 Task: Find connections with filter location Vitebsk with filter topic #family with filter profile language French with filter current company Toppr with filter school Vijayanagara Sri Krishnadevaraya University, Bellary with filter industry Pharmaceutical Manufacturing with filter service category Life Insurance with filter keywords title Network Administrator
Action: Mouse moved to (676, 126)
Screenshot: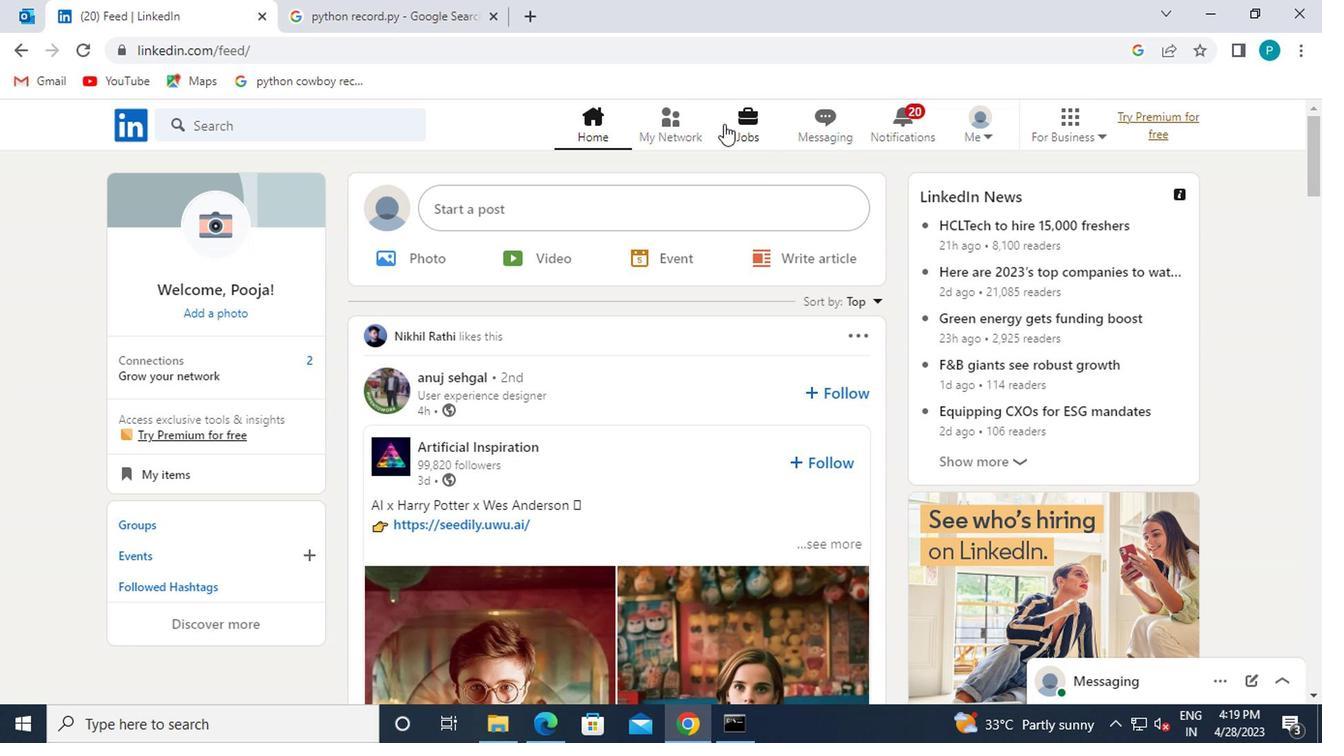 
Action: Mouse pressed left at (676, 126)
Screenshot: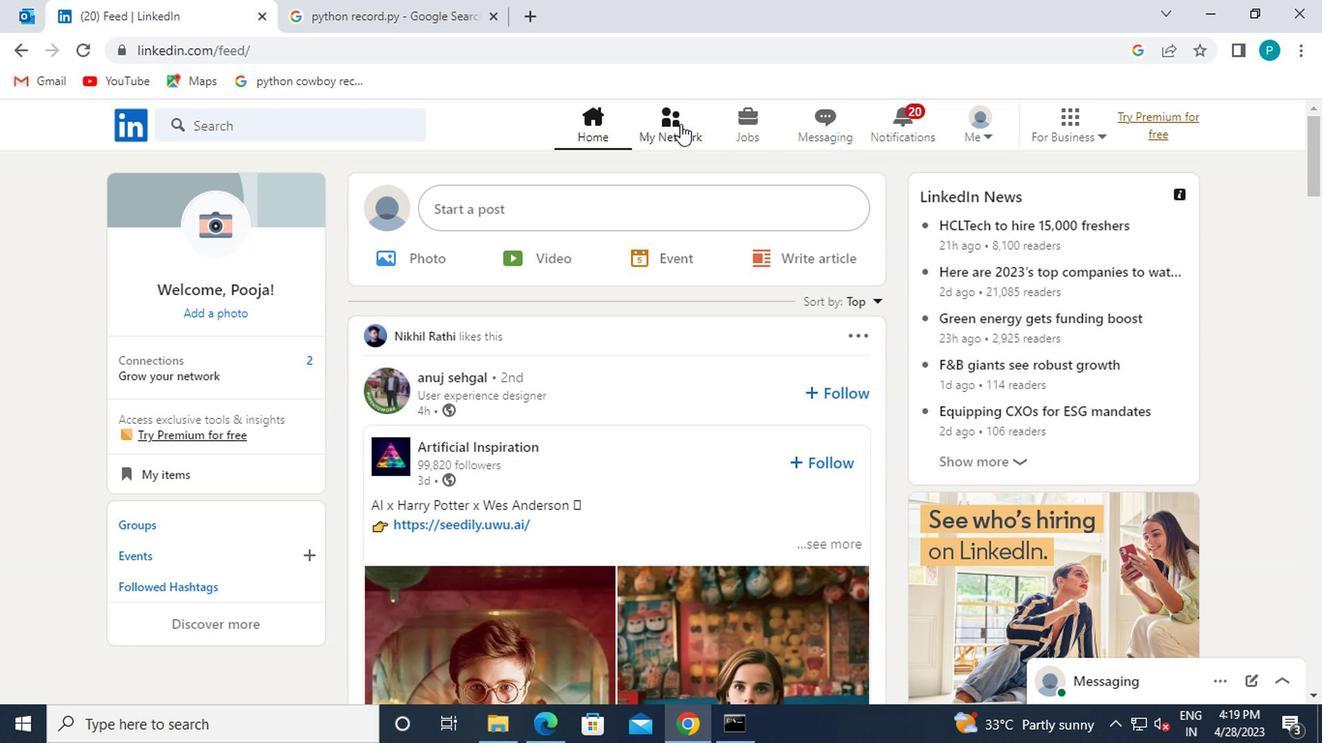 
Action: Mouse moved to (297, 220)
Screenshot: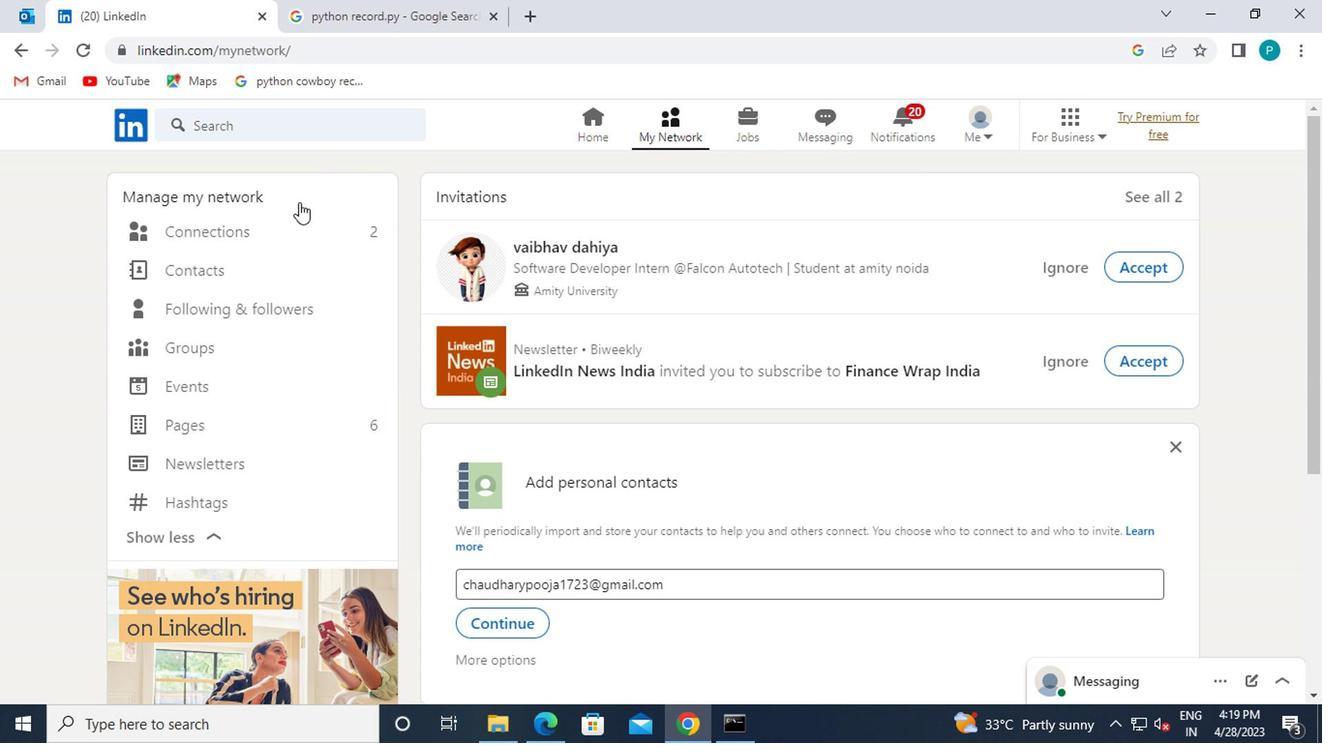 
Action: Mouse pressed left at (297, 220)
Screenshot: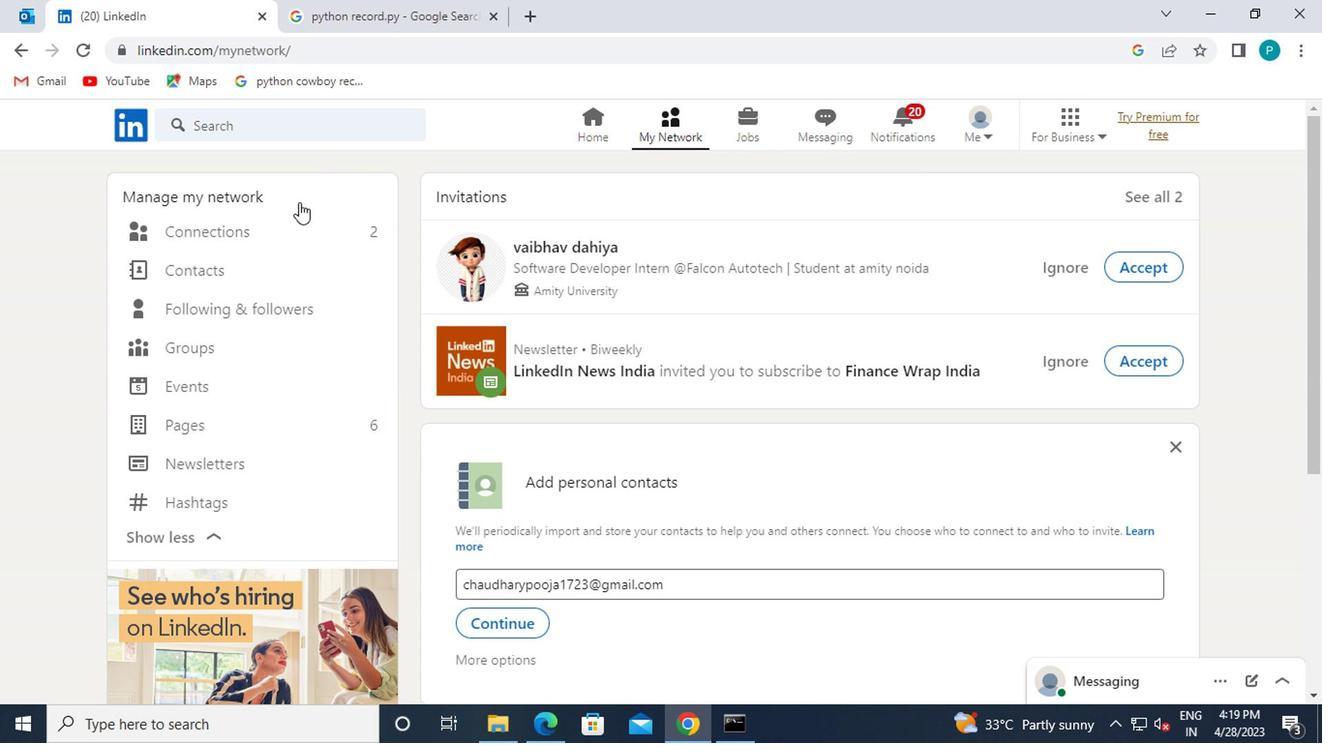 
Action: Mouse moved to (322, 227)
Screenshot: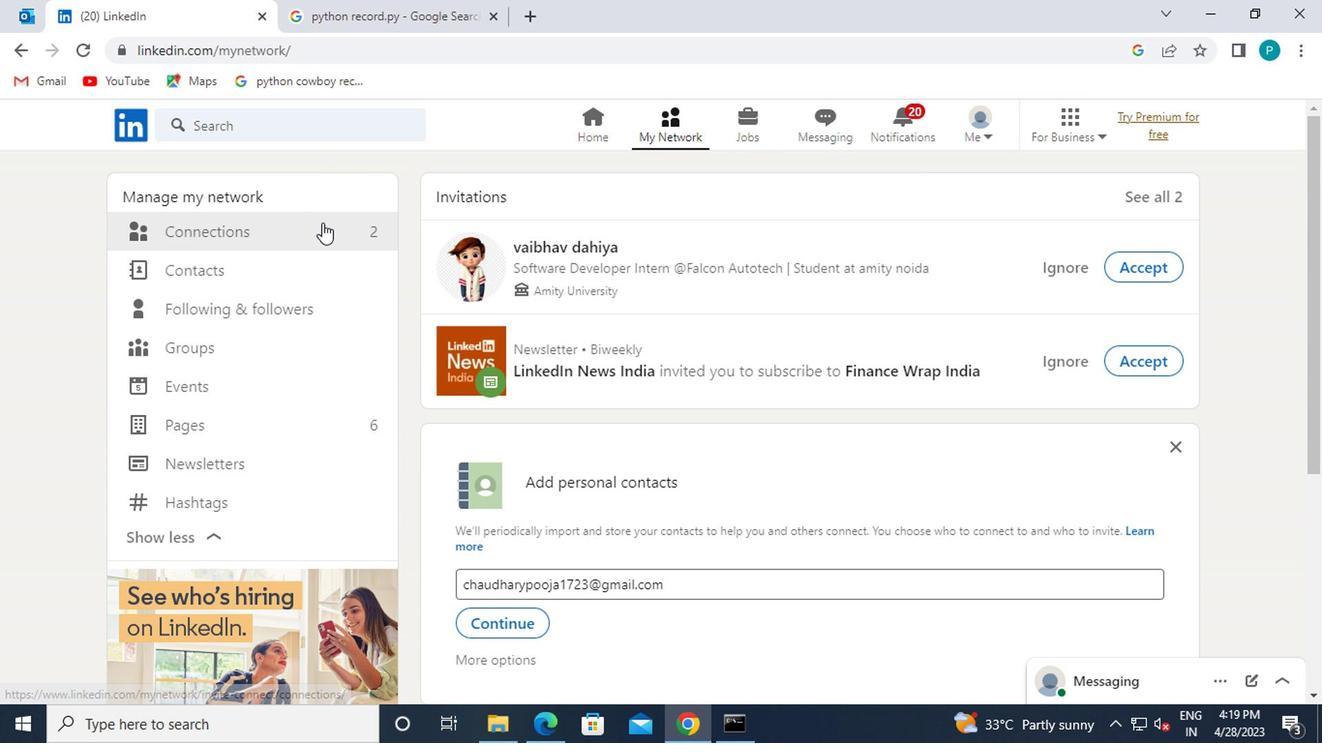 
Action: Mouse pressed left at (322, 227)
Screenshot: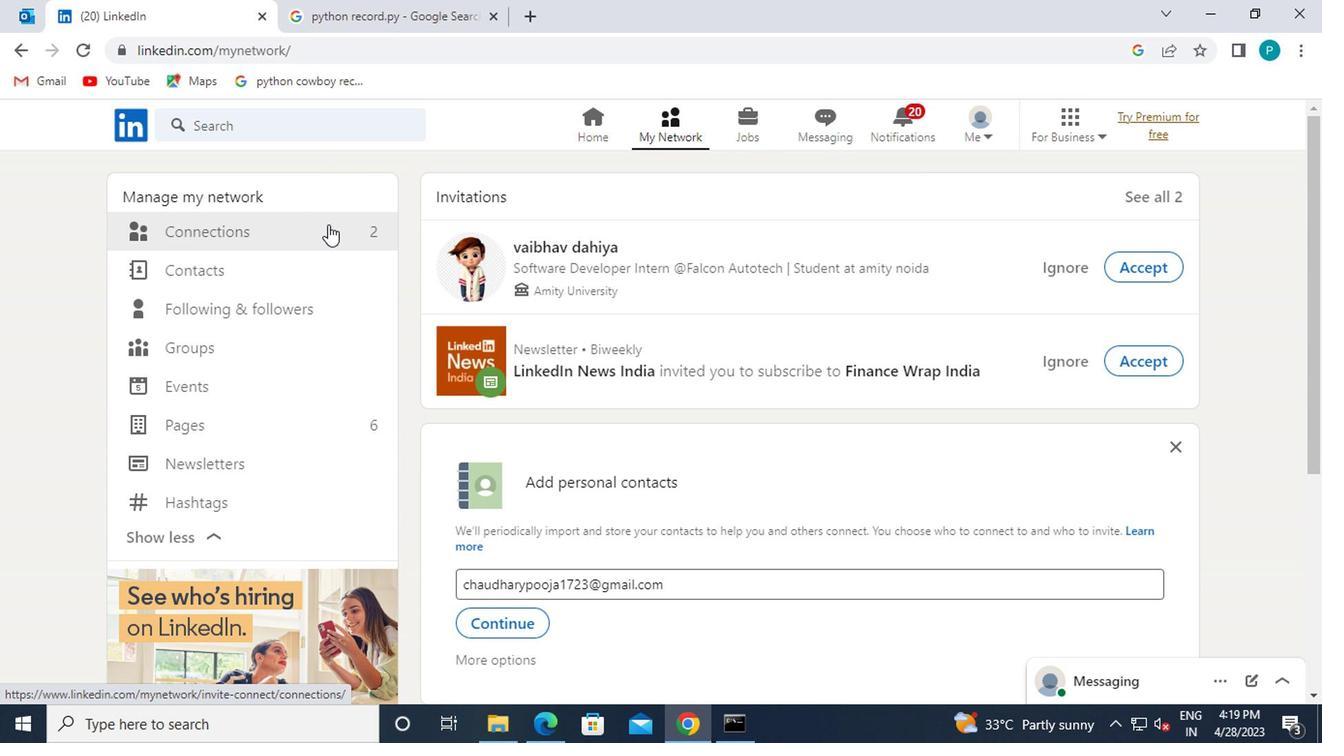 
Action: Mouse pressed left at (322, 227)
Screenshot: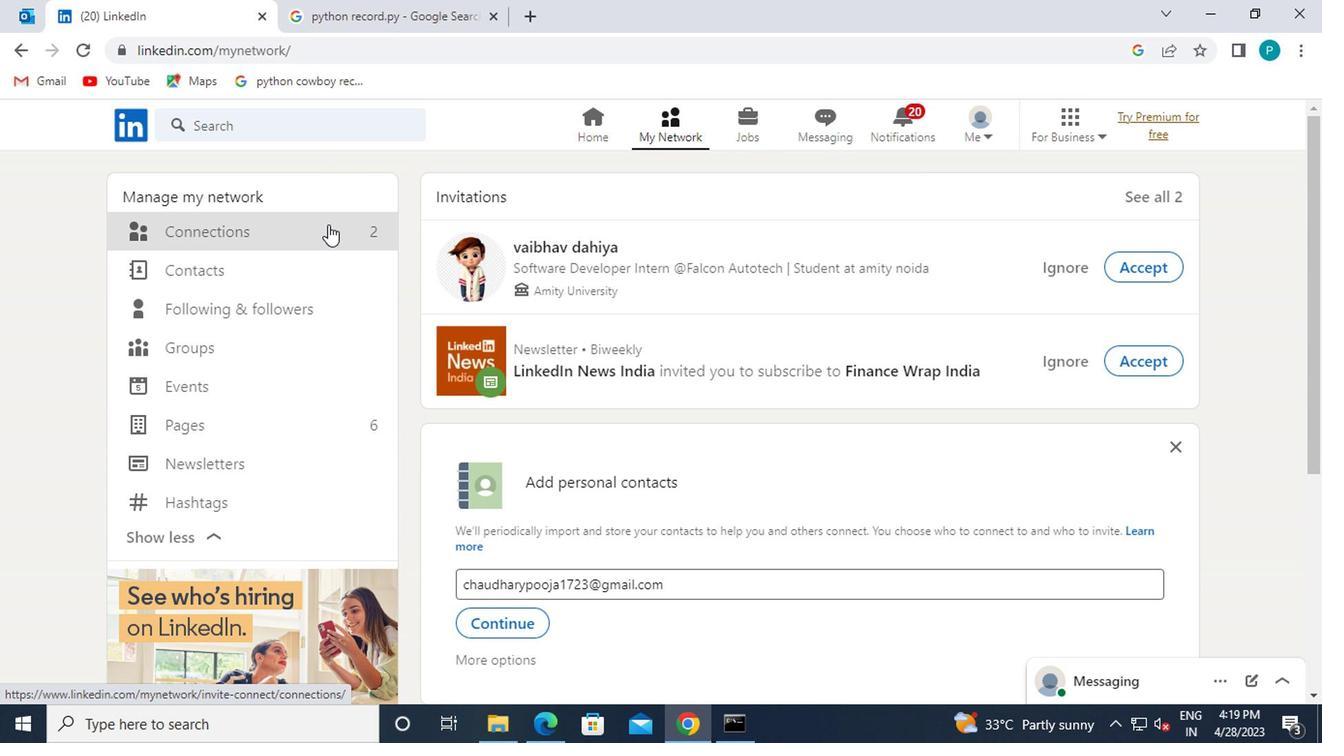 
Action: Mouse moved to (828, 227)
Screenshot: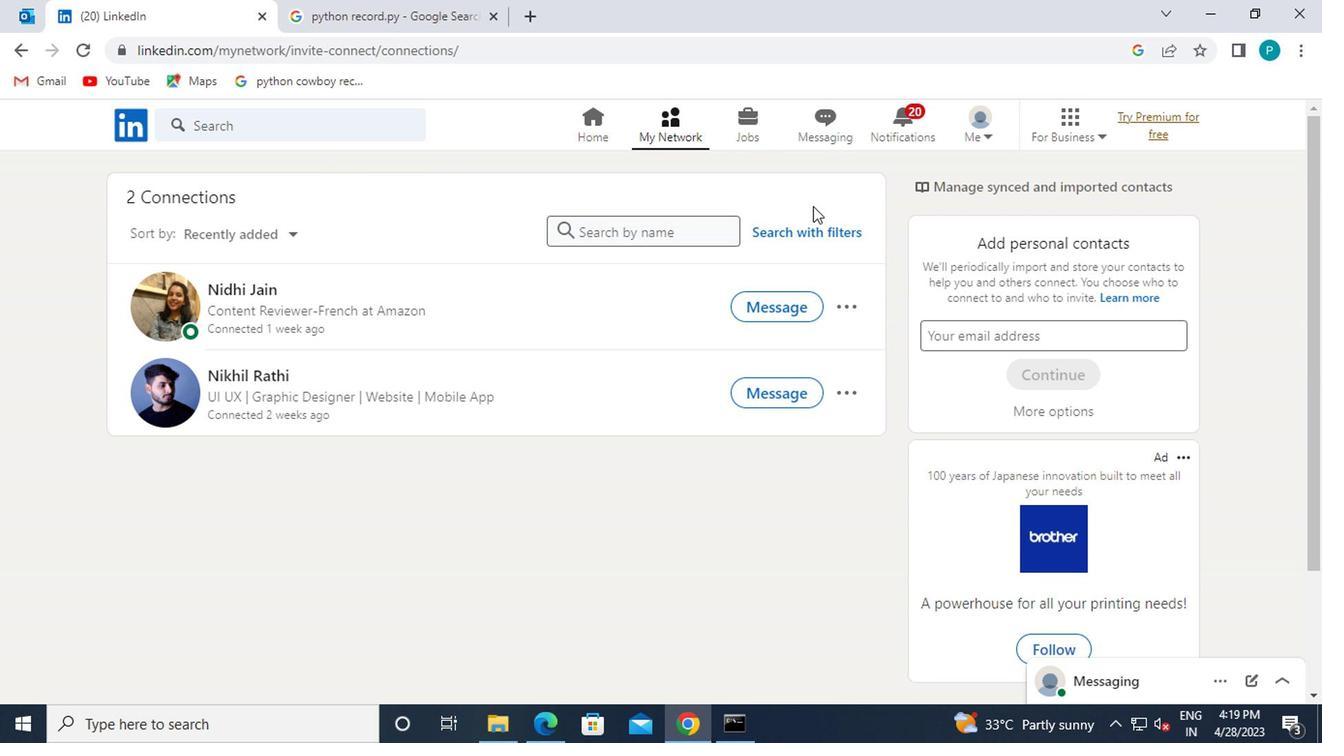 
Action: Mouse pressed left at (828, 227)
Screenshot: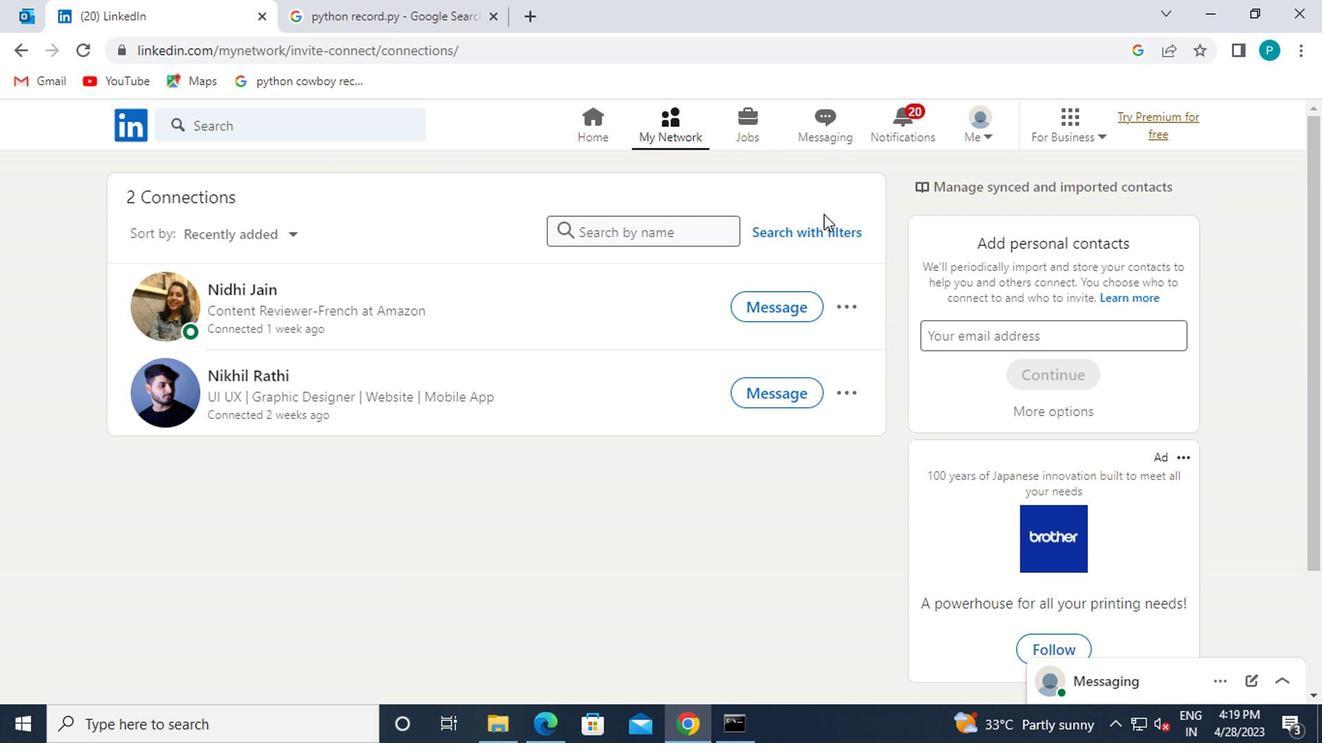 
Action: Mouse moved to (727, 180)
Screenshot: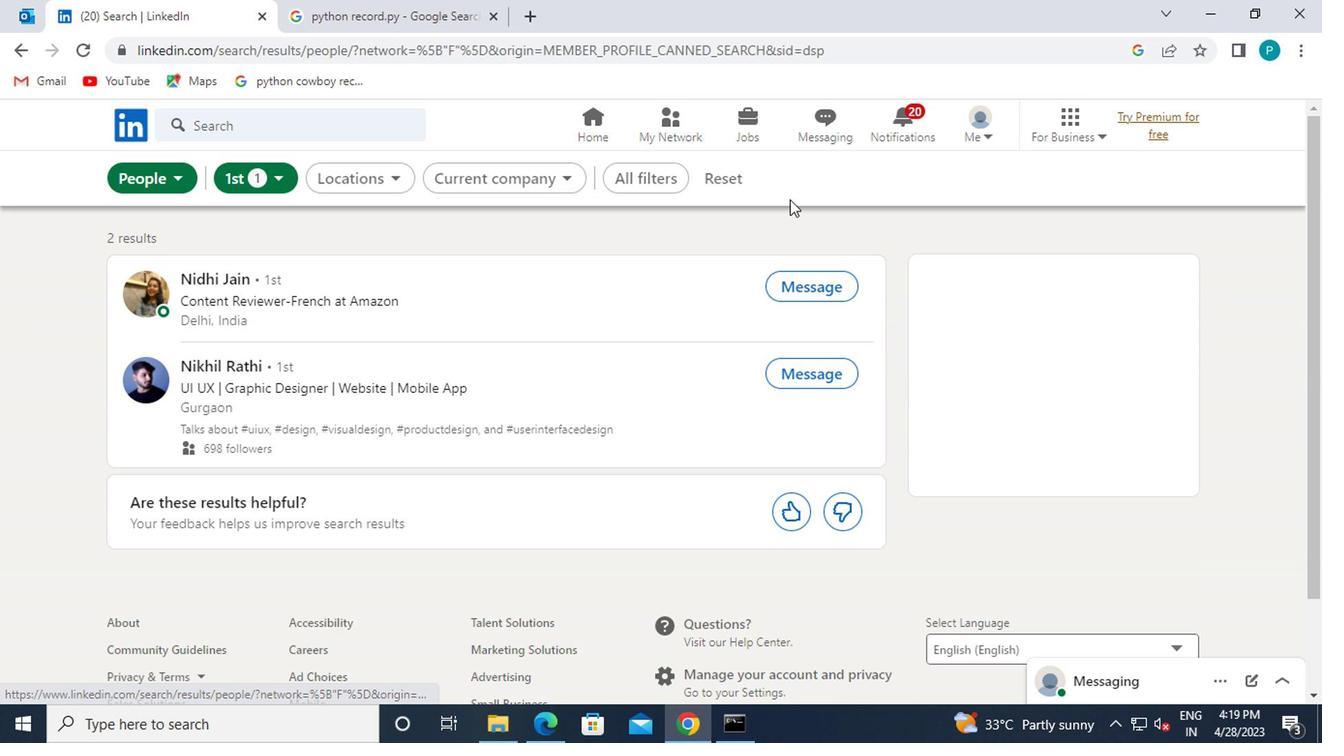
Action: Mouse pressed left at (727, 180)
Screenshot: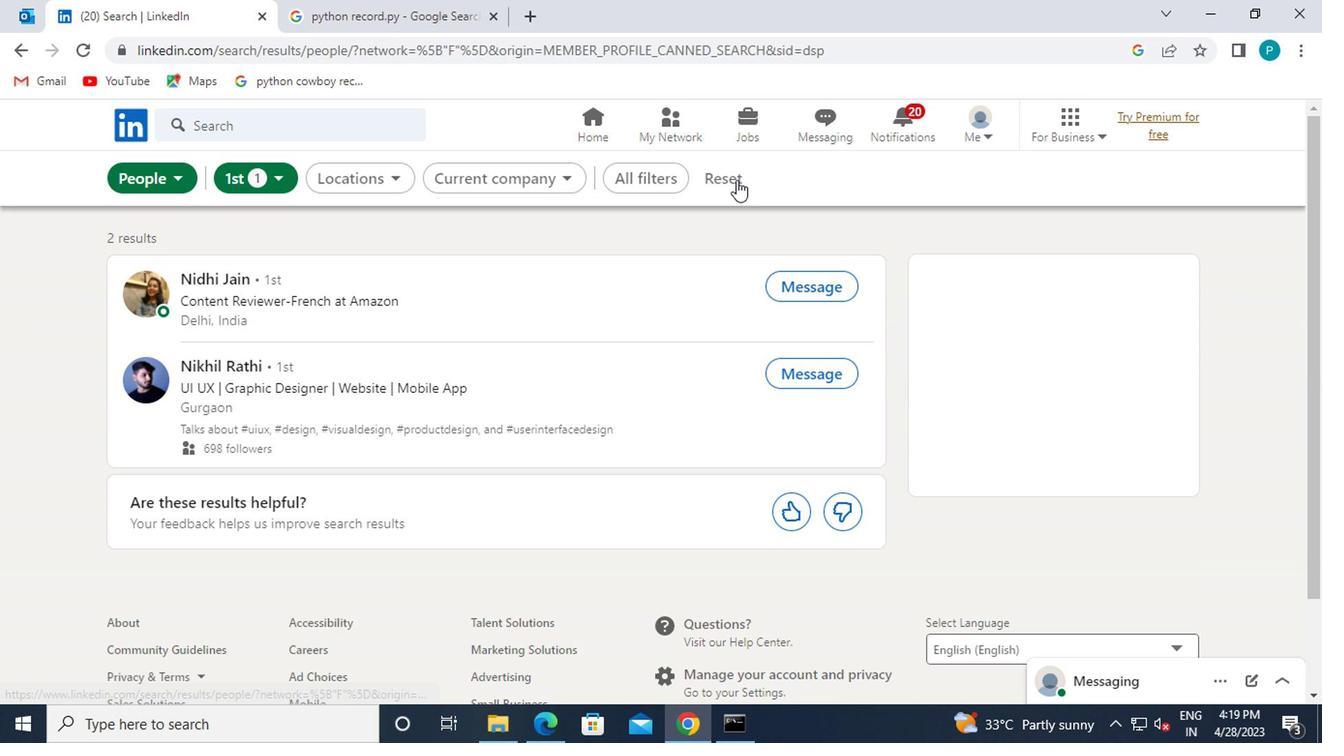 
Action: Mouse moved to (693, 175)
Screenshot: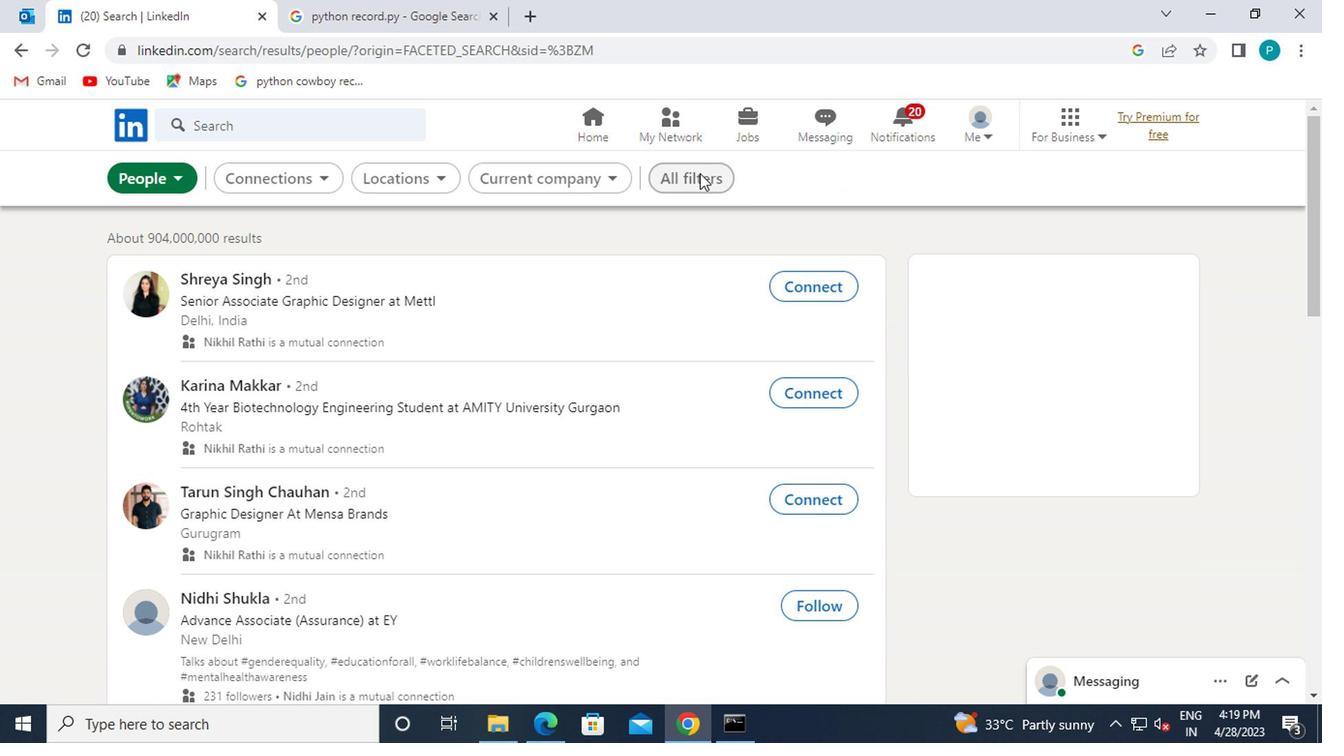 
Action: Mouse pressed left at (693, 175)
Screenshot: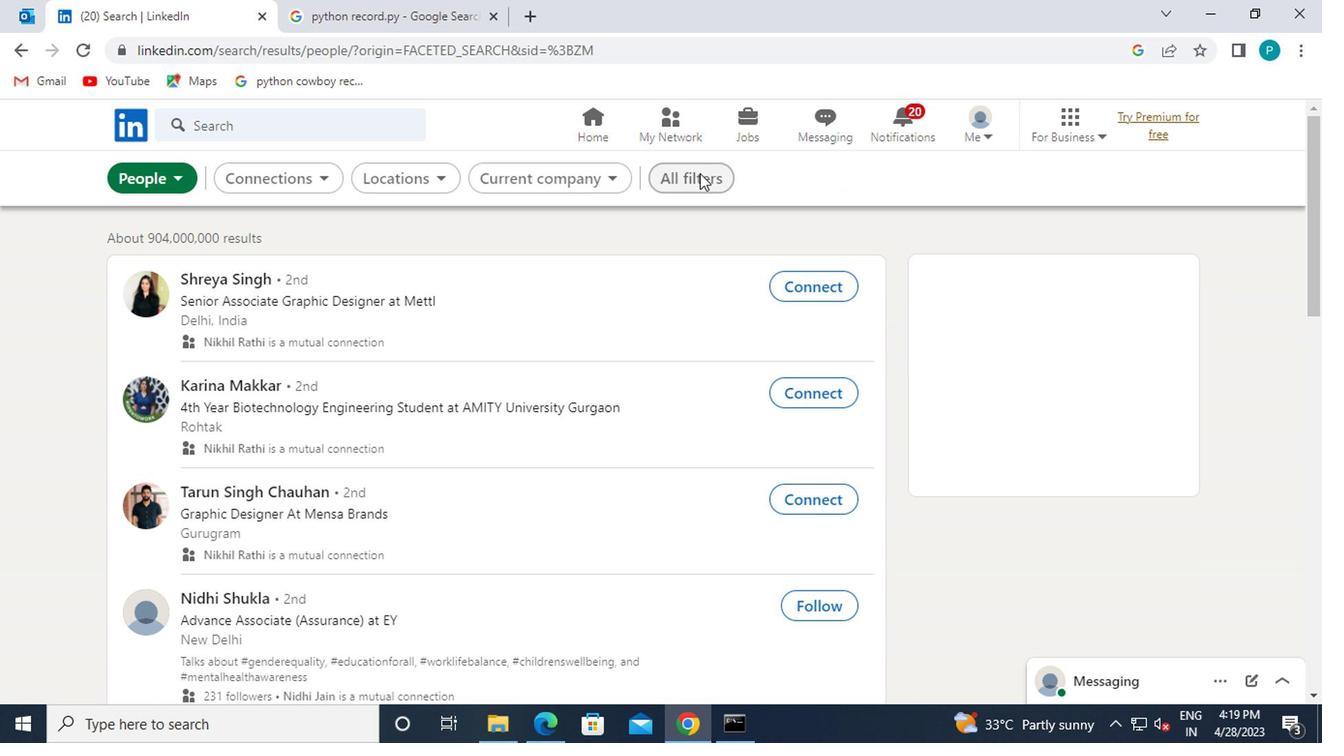 
Action: Mouse moved to (1178, 417)
Screenshot: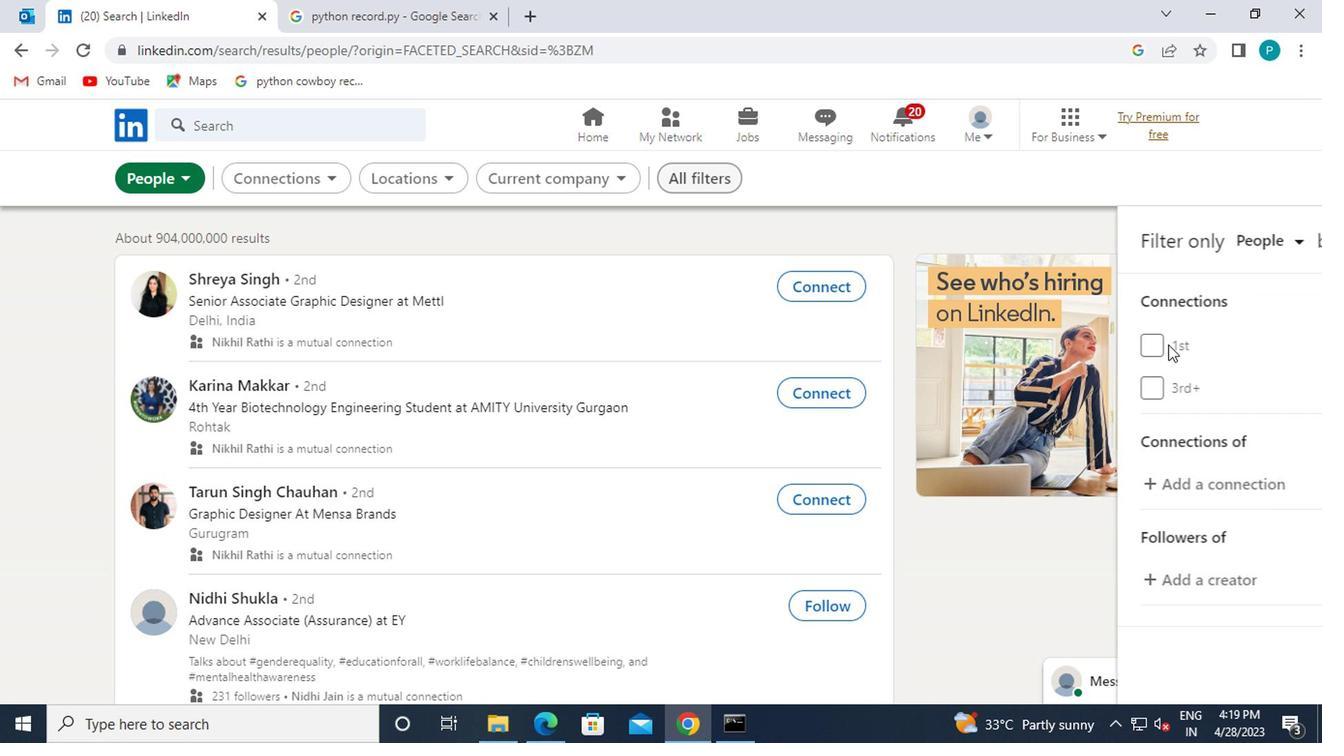 
Action: Mouse scrolled (1178, 416) with delta (0, 0)
Screenshot: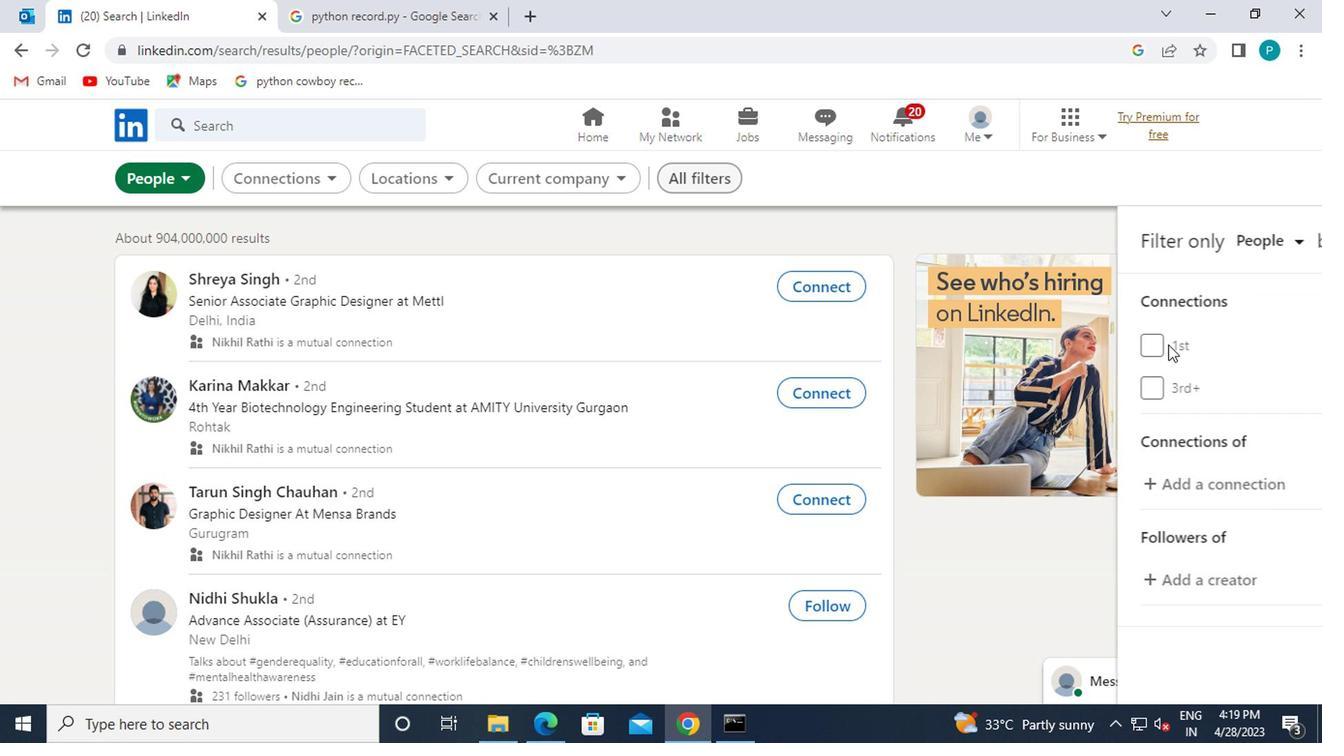 
Action: Mouse moved to (1178, 428)
Screenshot: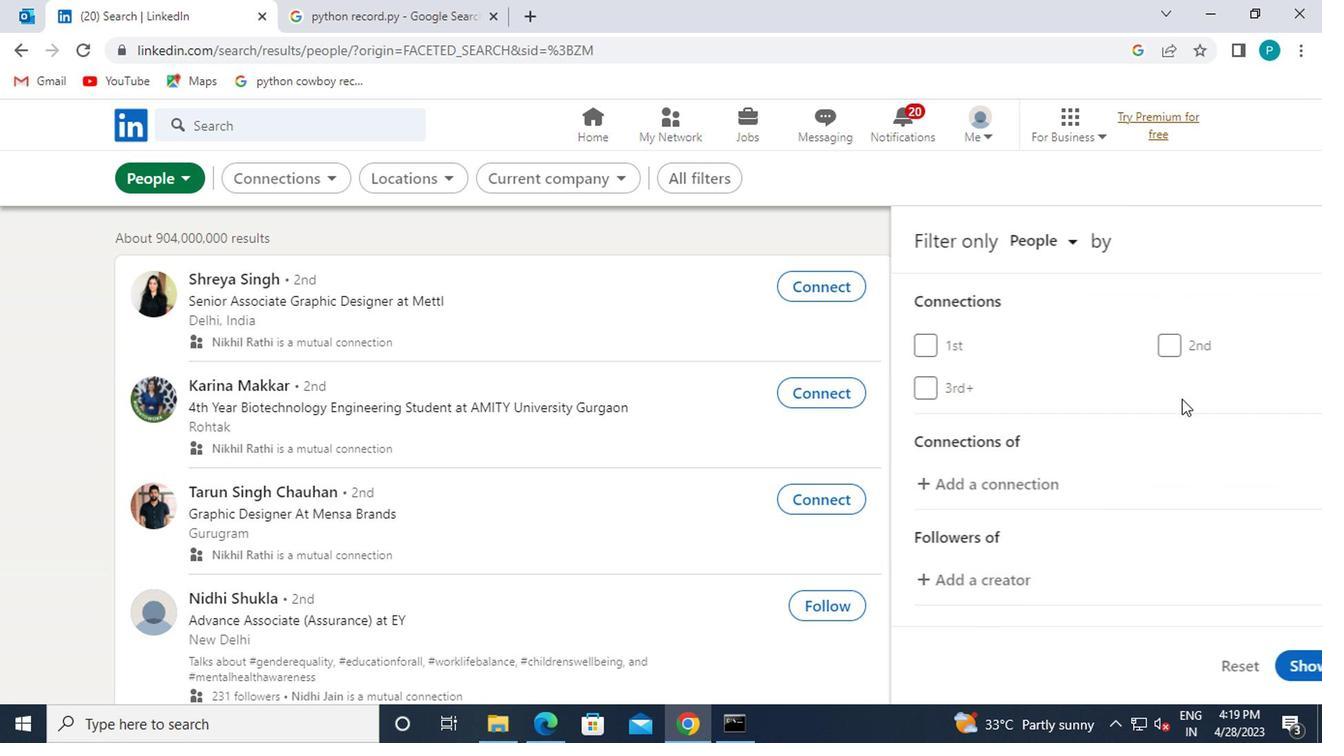 
Action: Mouse scrolled (1178, 427) with delta (0, 0)
Screenshot: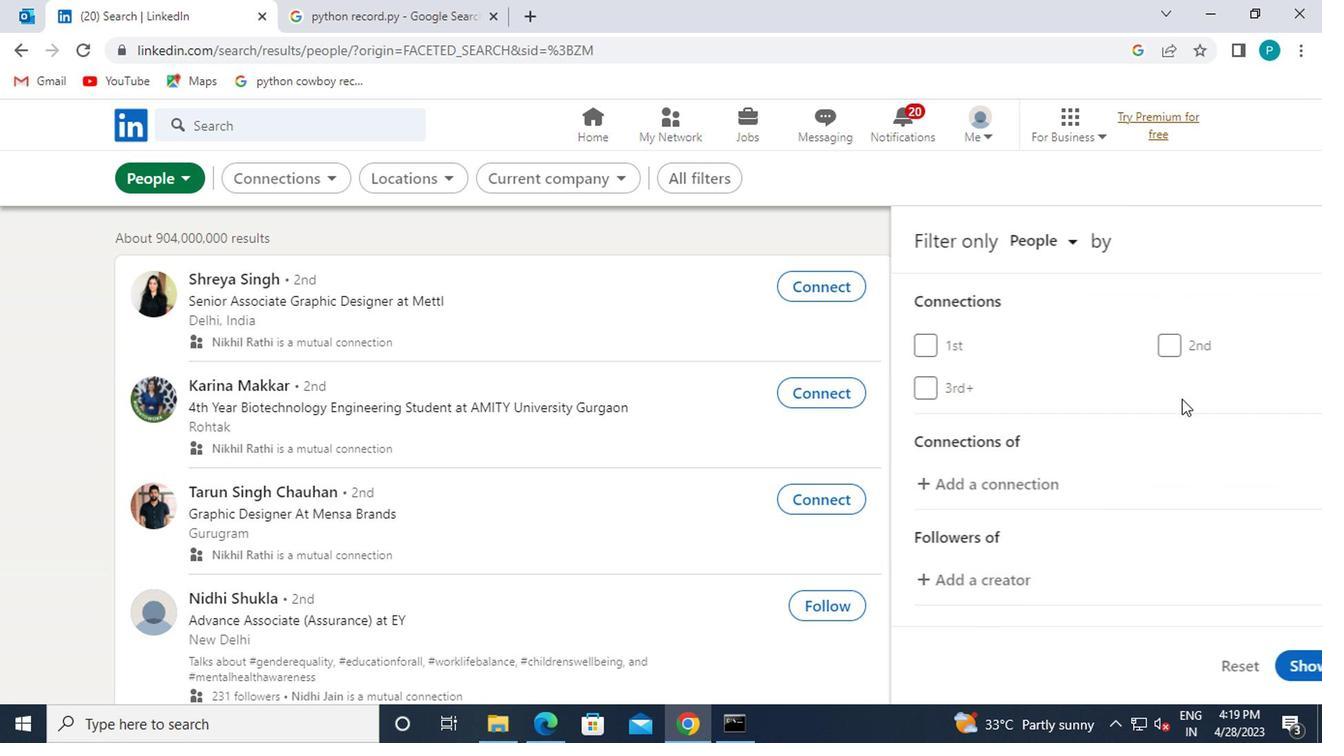
Action: Mouse moved to (1174, 437)
Screenshot: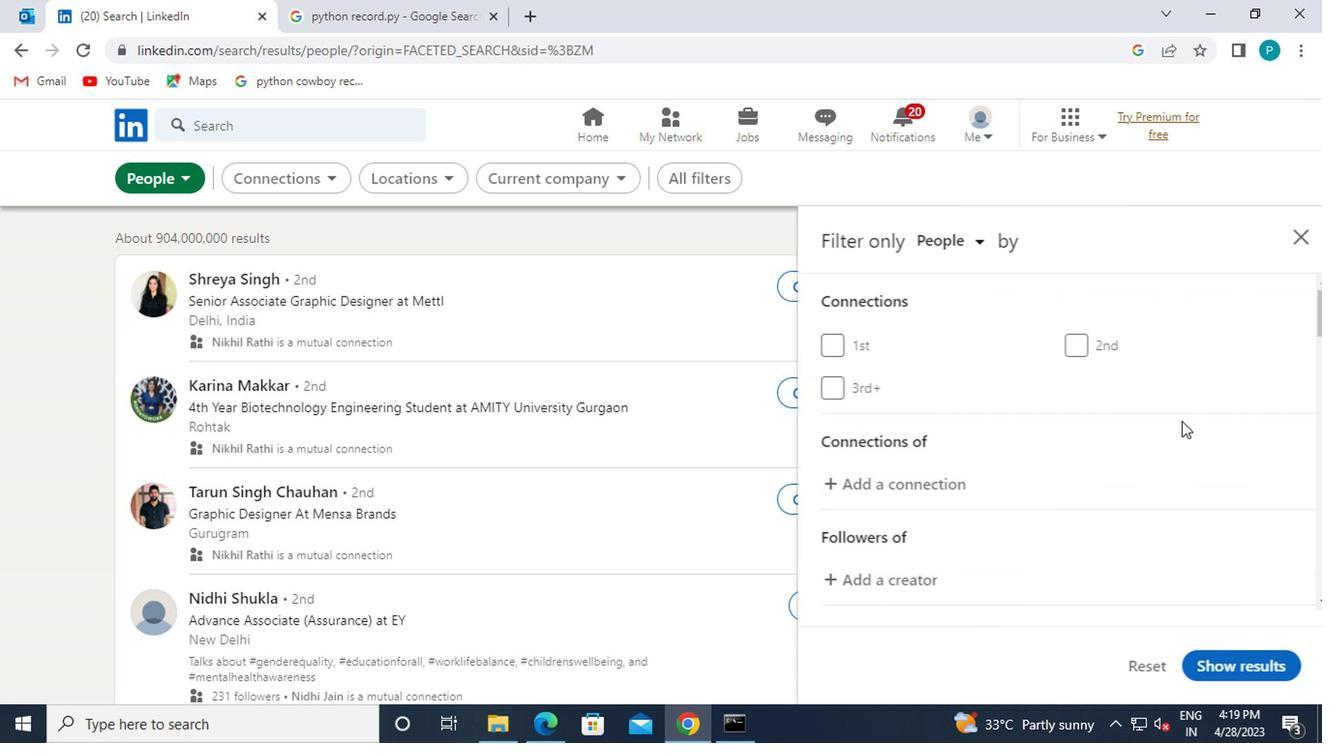 
Action: Mouse scrolled (1174, 437) with delta (0, 0)
Screenshot: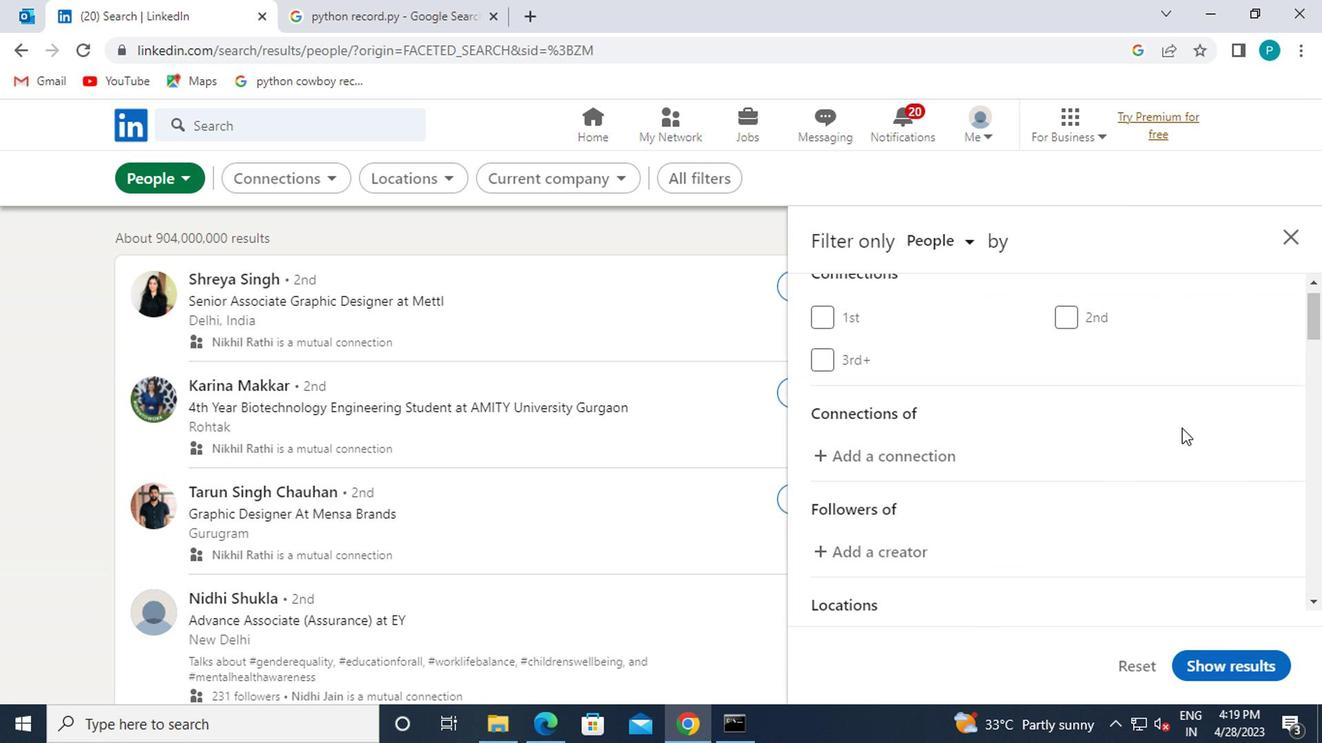 
Action: Mouse moved to (1136, 477)
Screenshot: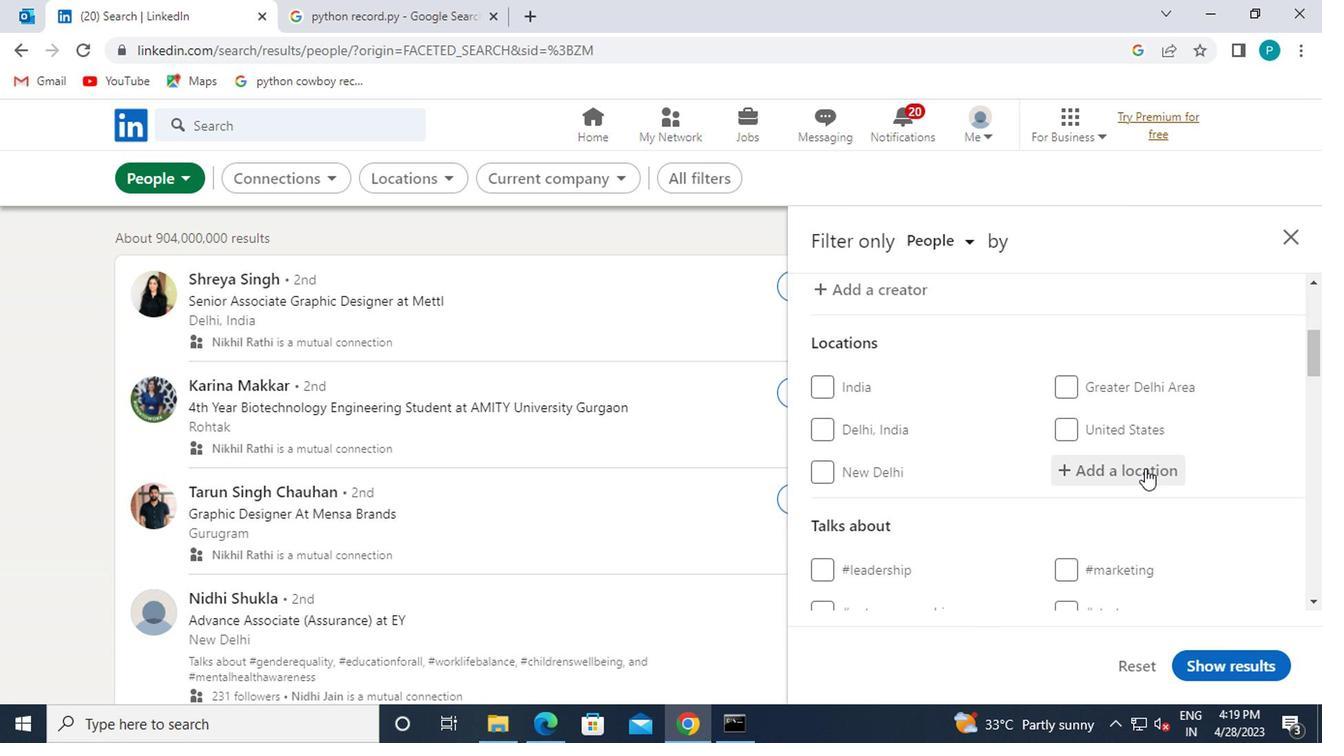 
Action: Mouse pressed left at (1136, 477)
Screenshot: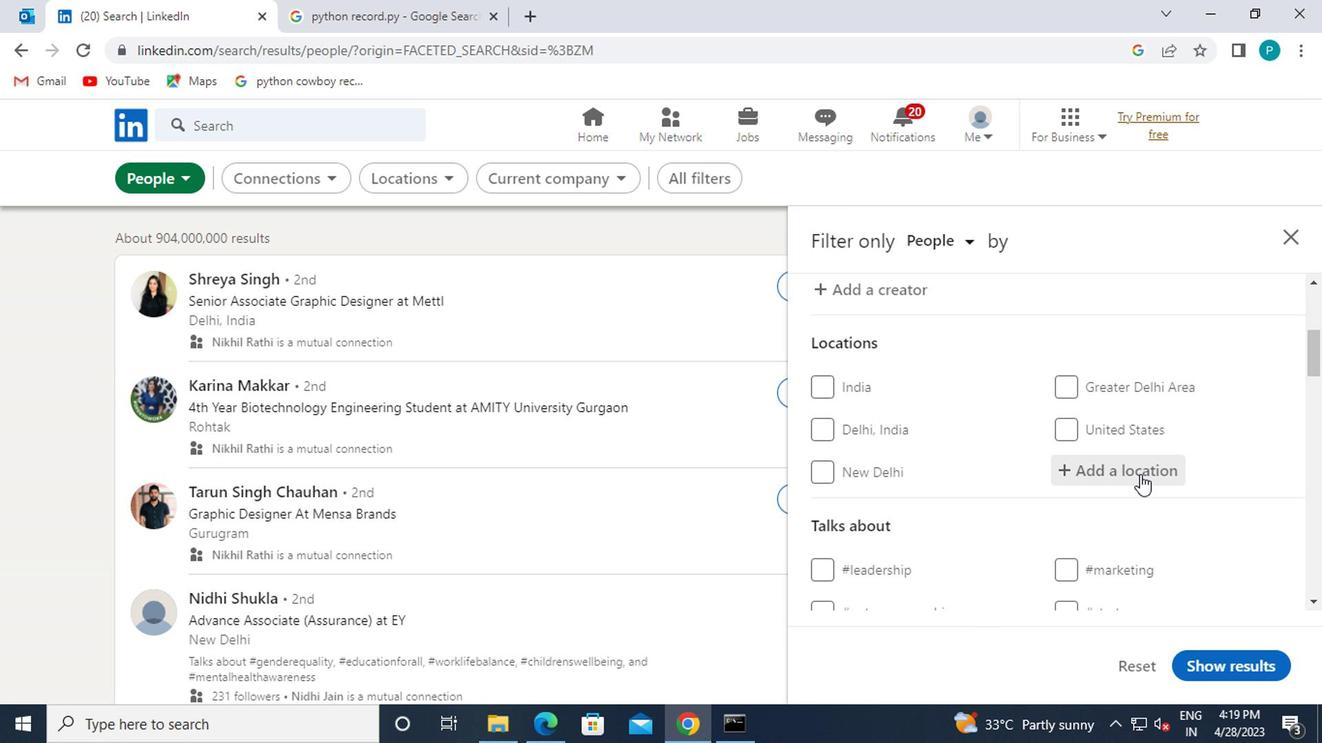 
Action: Mouse moved to (1134, 477)
Screenshot: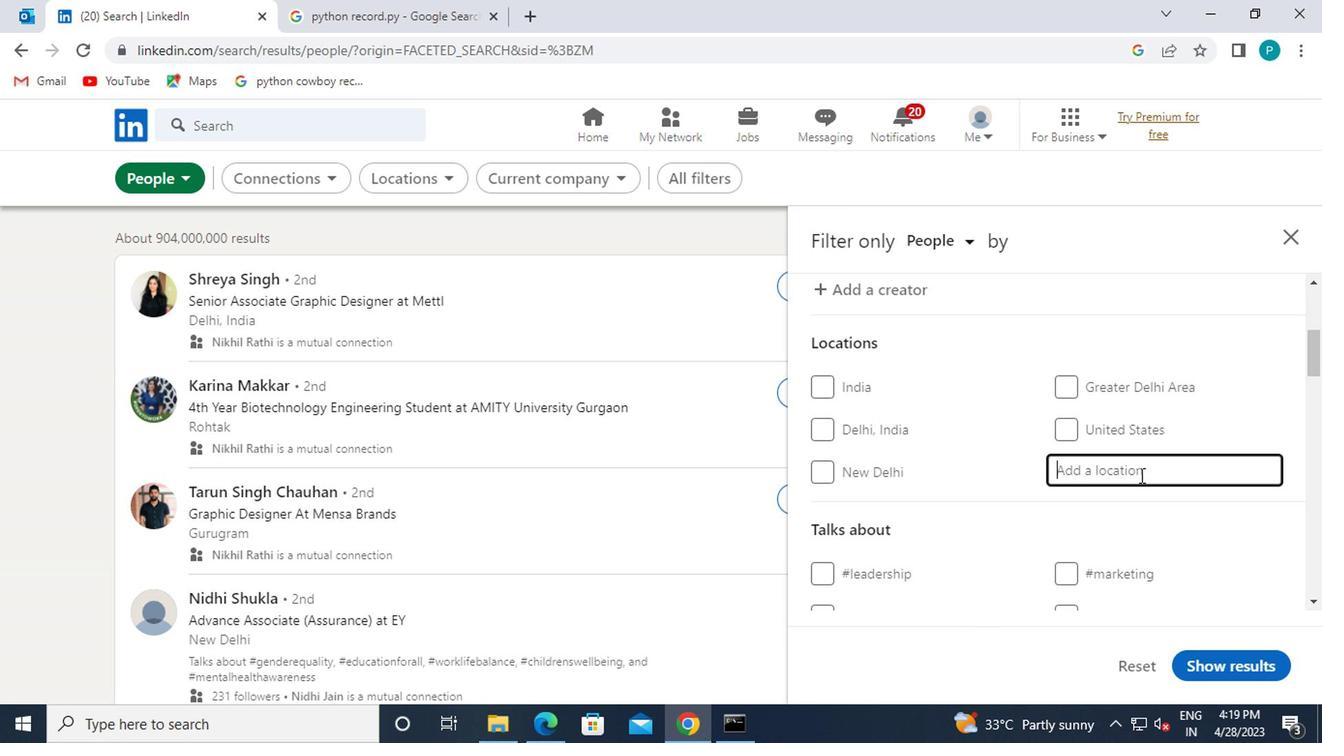 
Action: Key pressed <Key.caps_lock>
Screenshot: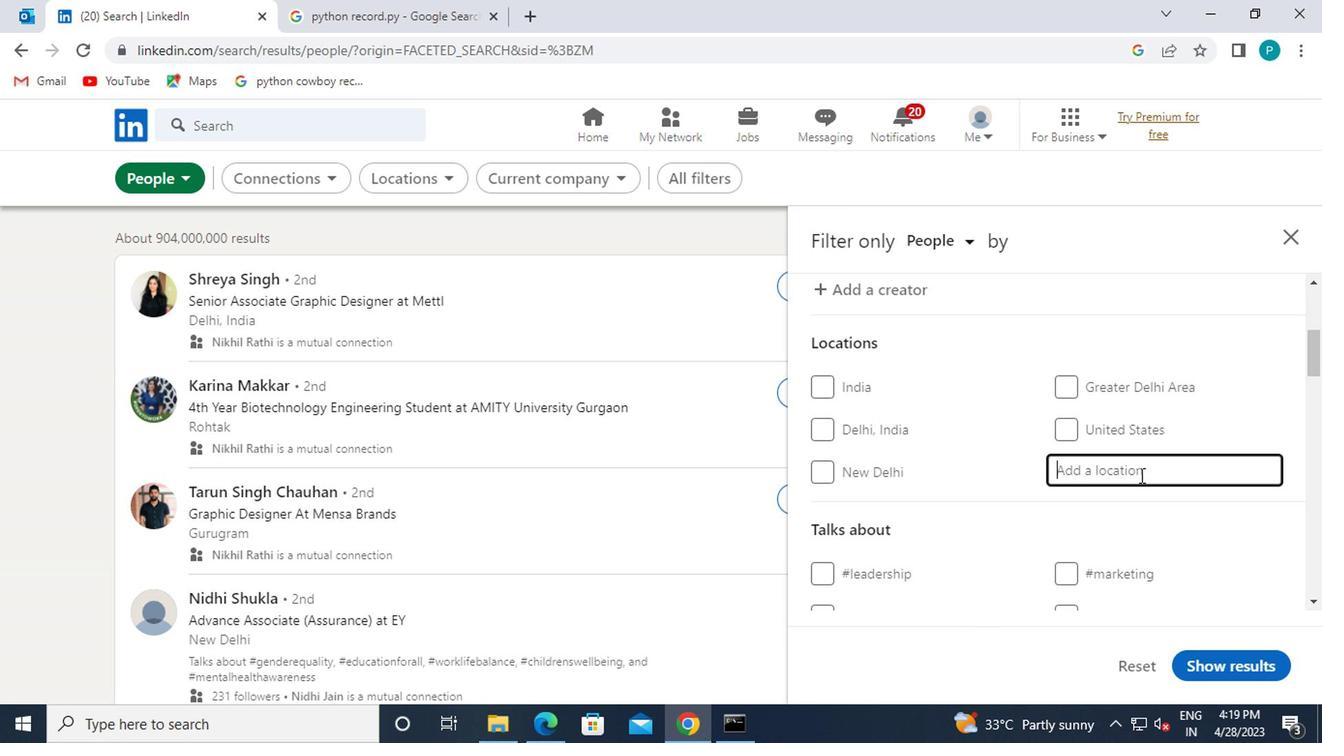 
Action: Mouse moved to (1134, 477)
Screenshot: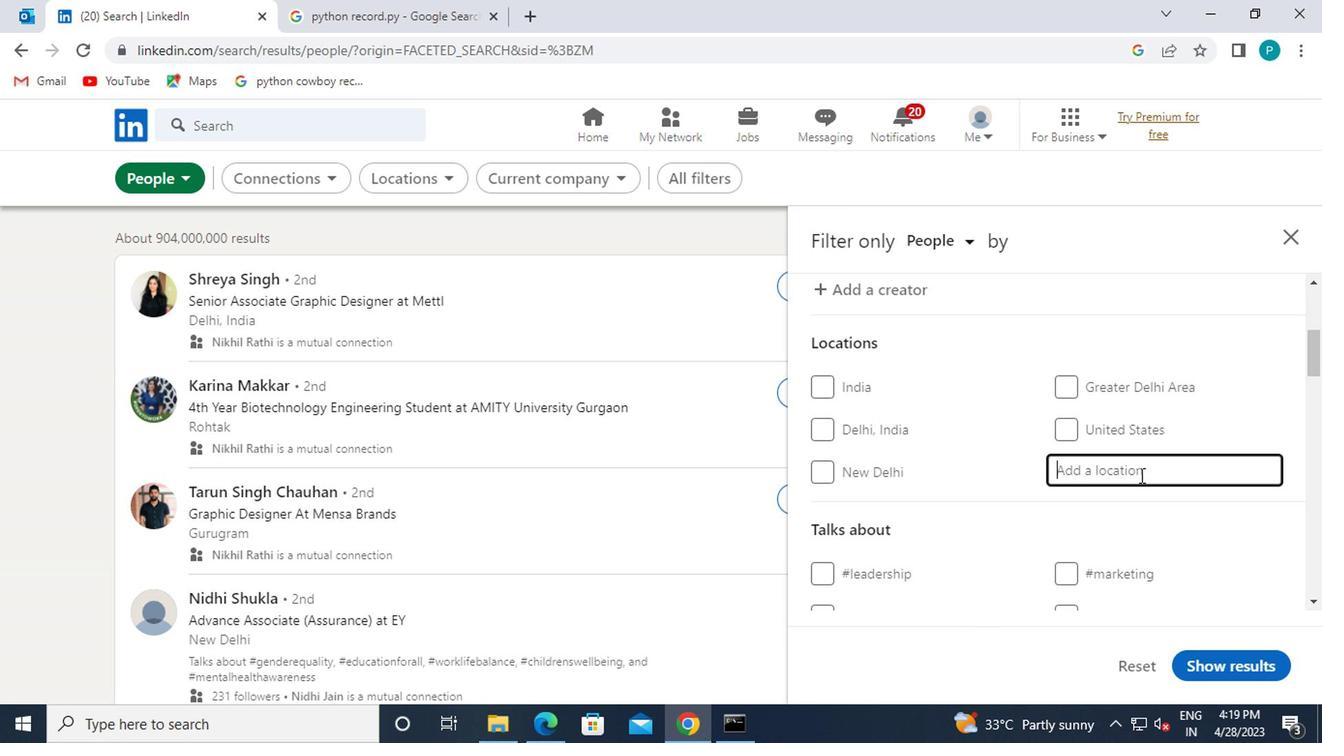 
Action: Key pressed v<Key.backspace><Key.caps_lock>v<Key.caps_lock>itebsk
Screenshot: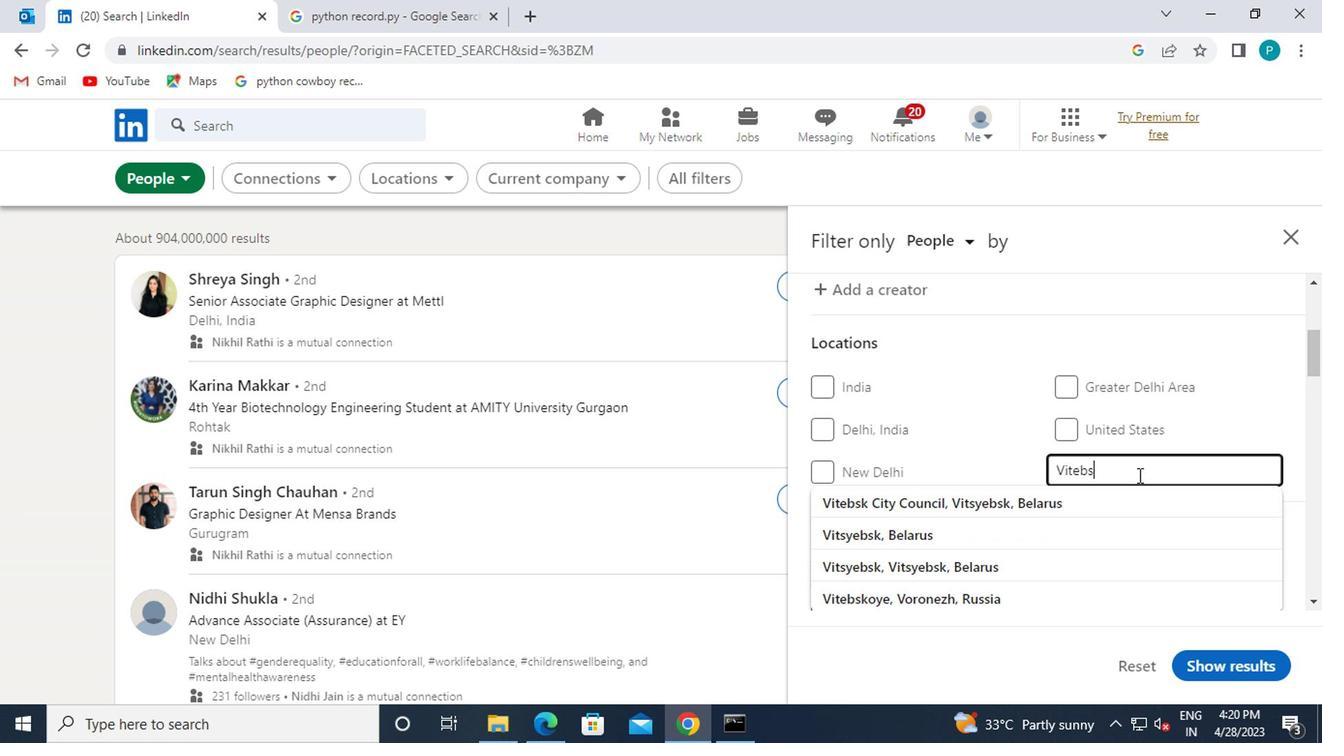 
Action: Mouse moved to (1074, 510)
Screenshot: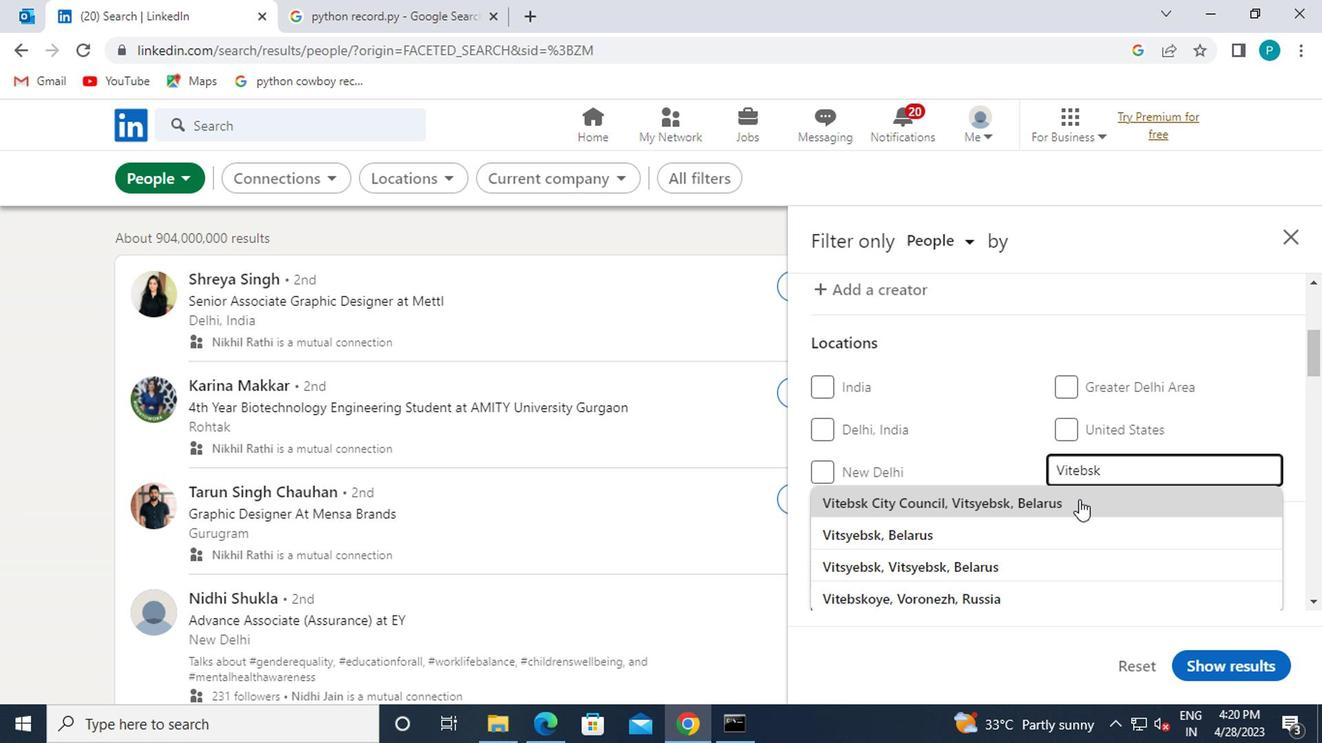 
Action: Mouse pressed left at (1074, 510)
Screenshot: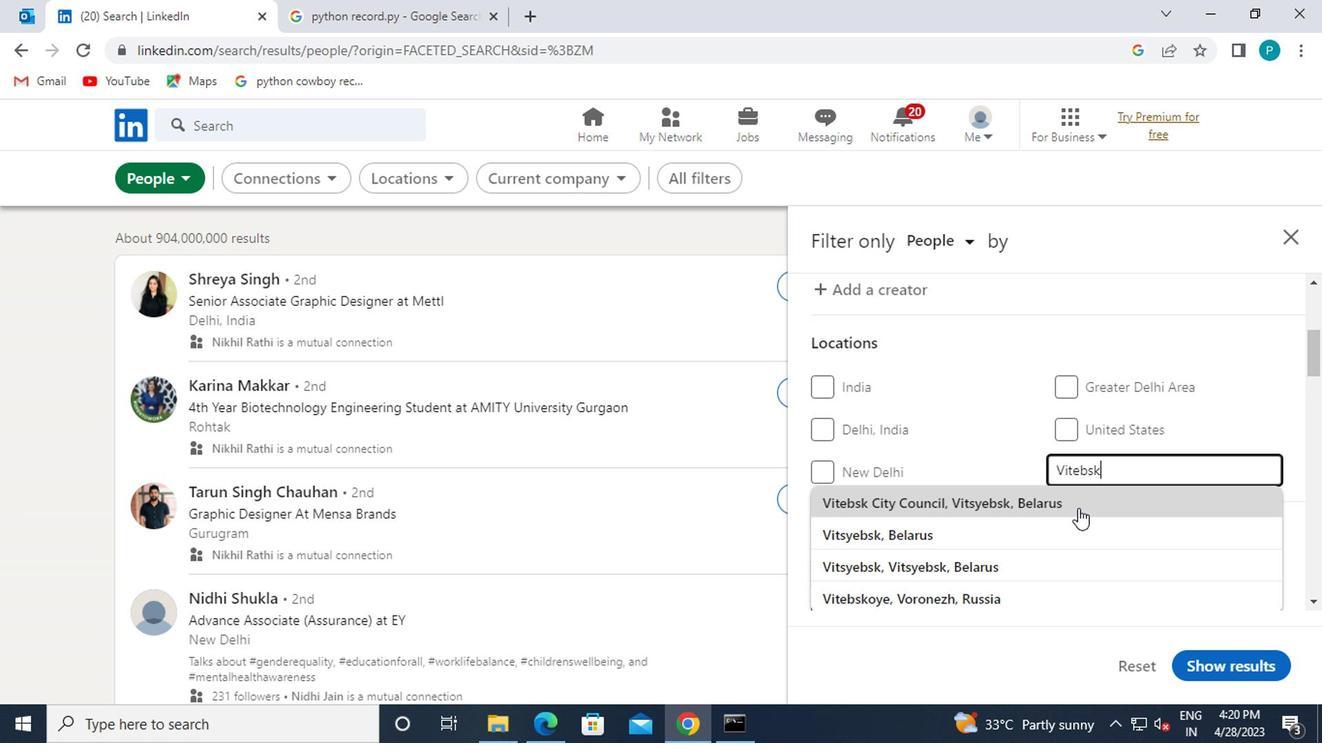 
Action: Mouse moved to (1079, 535)
Screenshot: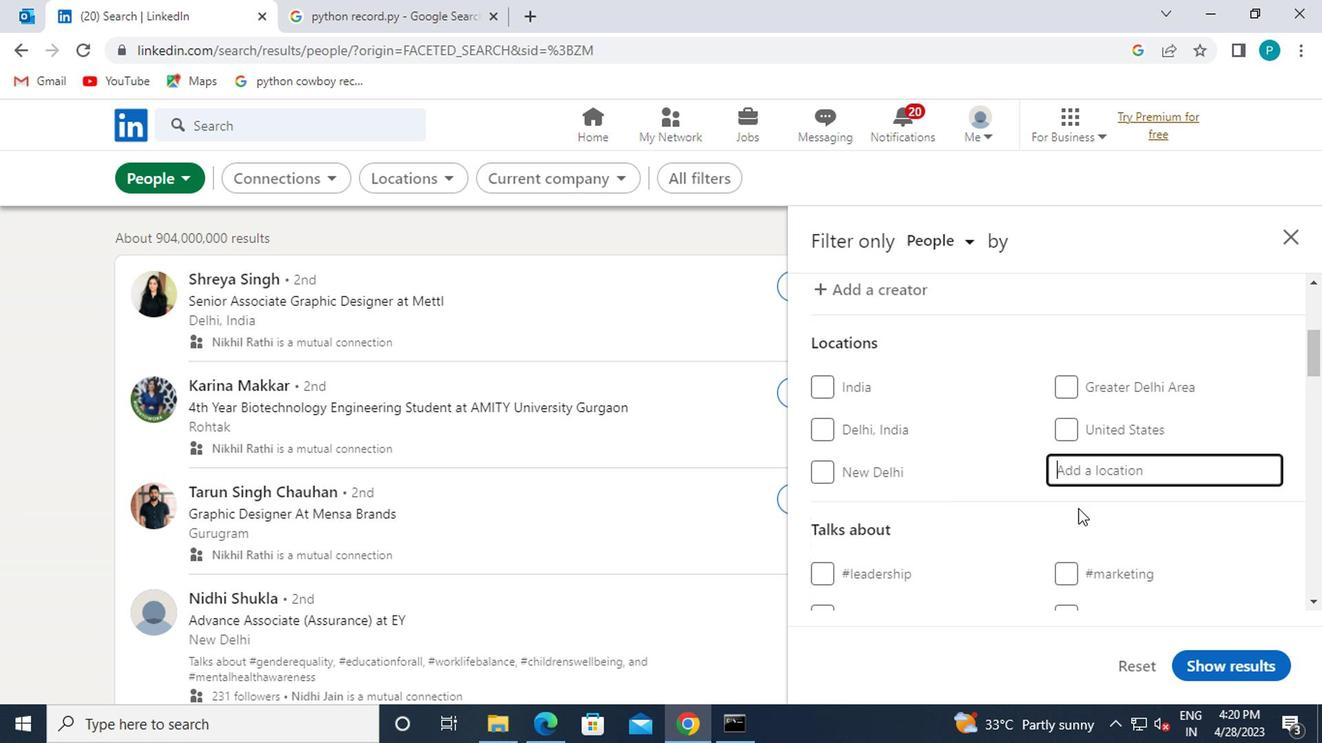 
Action: Mouse scrolled (1079, 533) with delta (0, -1)
Screenshot: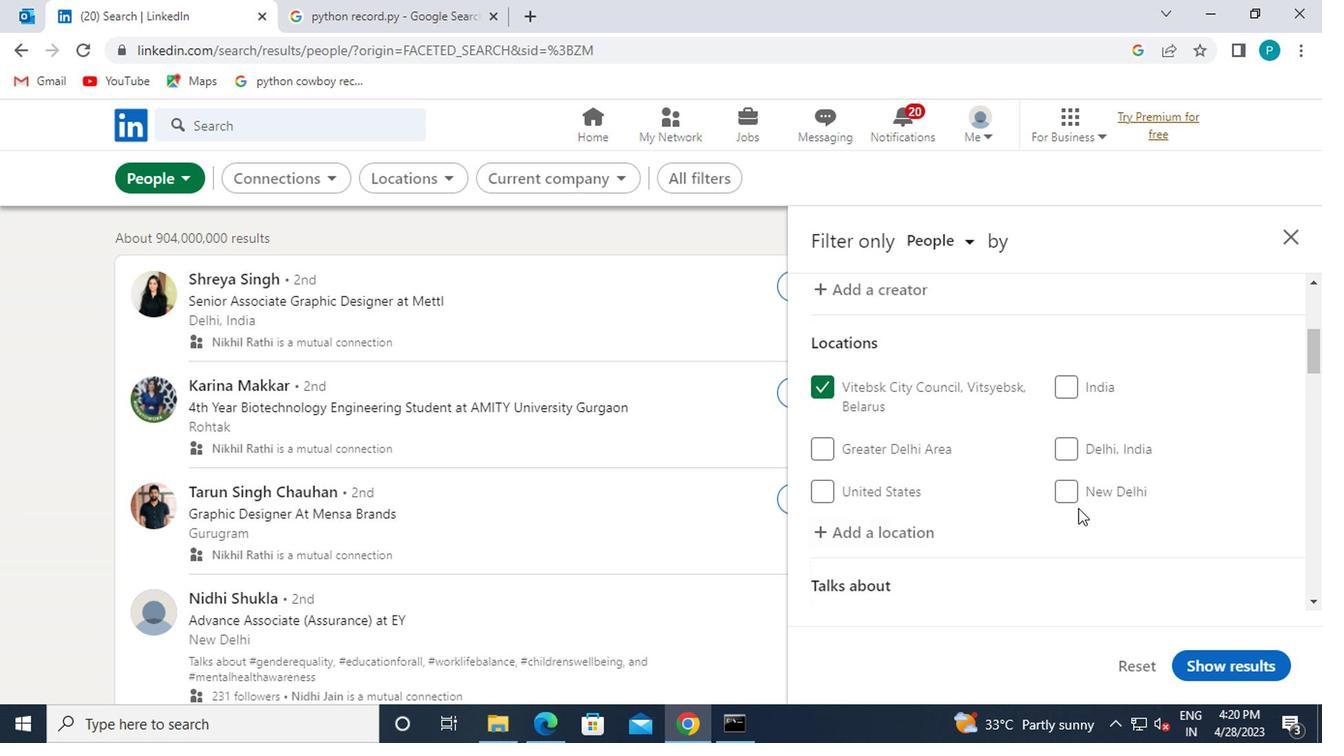 
Action: Mouse scrolled (1079, 533) with delta (0, -1)
Screenshot: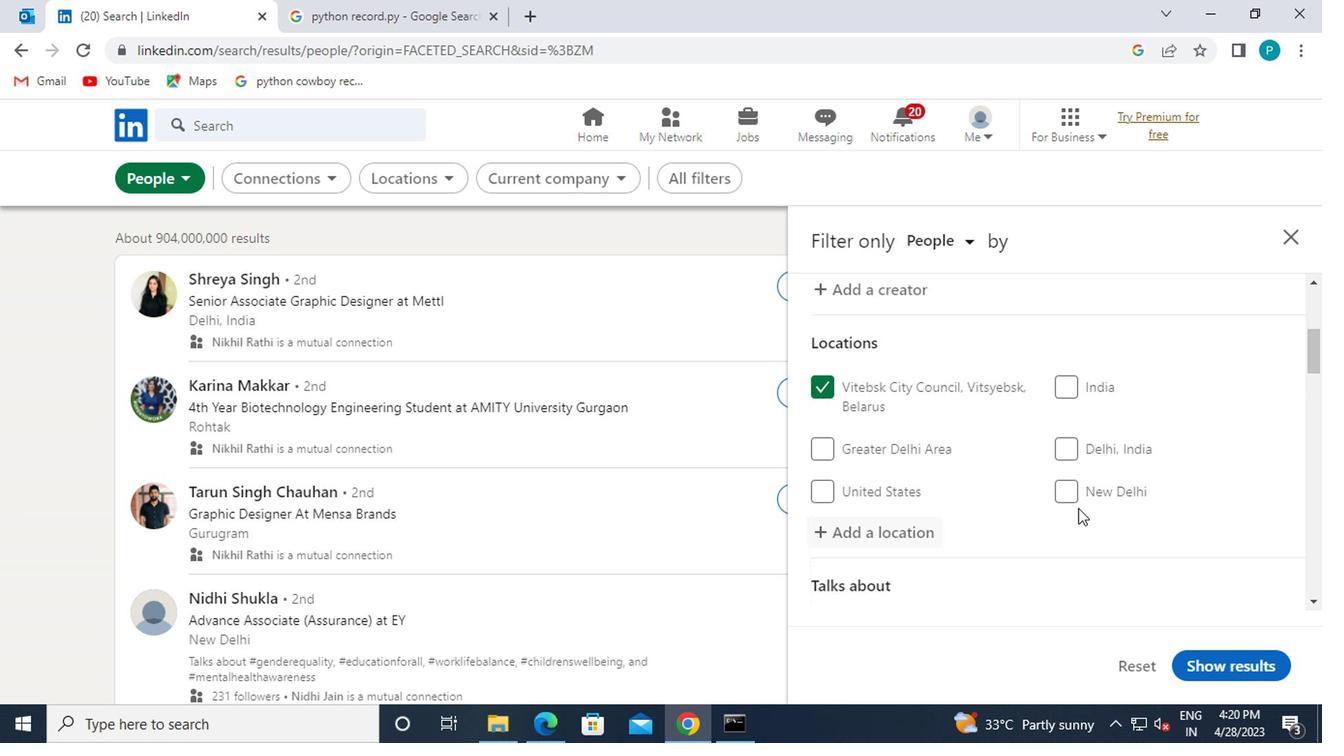 
Action: Mouse pressed left at (1079, 535)
Screenshot: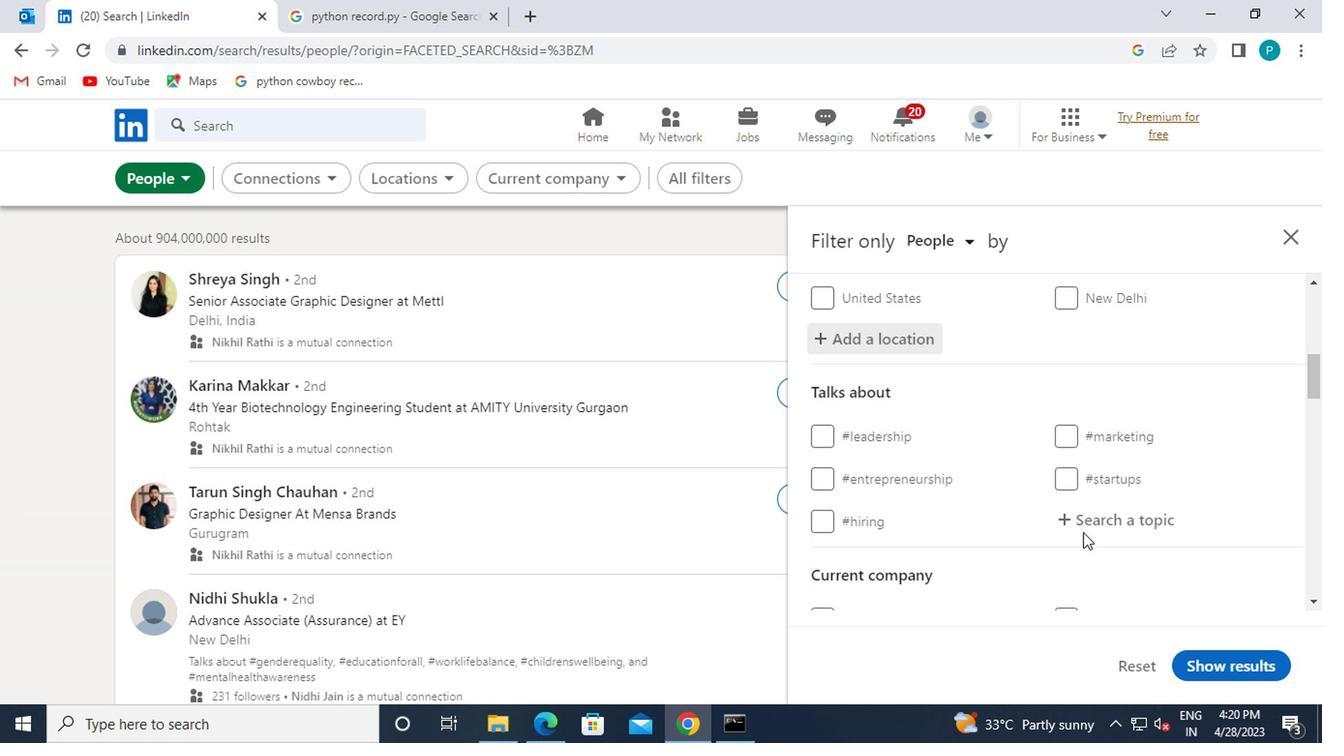 
Action: Mouse moved to (1087, 546)
Screenshot: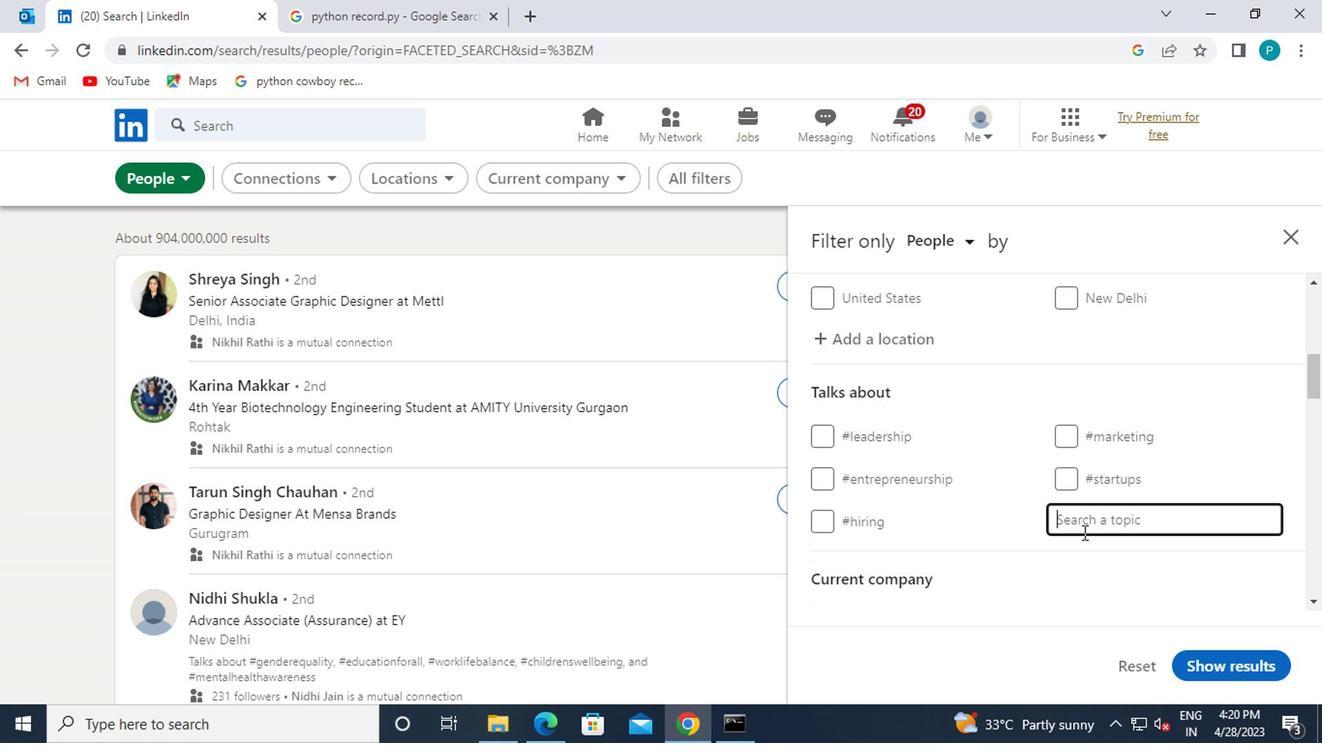 
Action: Key pressed <Key.shift>#
Screenshot: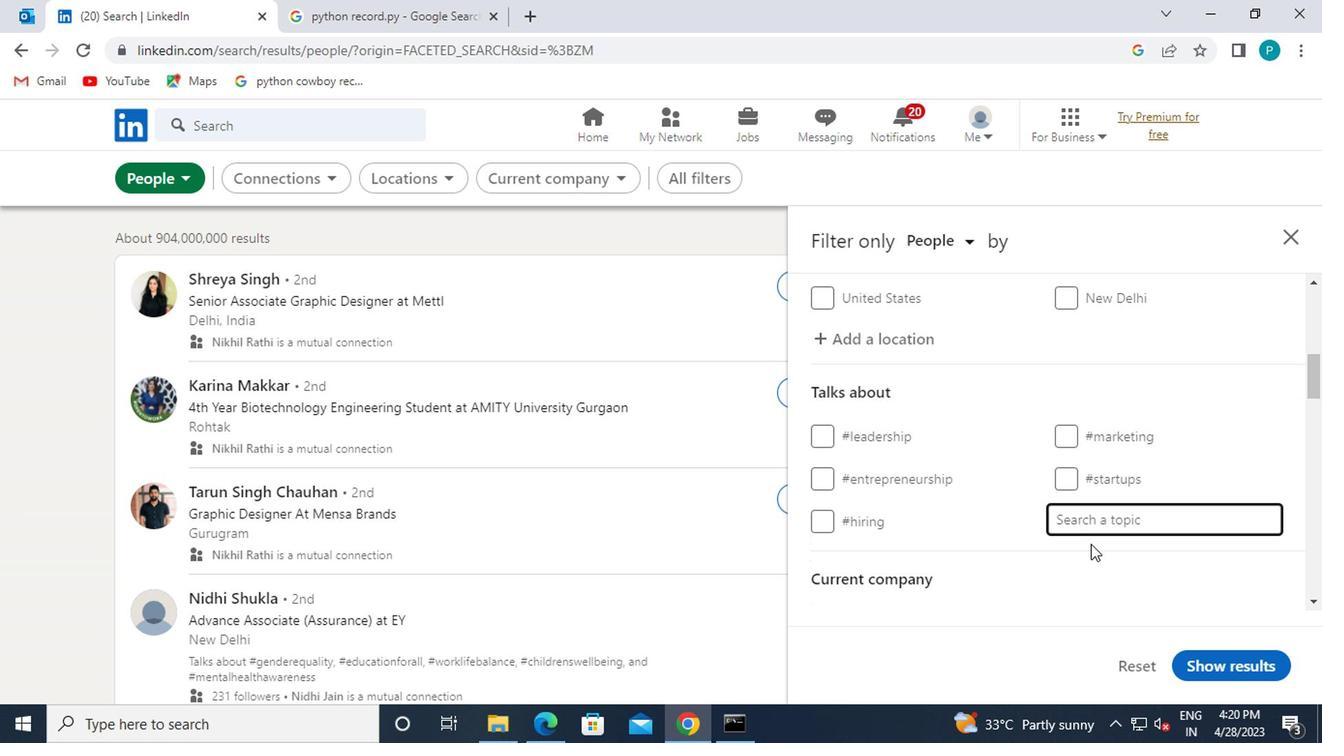 
Action: Mouse moved to (973, 486)
Screenshot: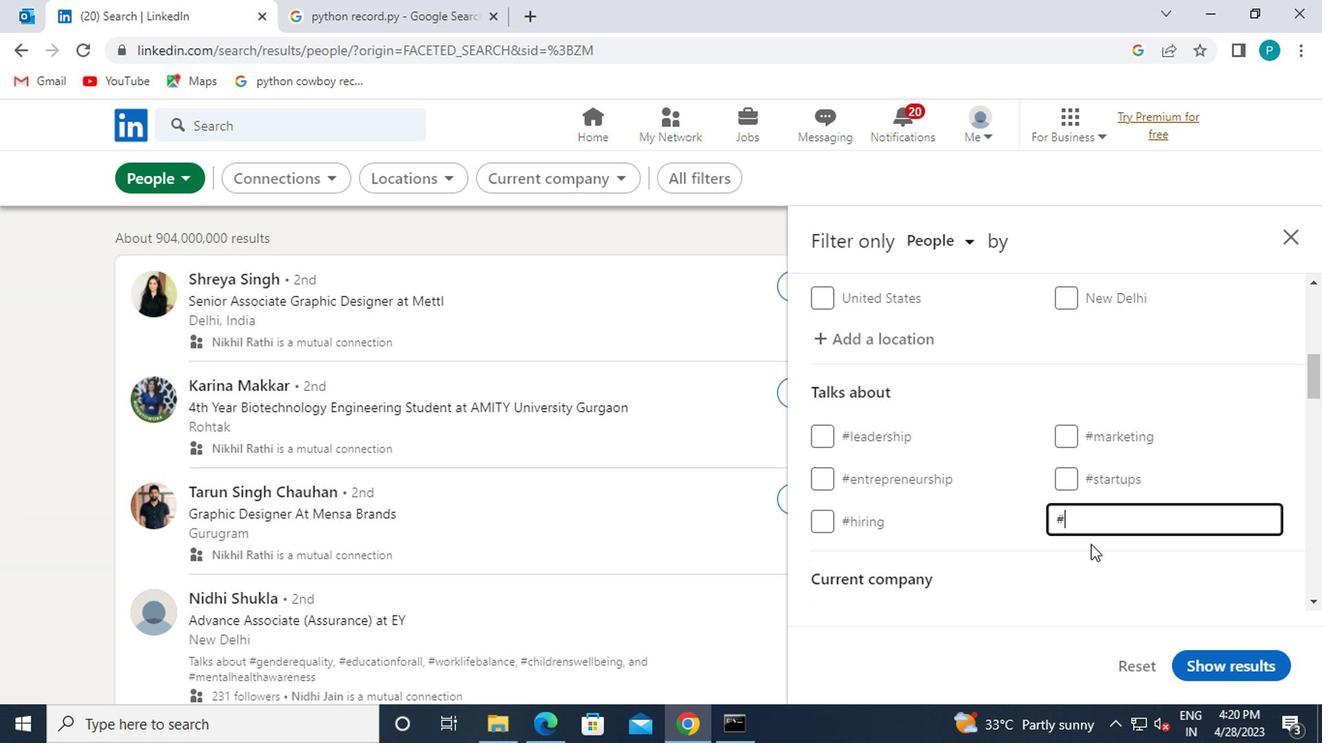 
Action: Key pressed FAMILY
Screenshot: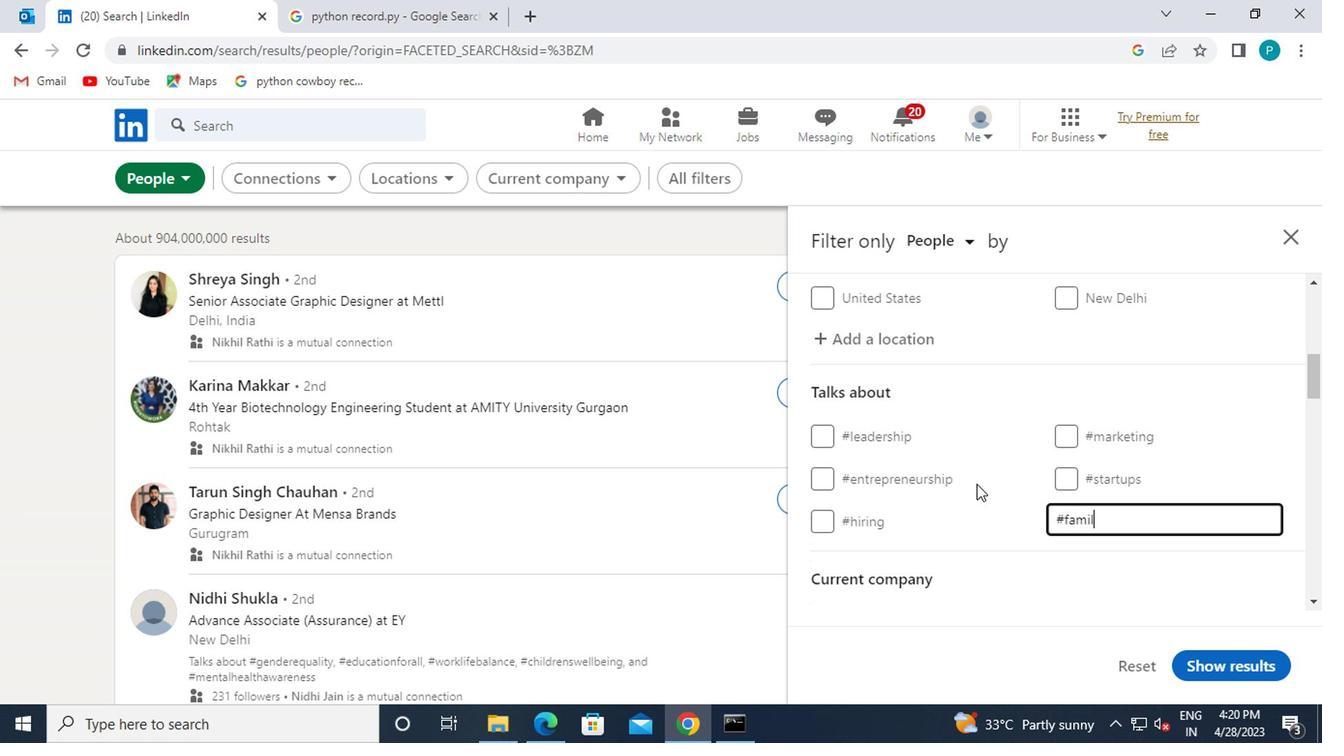 
Action: Mouse moved to (1034, 471)
Screenshot: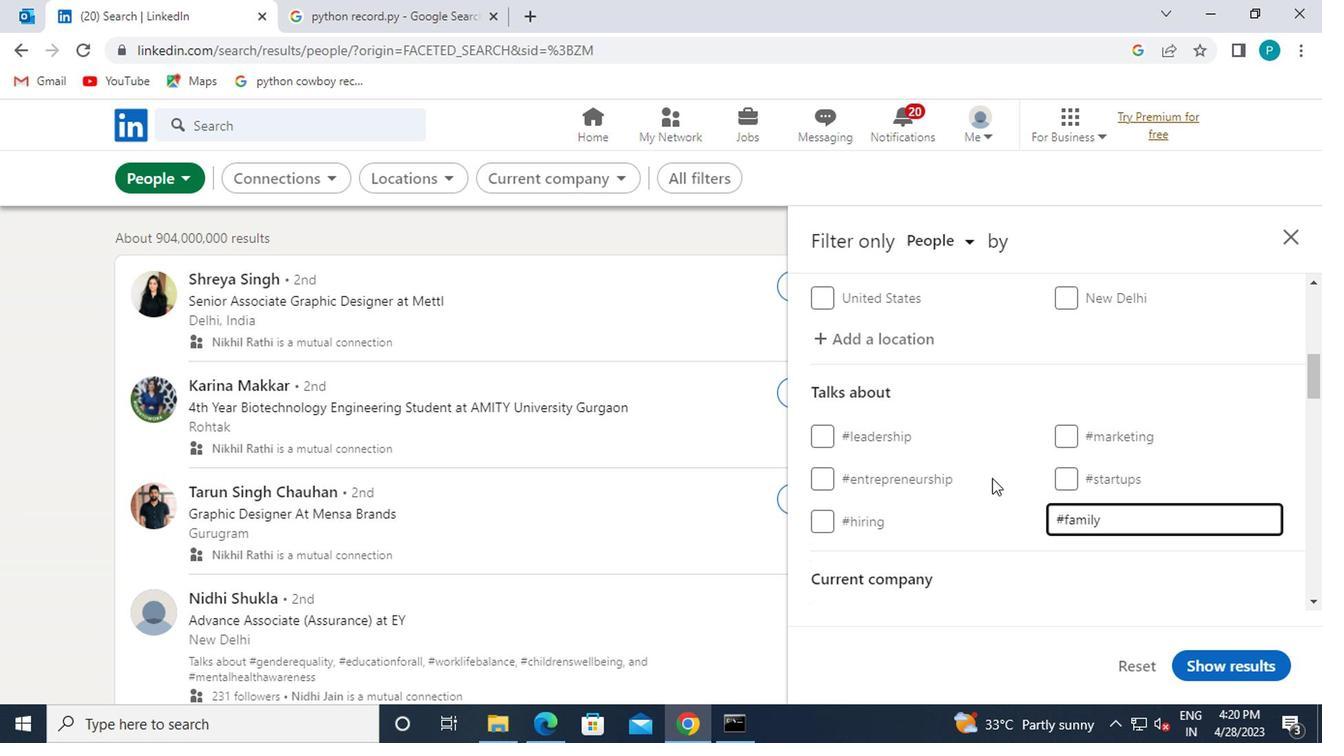 
Action: Mouse scrolled (1034, 471) with delta (0, 0)
Screenshot: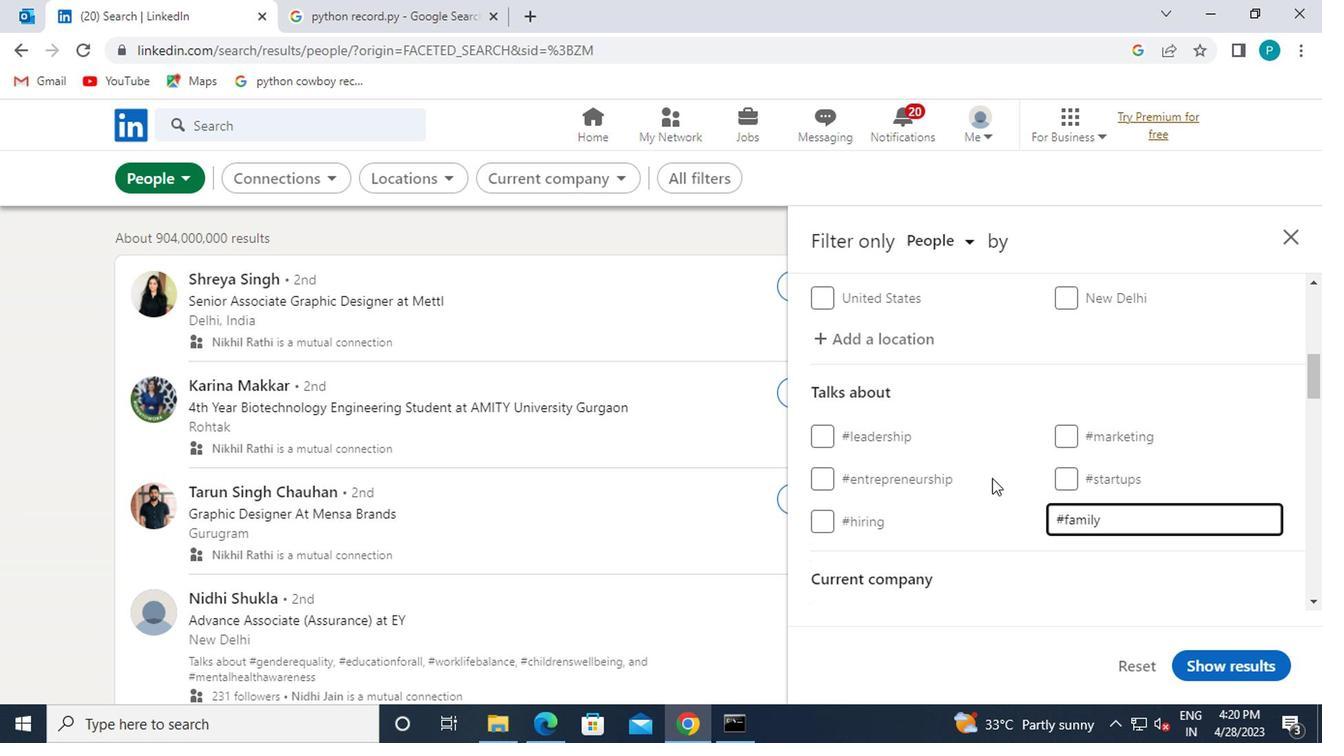 
Action: Mouse moved to (1024, 471)
Screenshot: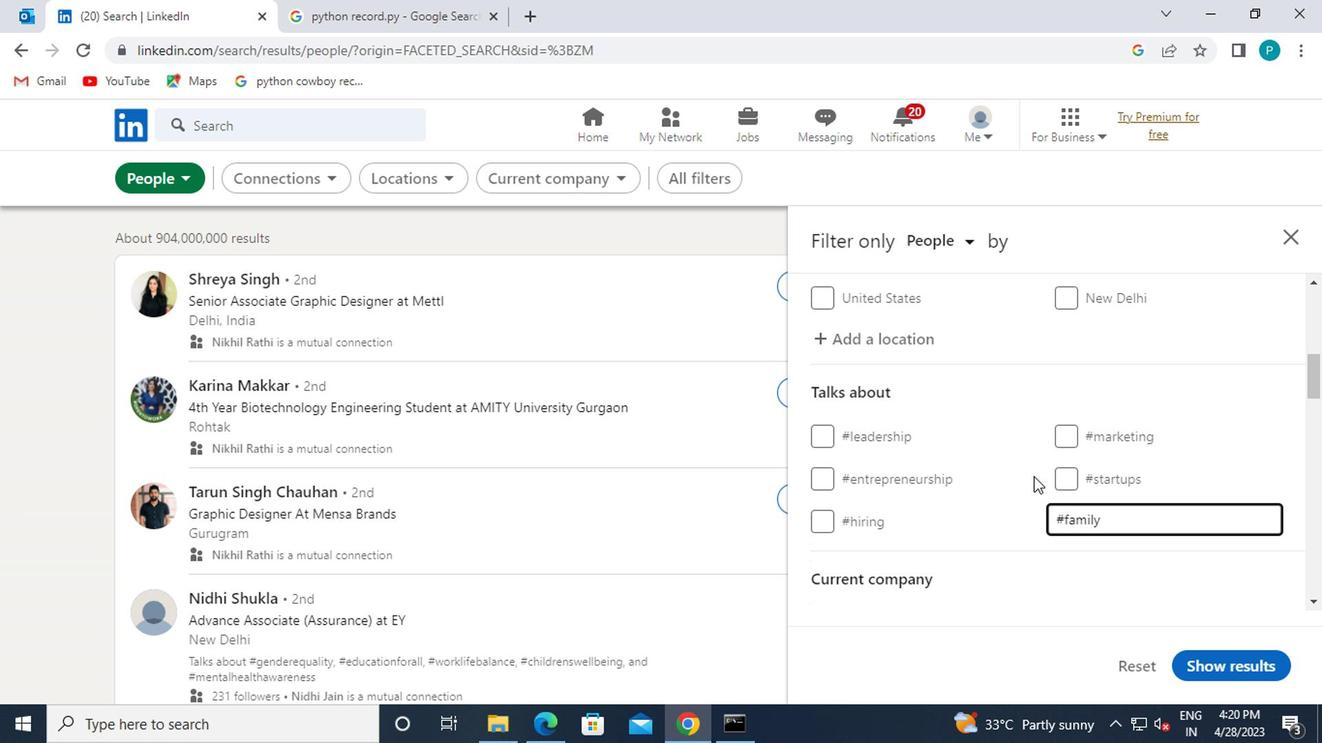 
Action: Mouse scrolled (1024, 469) with delta (0, -1)
Screenshot: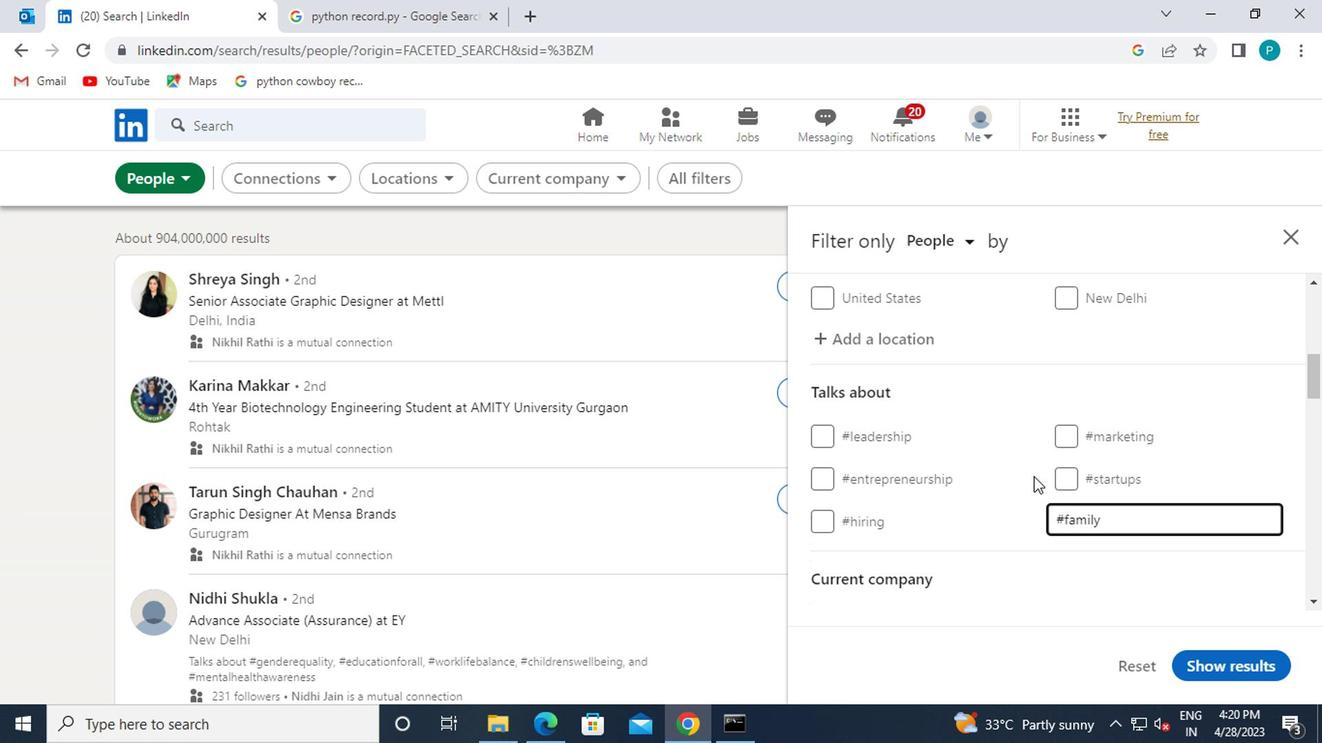 
Action: Mouse moved to (1015, 468)
Screenshot: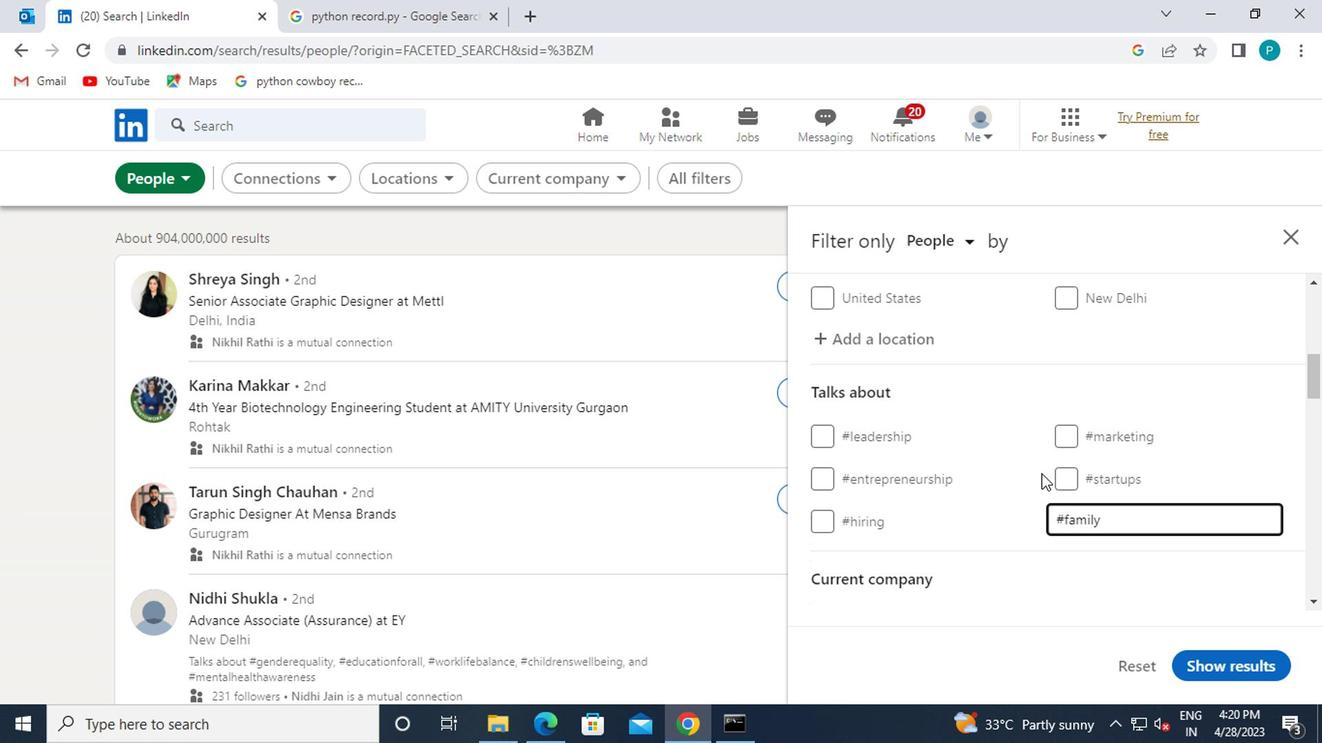 
Action: Mouse scrolled (1015, 468) with delta (0, 0)
Screenshot: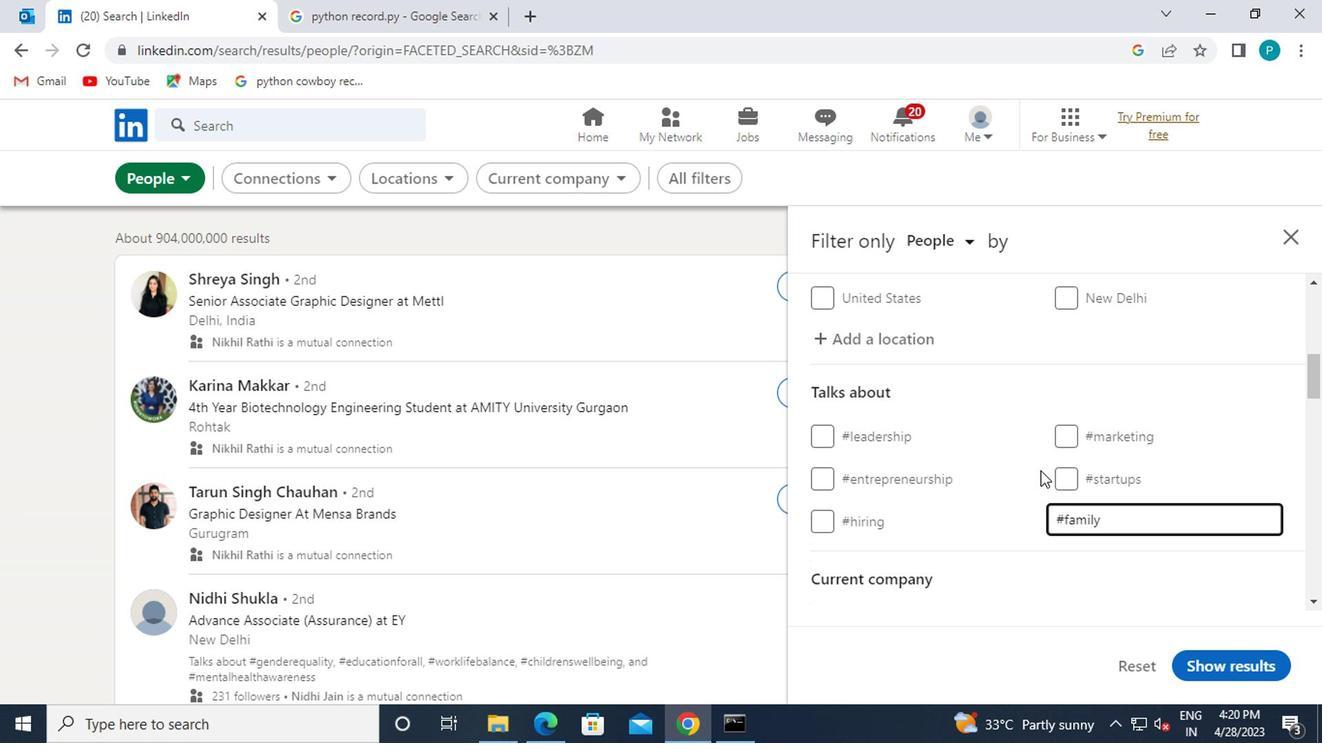 
Action: Mouse moved to (873, 464)
Screenshot: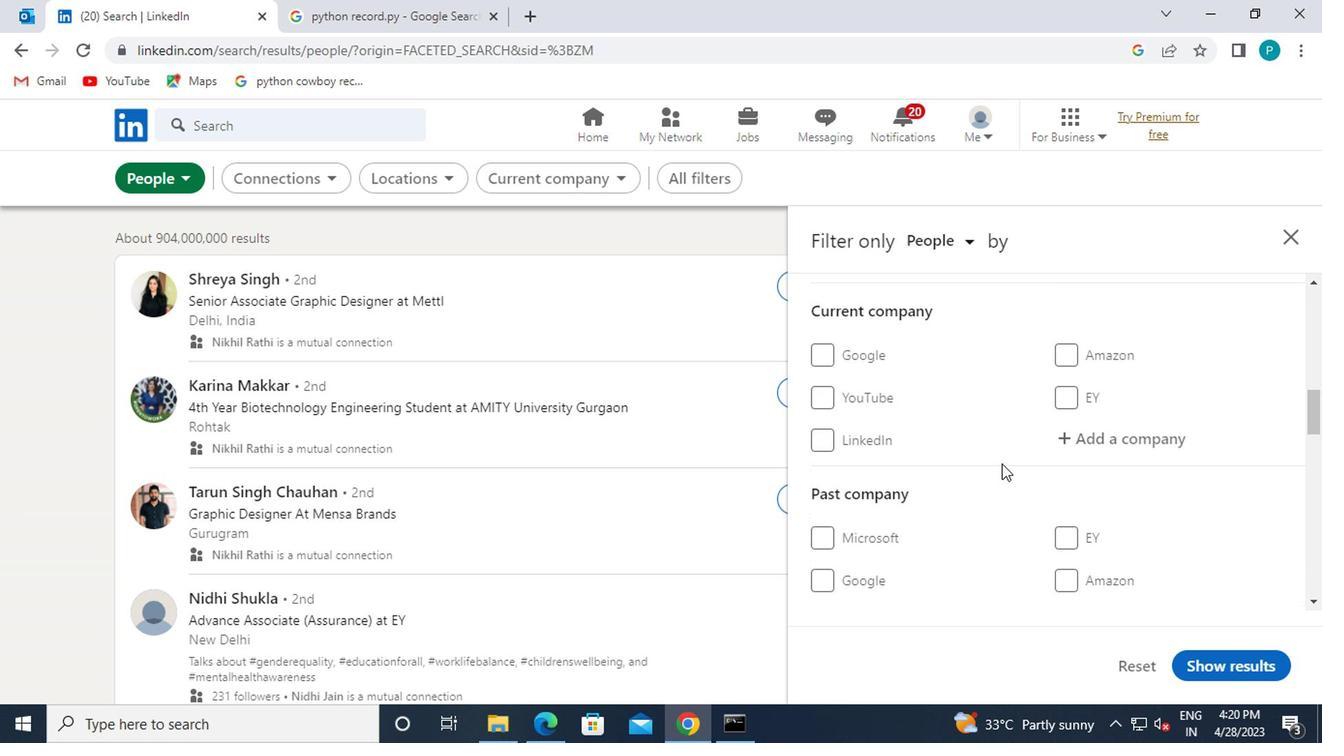 
Action: Mouse scrolled (873, 464) with delta (0, 0)
Screenshot: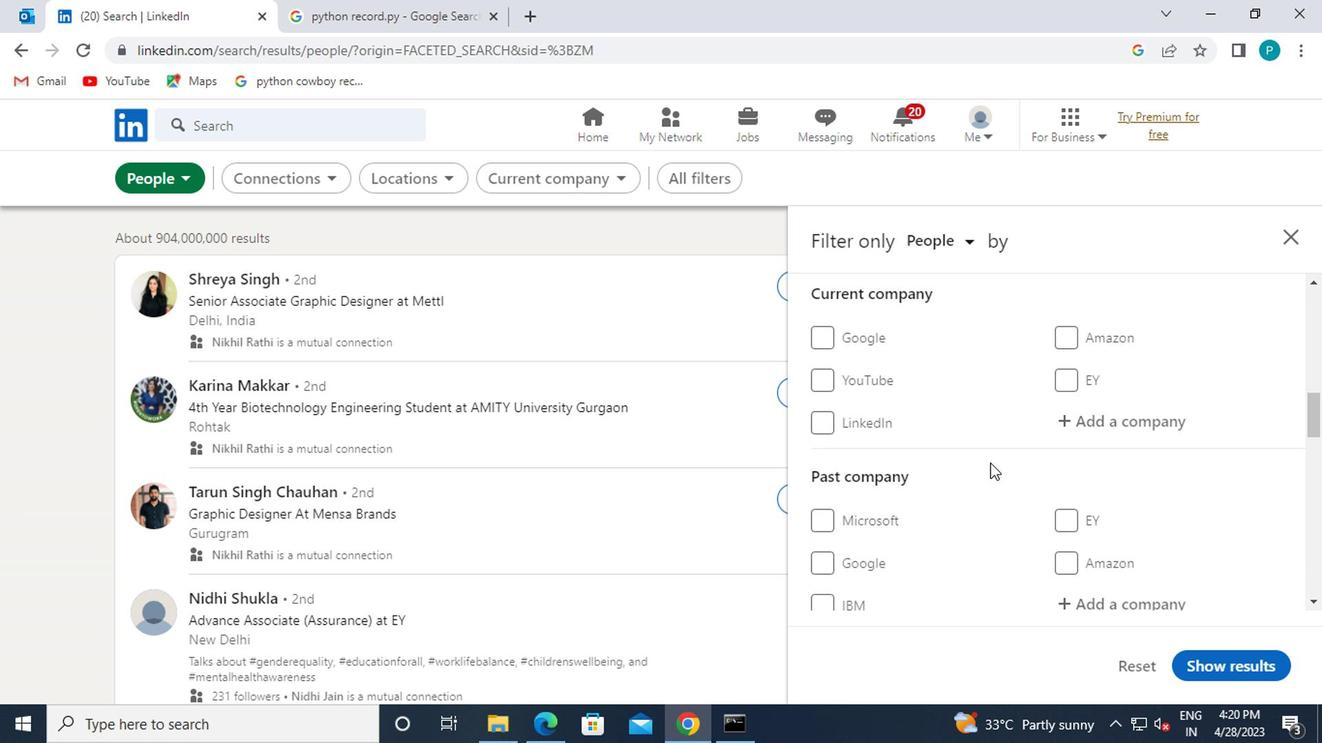 
Action: Mouse scrolled (873, 464) with delta (0, 0)
Screenshot: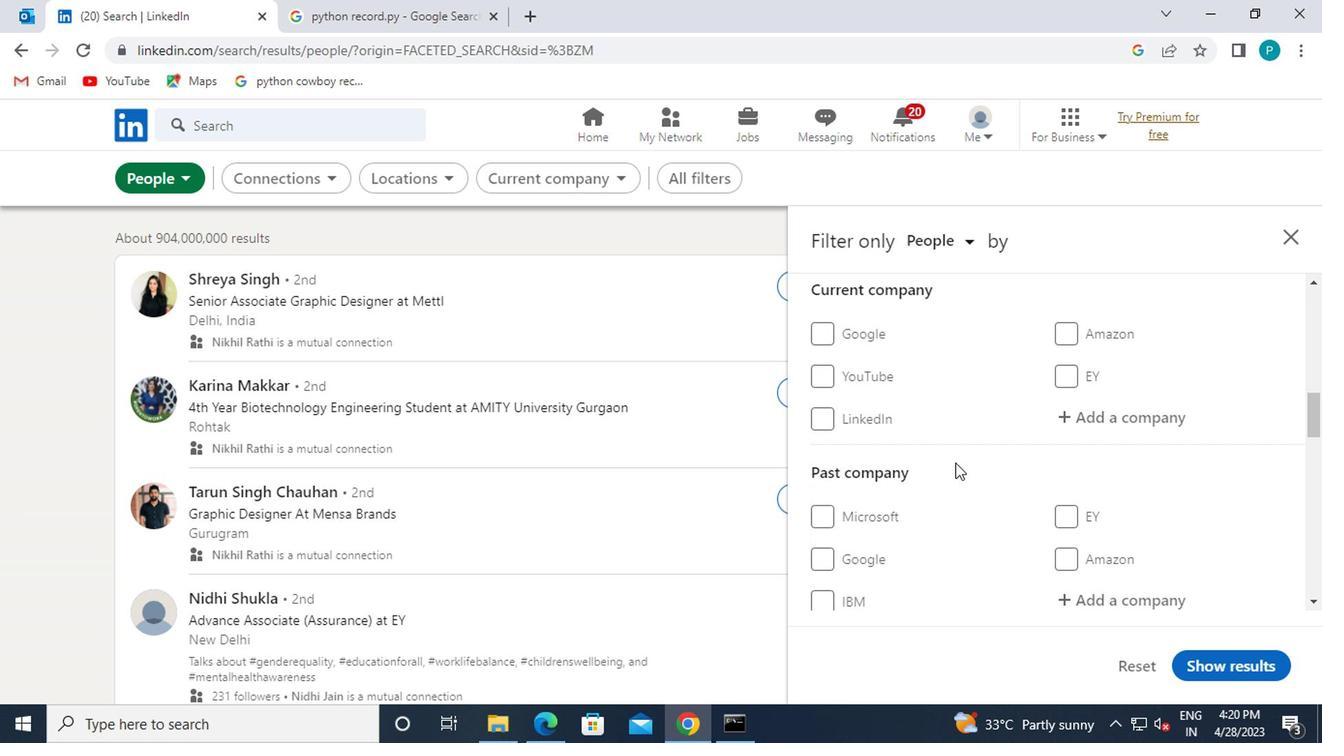 
Action: Mouse moved to (860, 505)
Screenshot: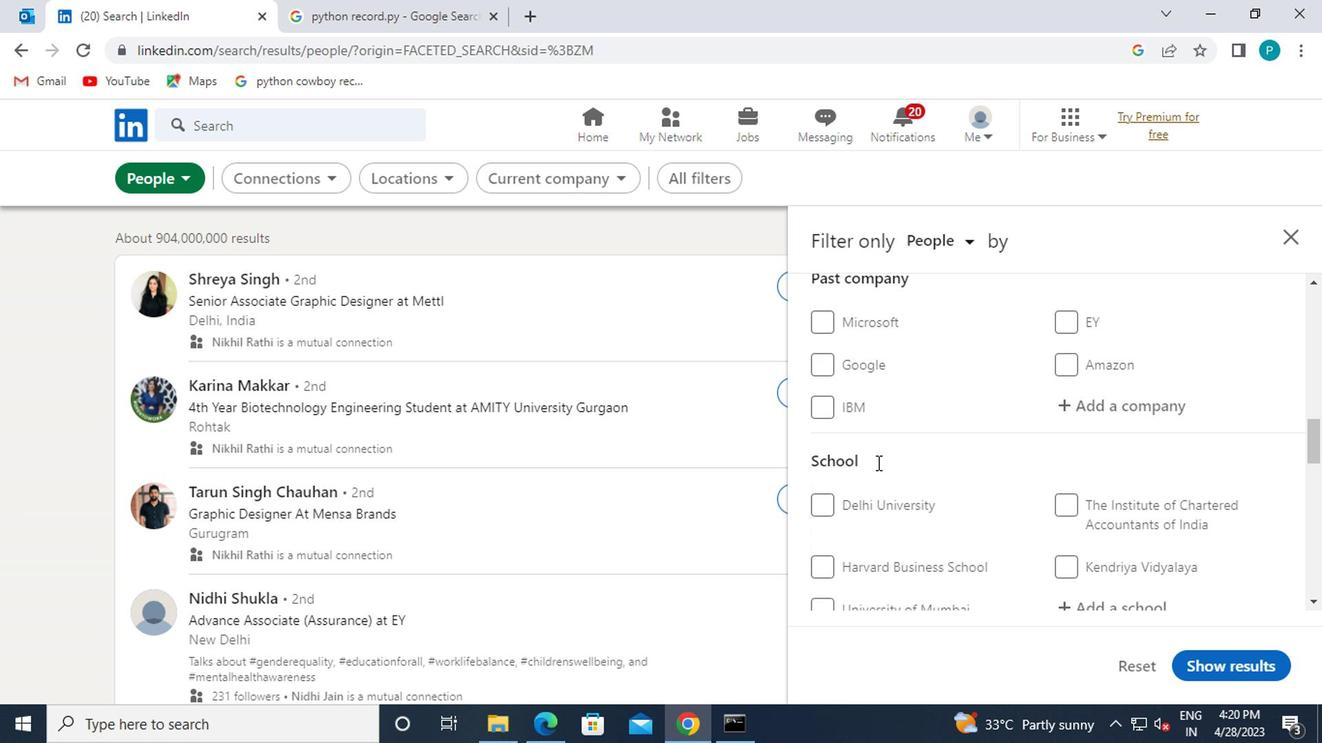 
Action: Mouse scrolled (860, 504) with delta (0, 0)
Screenshot: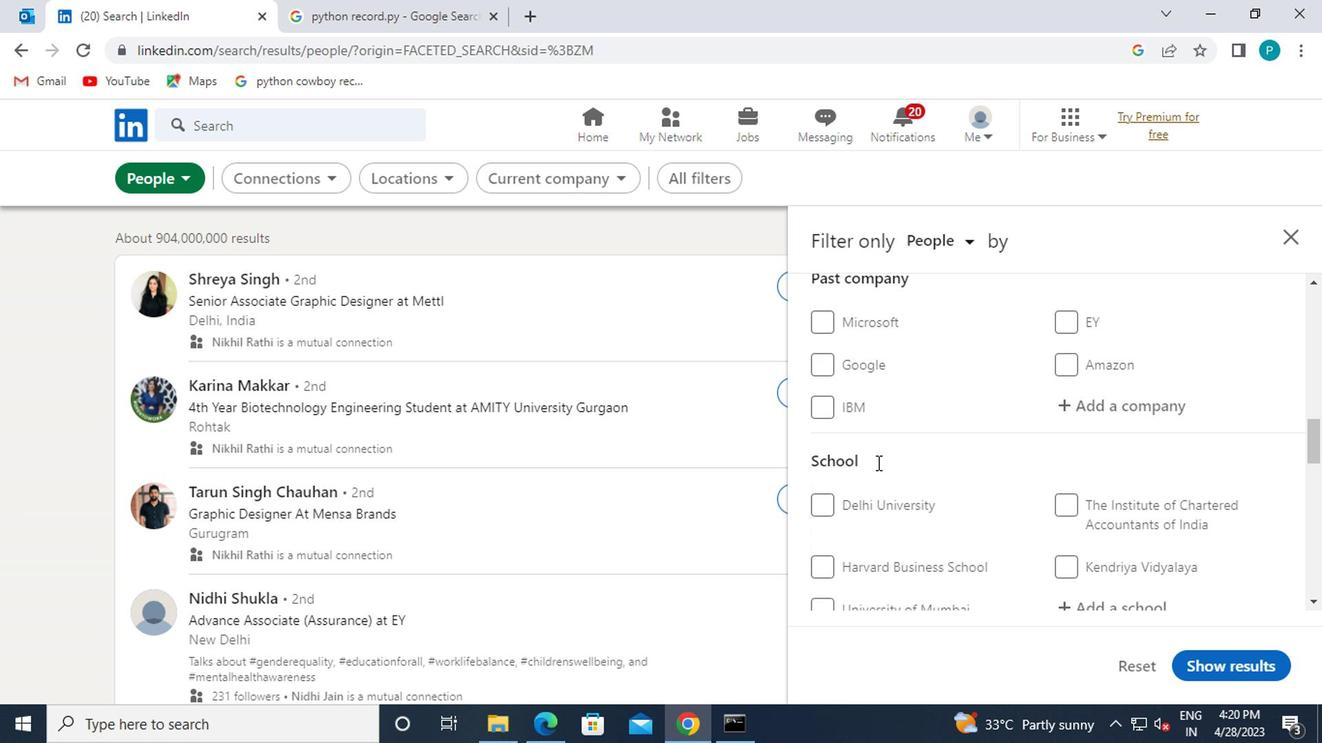 
Action: Mouse moved to (857, 513)
Screenshot: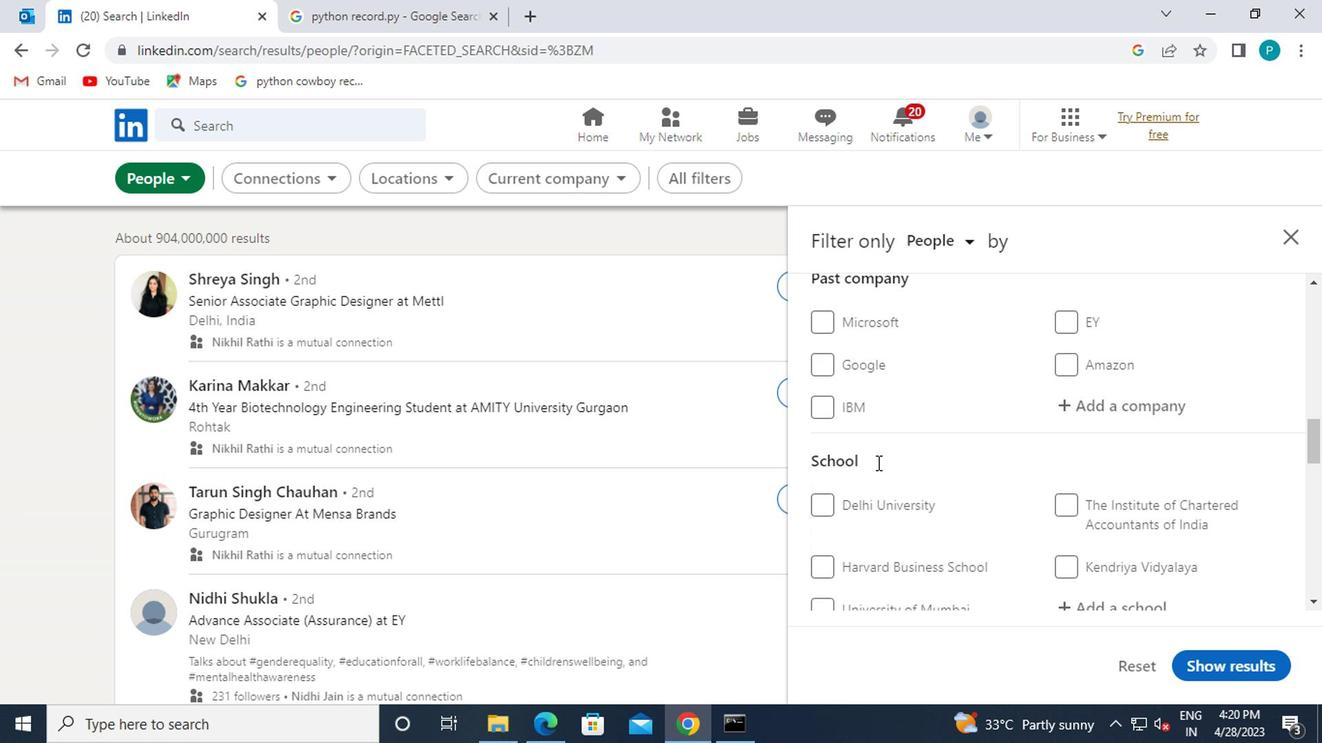 
Action: Mouse scrolled (857, 512) with delta (0, -1)
Screenshot: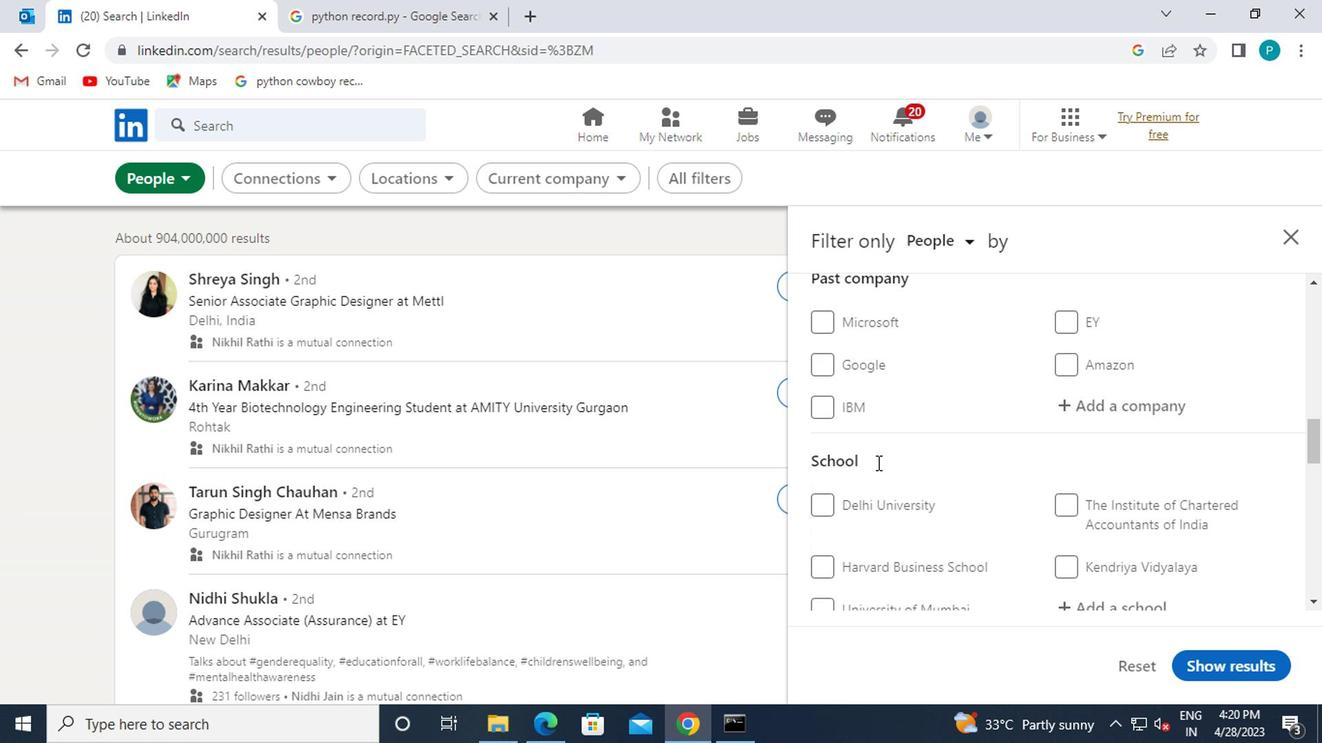 
Action: Mouse moved to (856, 513)
Screenshot: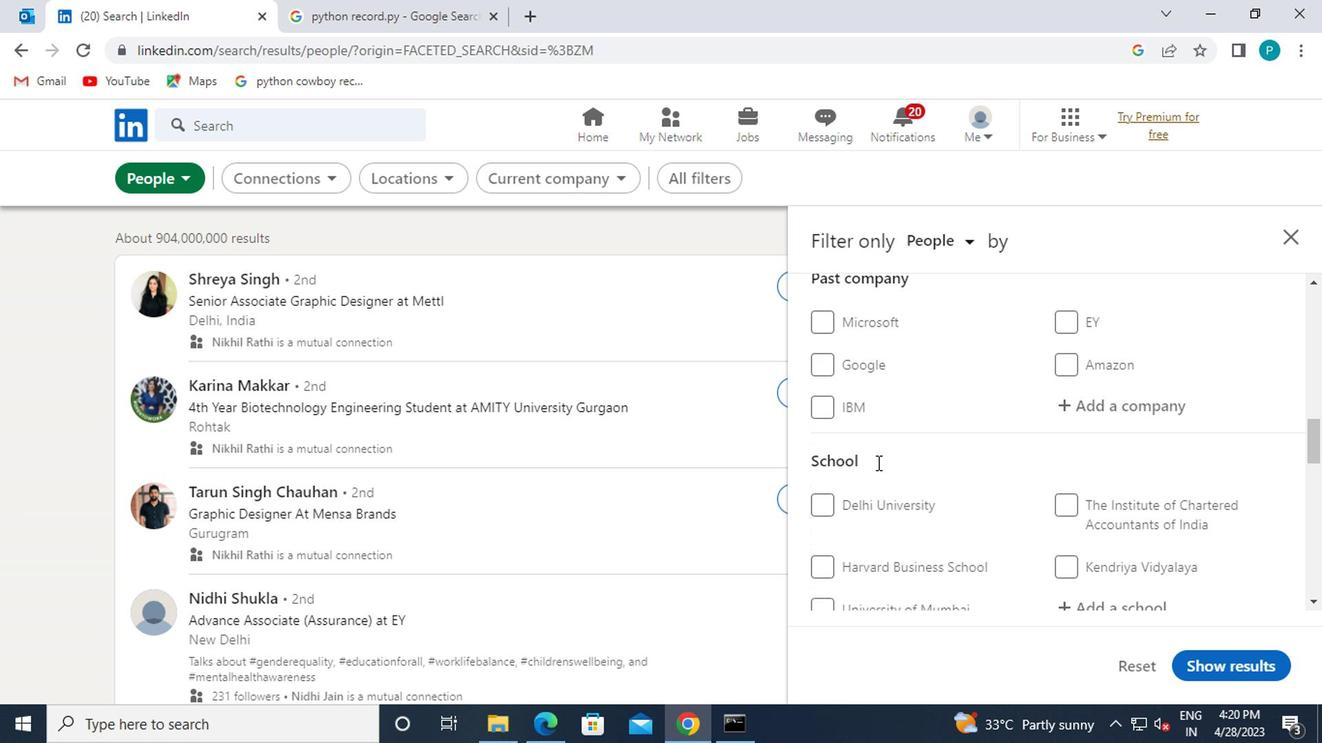 
Action: Mouse scrolled (856, 512) with delta (0, -1)
Screenshot: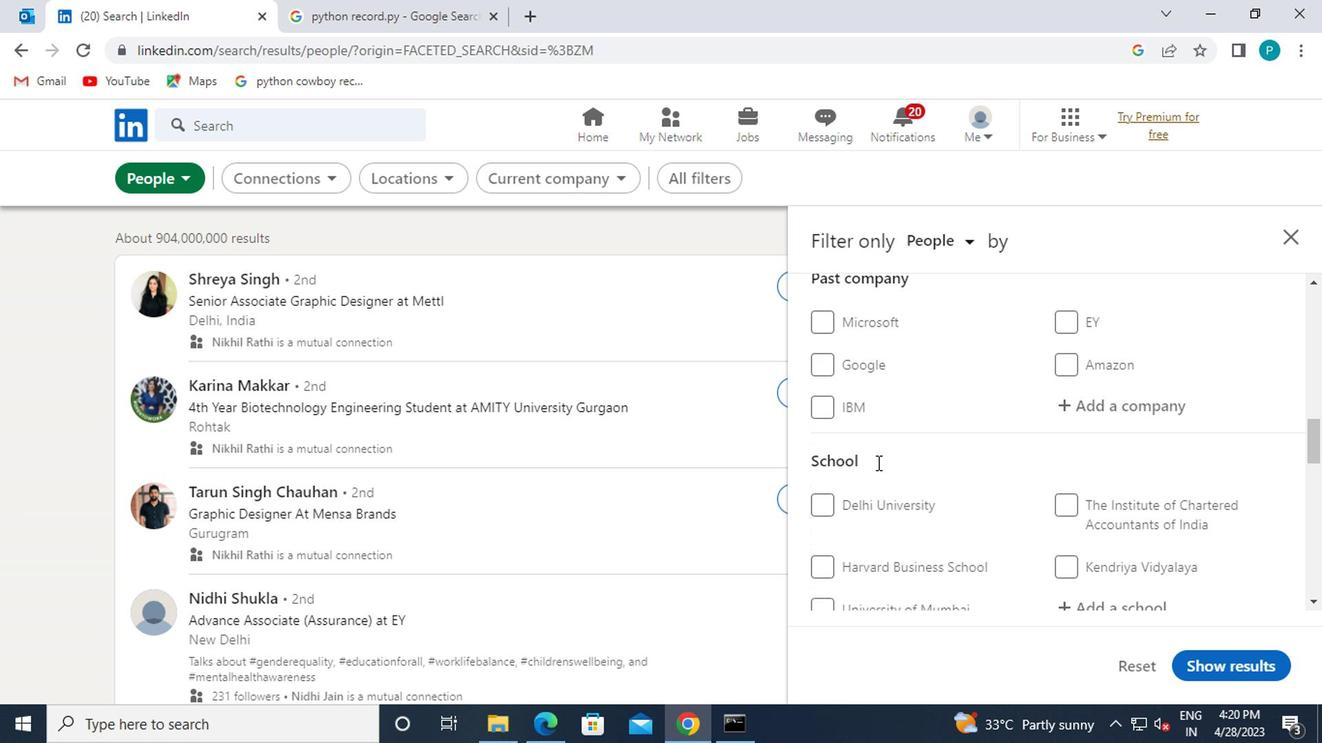 
Action: Mouse scrolled (856, 512) with delta (0, -1)
Screenshot: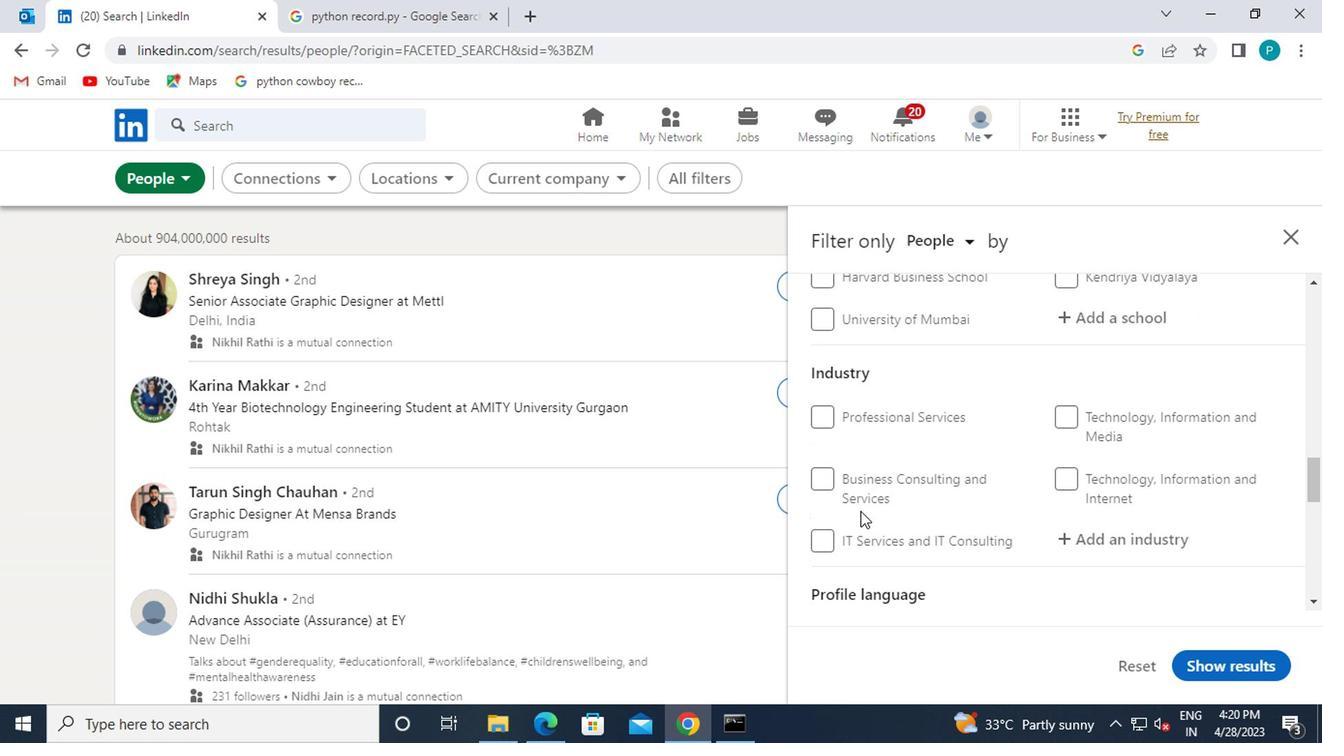 
Action: Mouse scrolled (856, 512) with delta (0, -1)
Screenshot: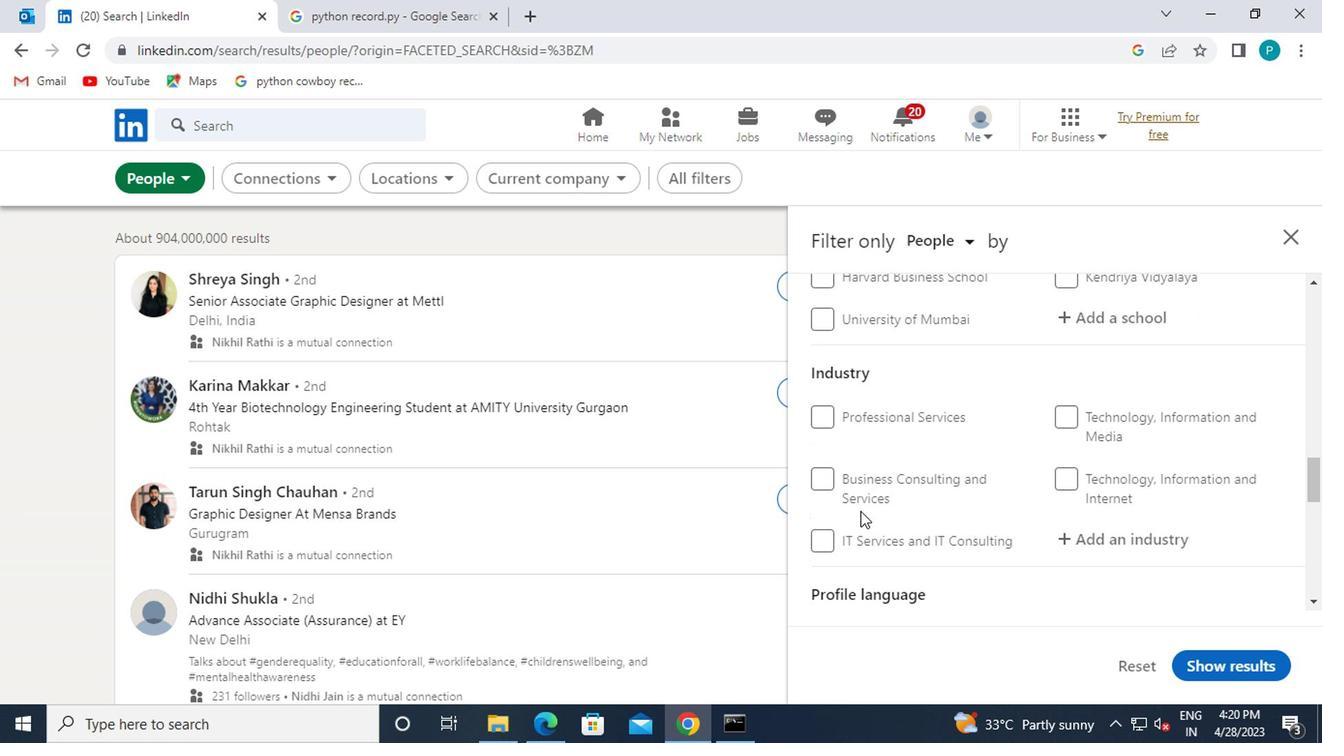 
Action: Mouse moved to (1077, 442)
Screenshot: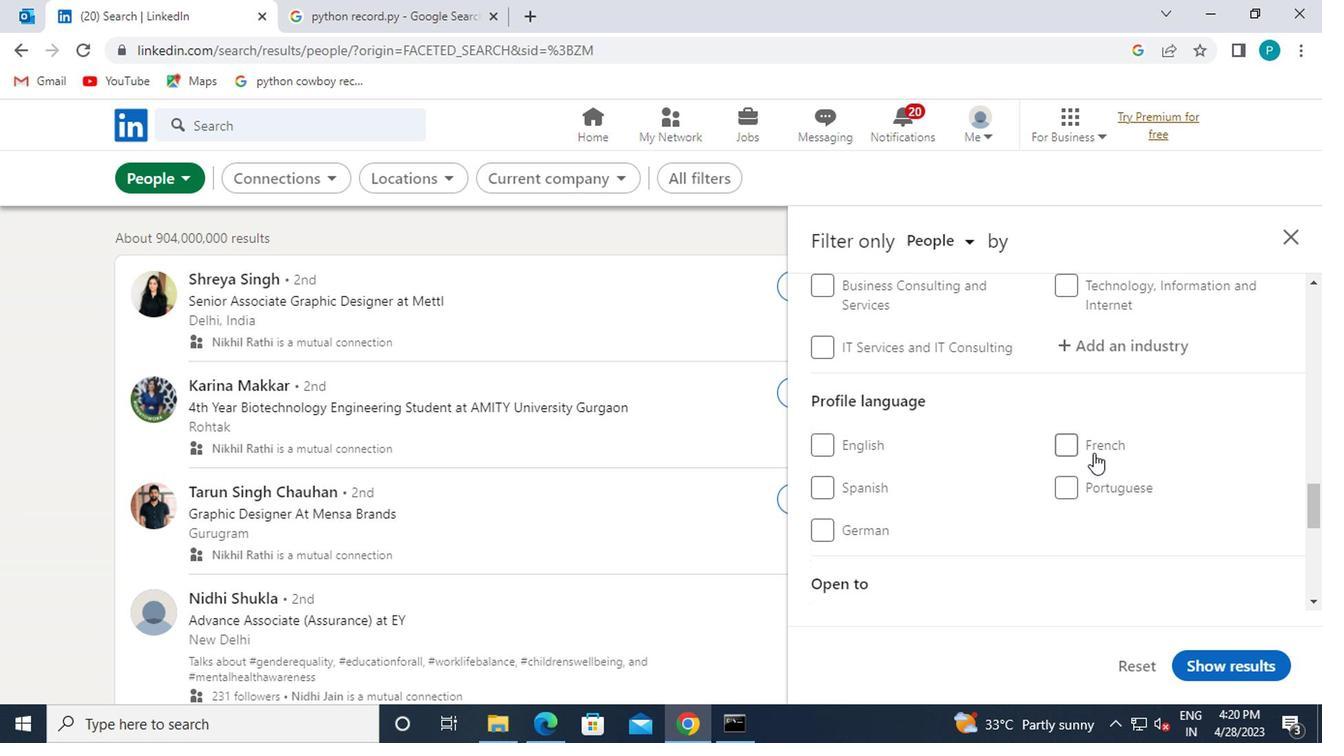 
Action: Mouse pressed left at (1077, 442)
Screenshot: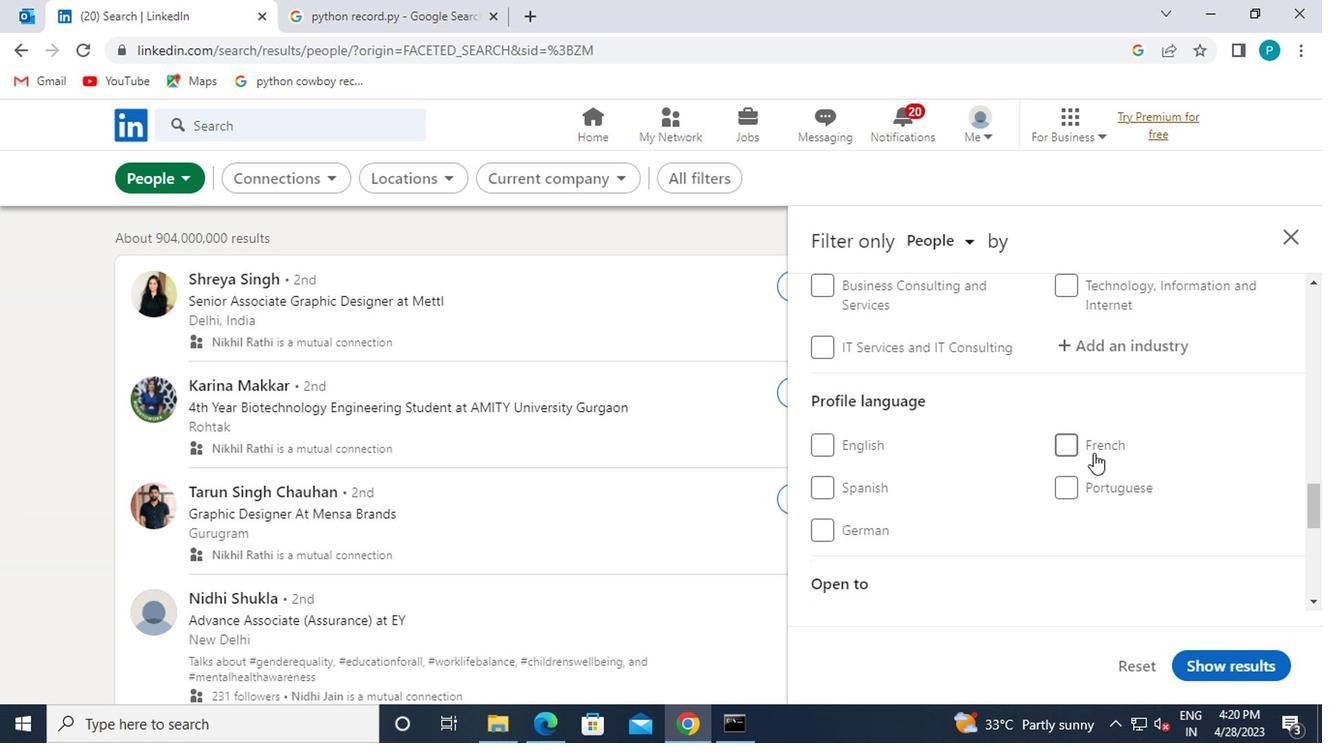 
Action: Mouse moved to (1093, 443)
Screenshot: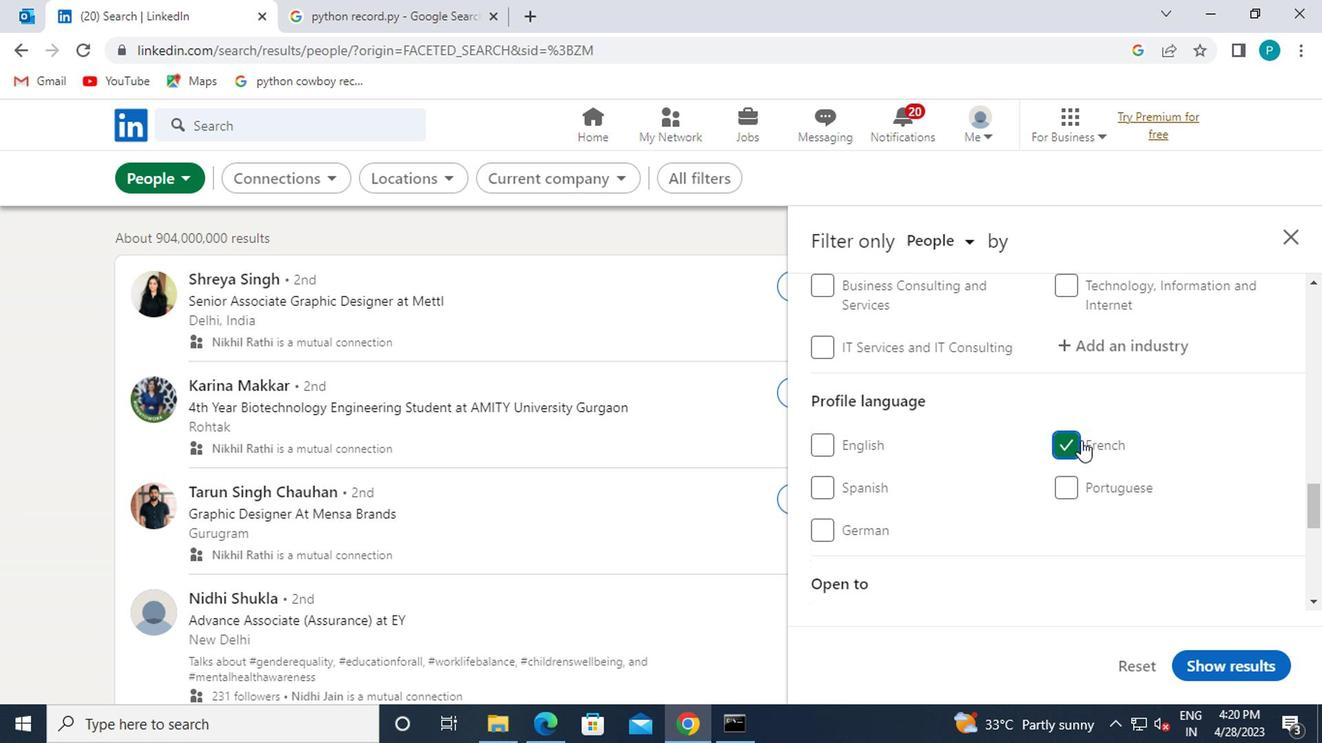
Action: Mouse scrolled (1093, 444) with delta (0, 1)
Screenshot: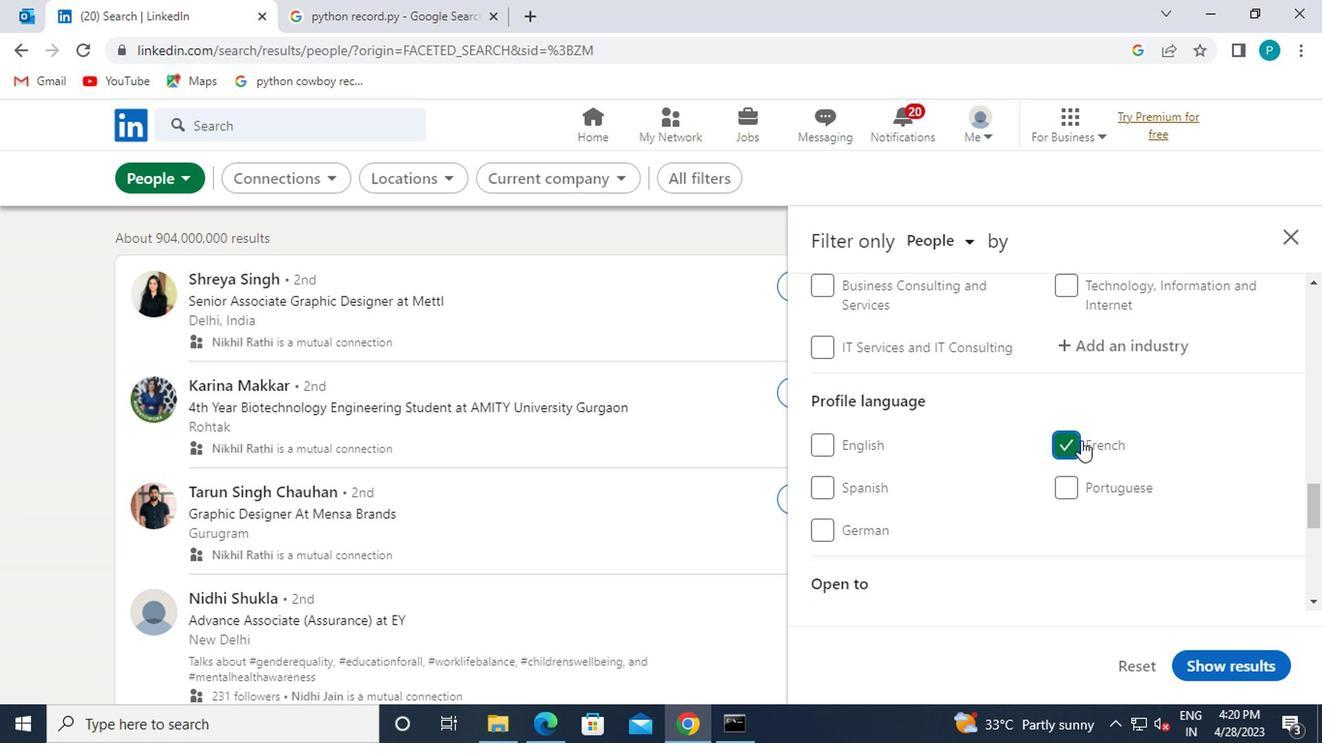 
Action: Mouse scrolled (1093, 444) with delta (0, 1)
Screenshot: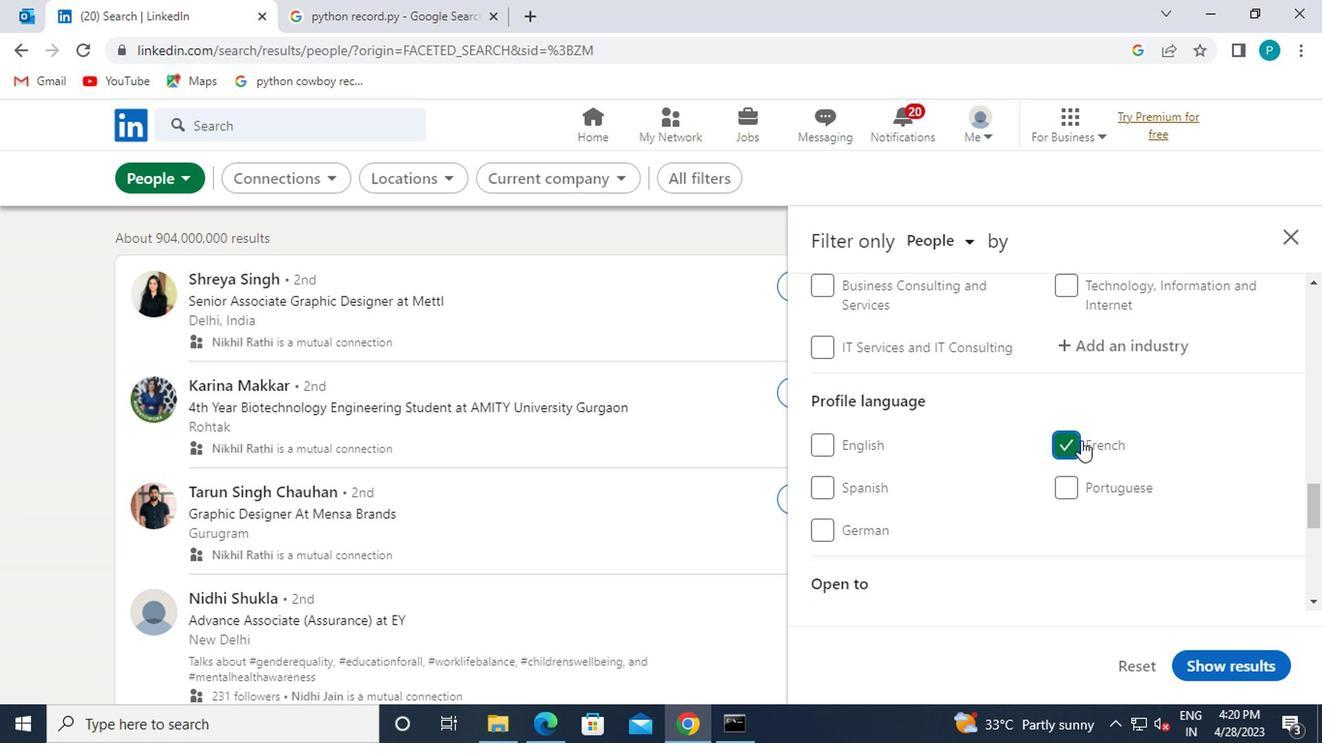 
Action: Mouse scrolled (1093, 444) with delta (0, 1)
Screenshot: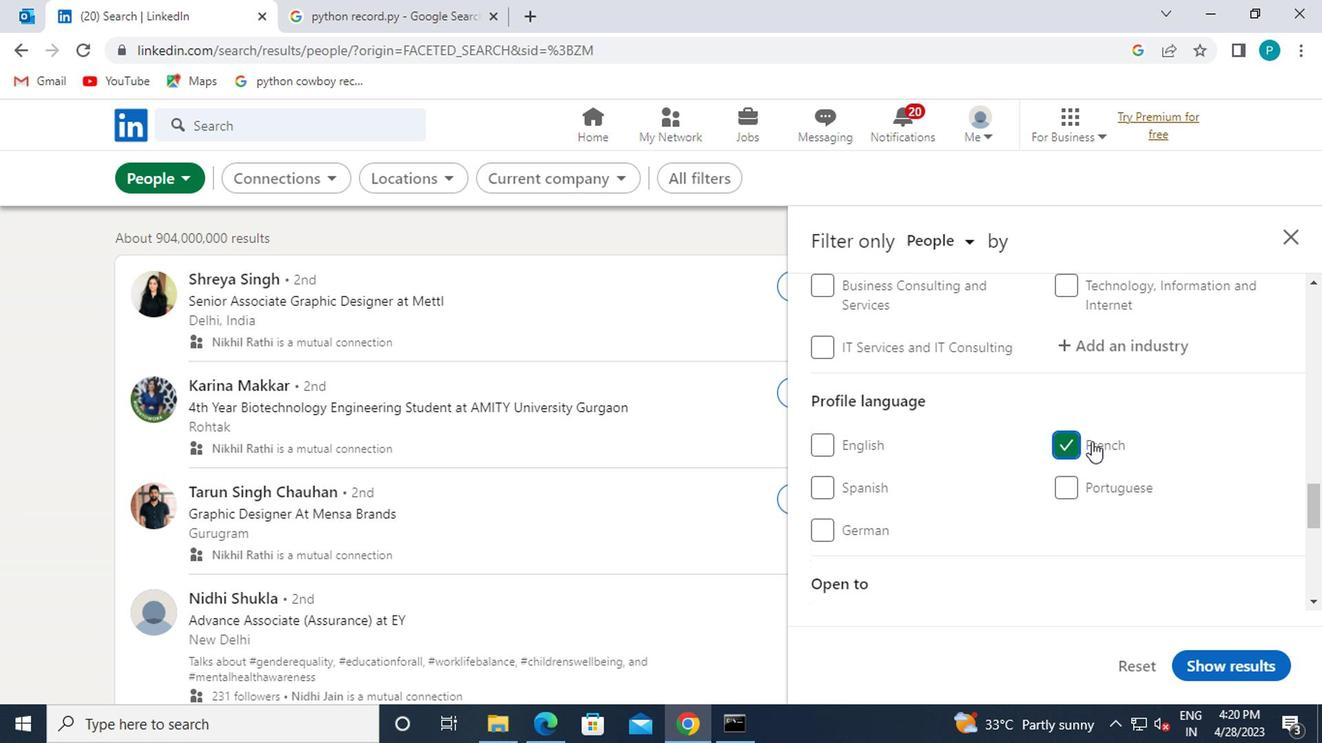 
Action: Mouse scrolled (1093, 444) with delta (0, 1)
Screenshot: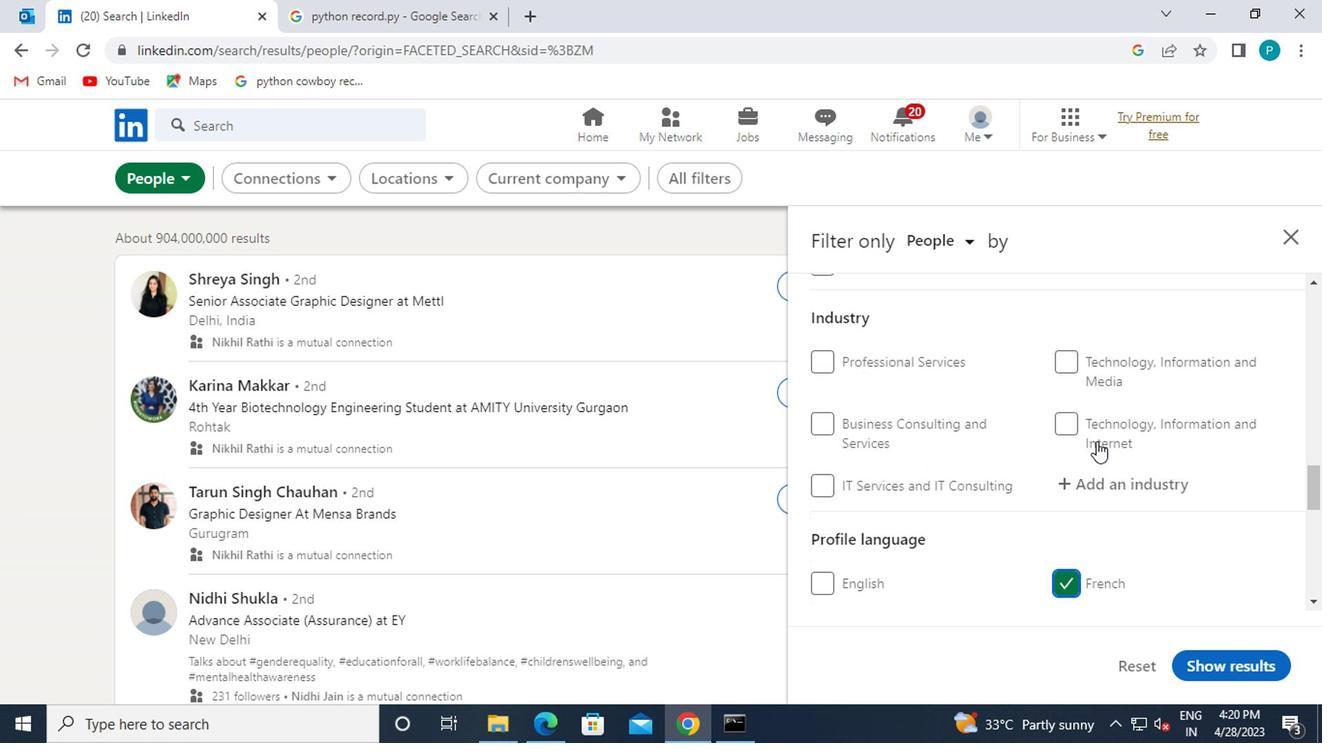 
Action: Mouse scrolled (1093, 444) with delta (0, 1)
Screenshot: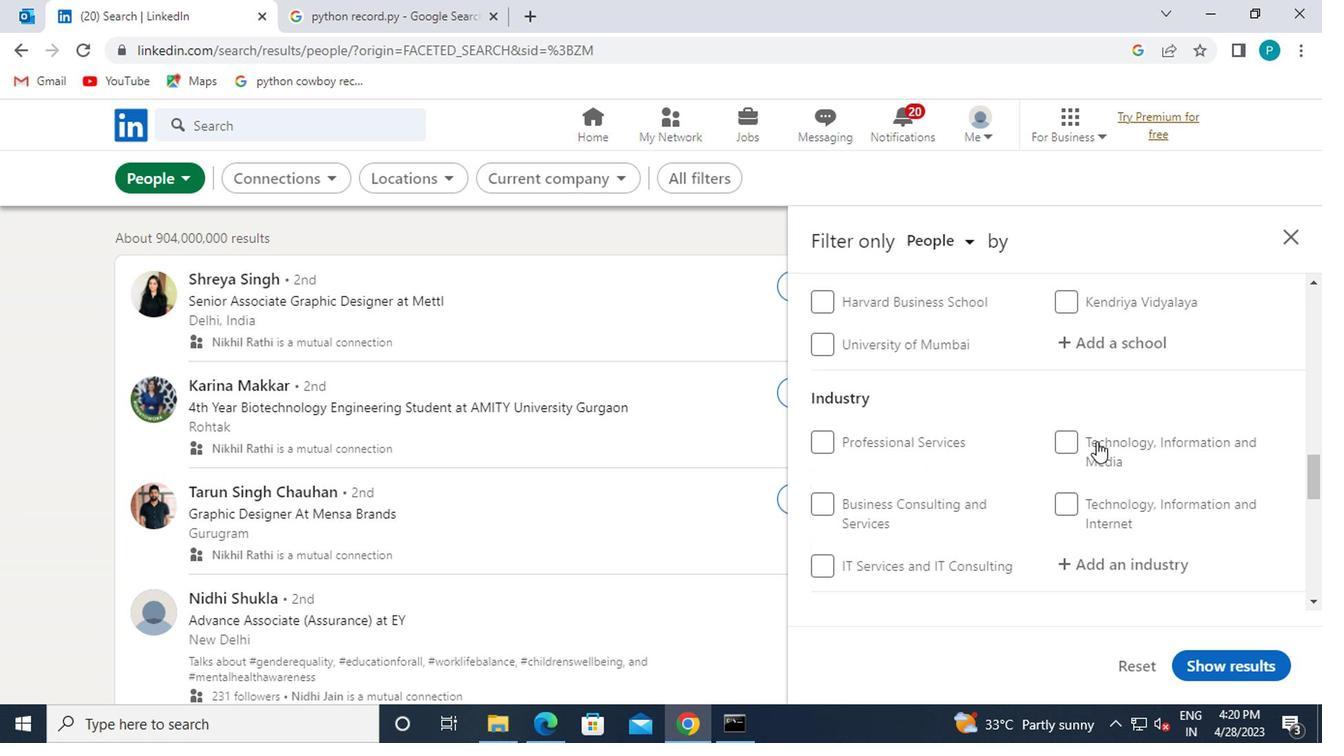 
Action: Mouse scrolled (1093, 444) with delta (0, 1)
Screenshot: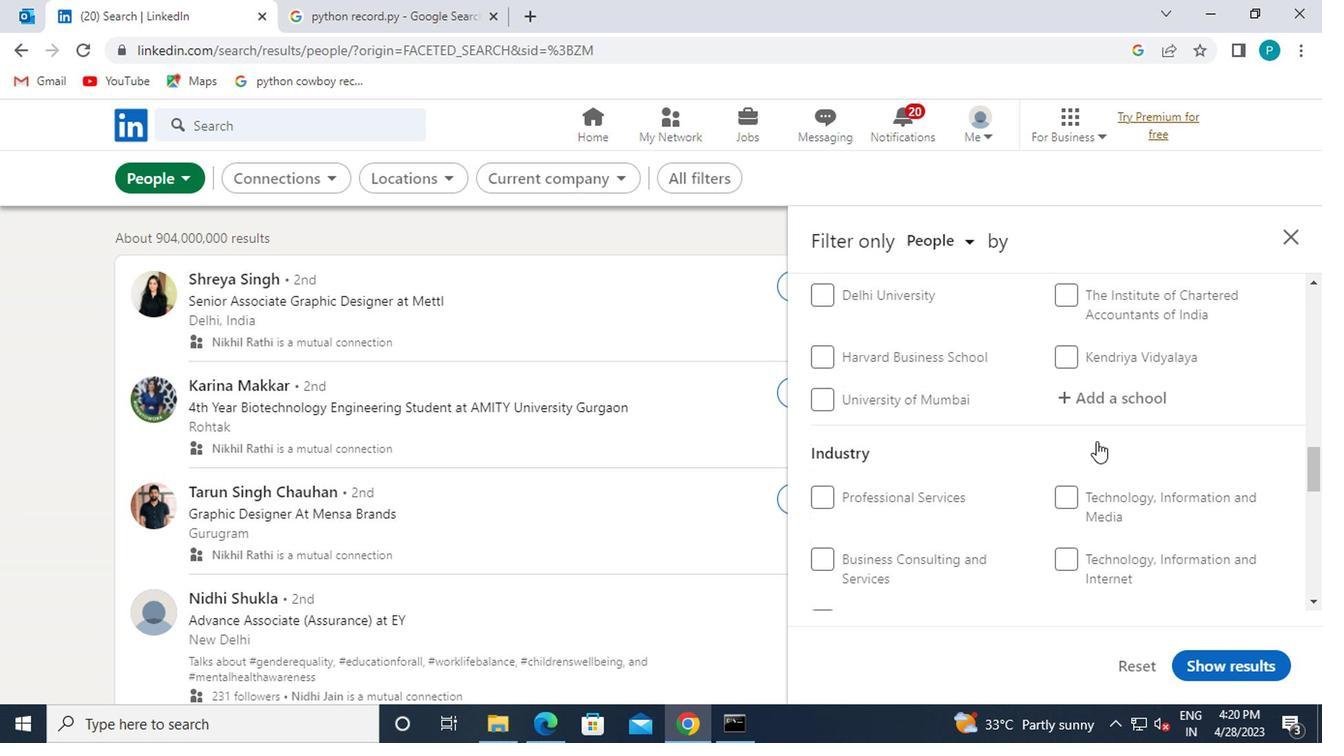 
Action: Mouse scrolled (1093, 444) with delta (0, 1)
Screenshot: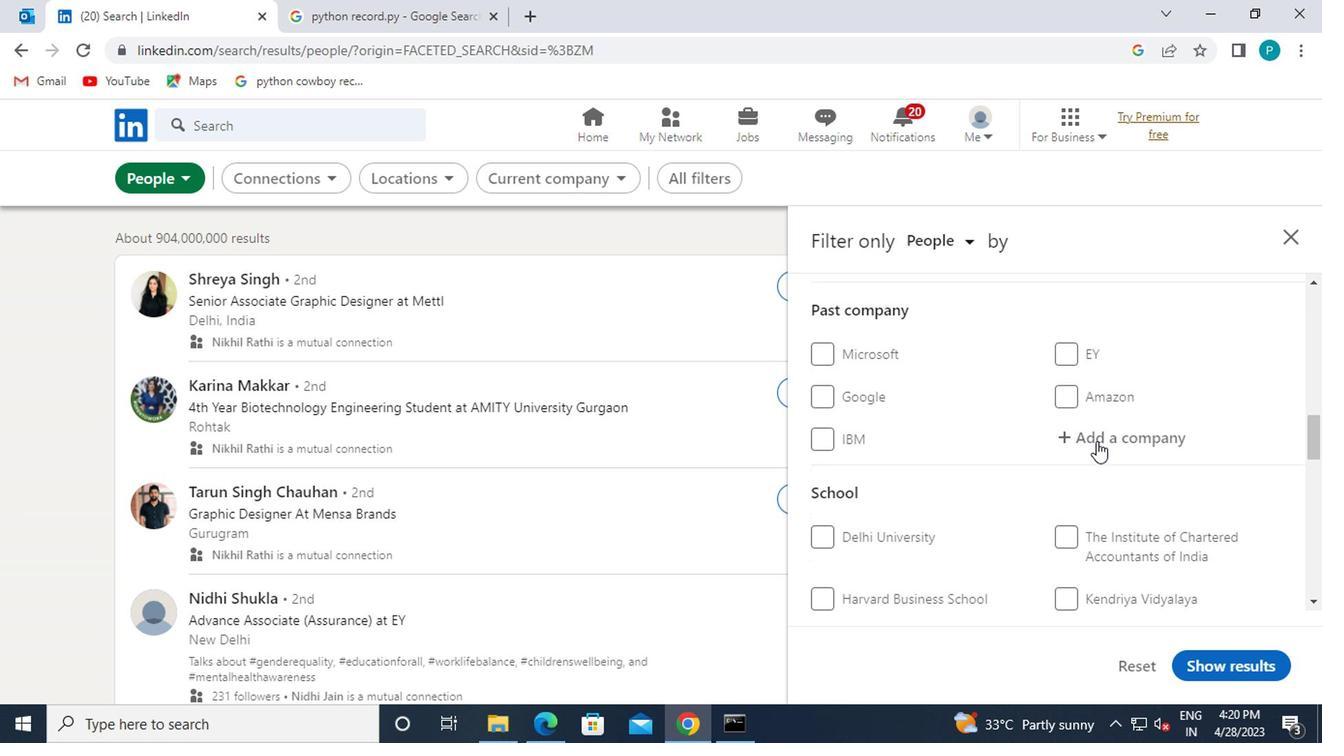 
Action: Mouse scrolled (1093, 444) with delta (0, 1)
Screenshot: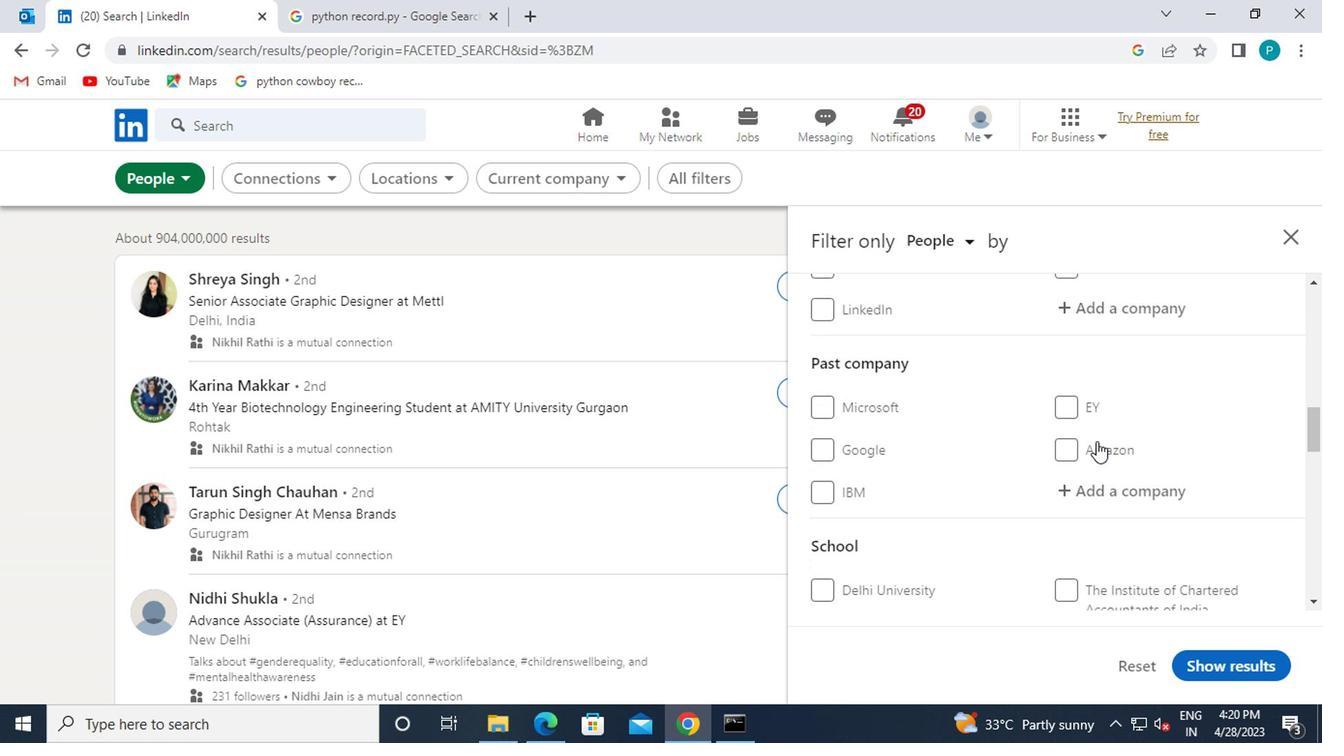 
Action: Mouse scrolled (1093, 444) with delta (0, 1)
Screenshot: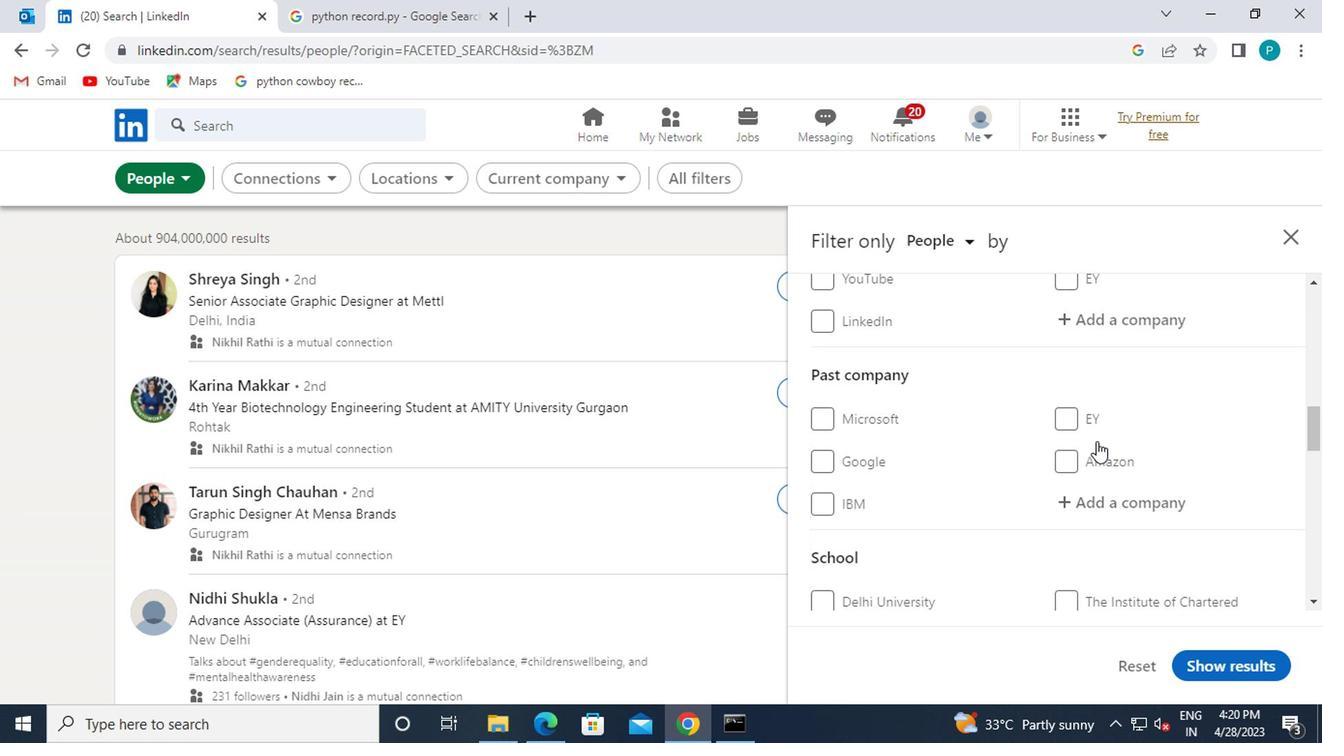 
Action: Mouse moved to (1093, 524)
Screenshot: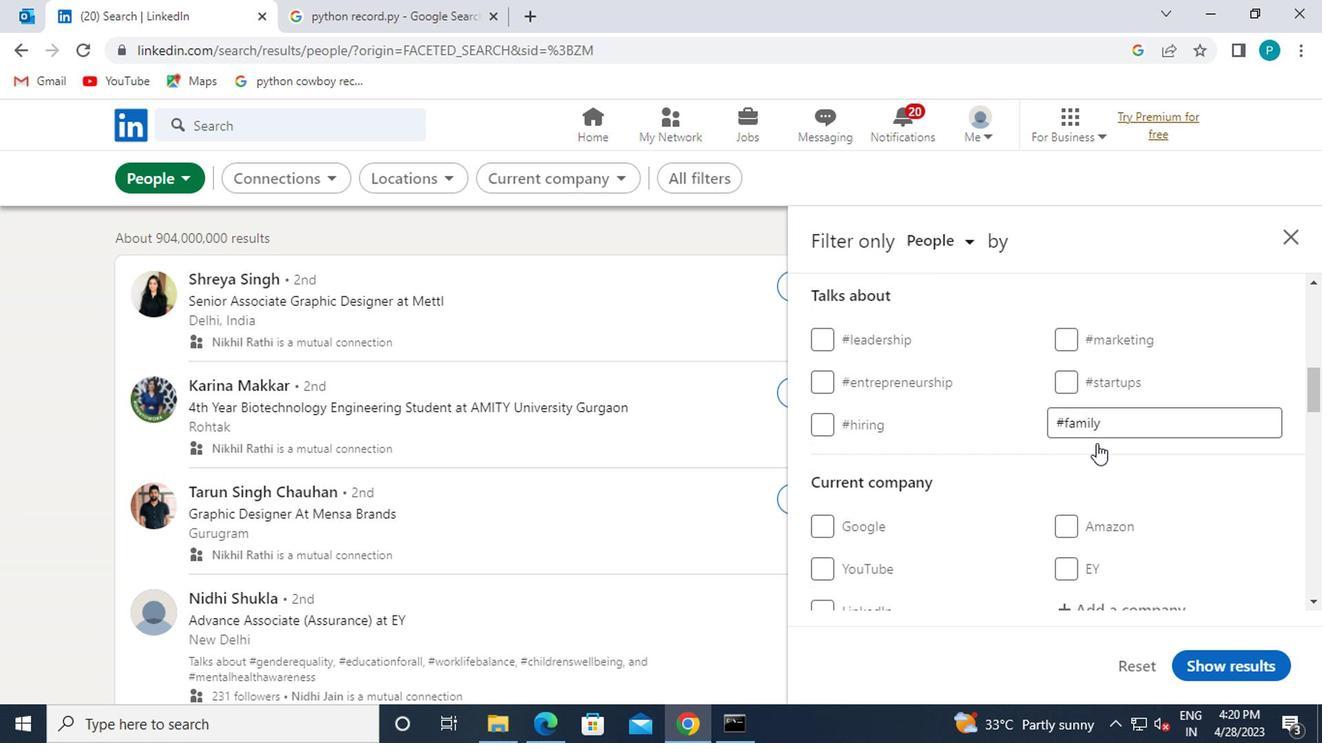 
Action: Mouse scrolled (1093, 524) with delta (0, 0)
Screenshot: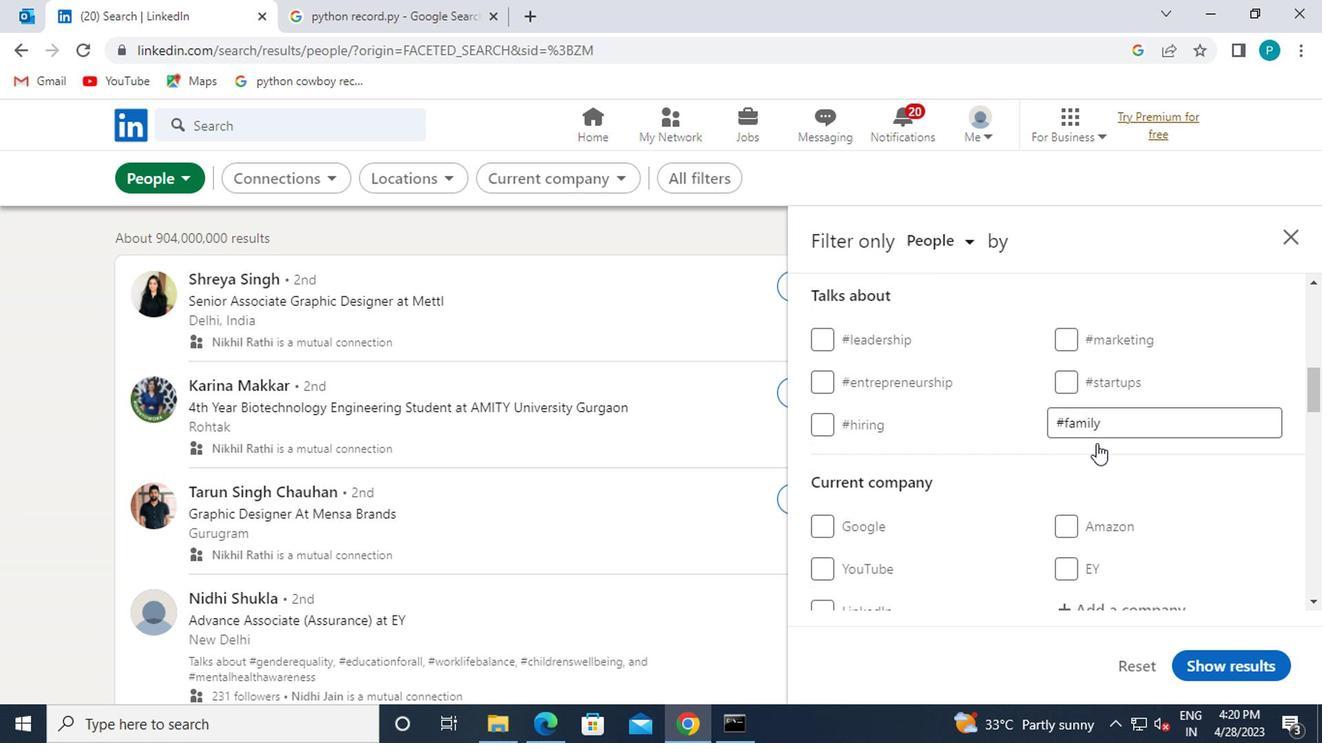 
Action: Mouse moved to (1093, 519)
Screenshot: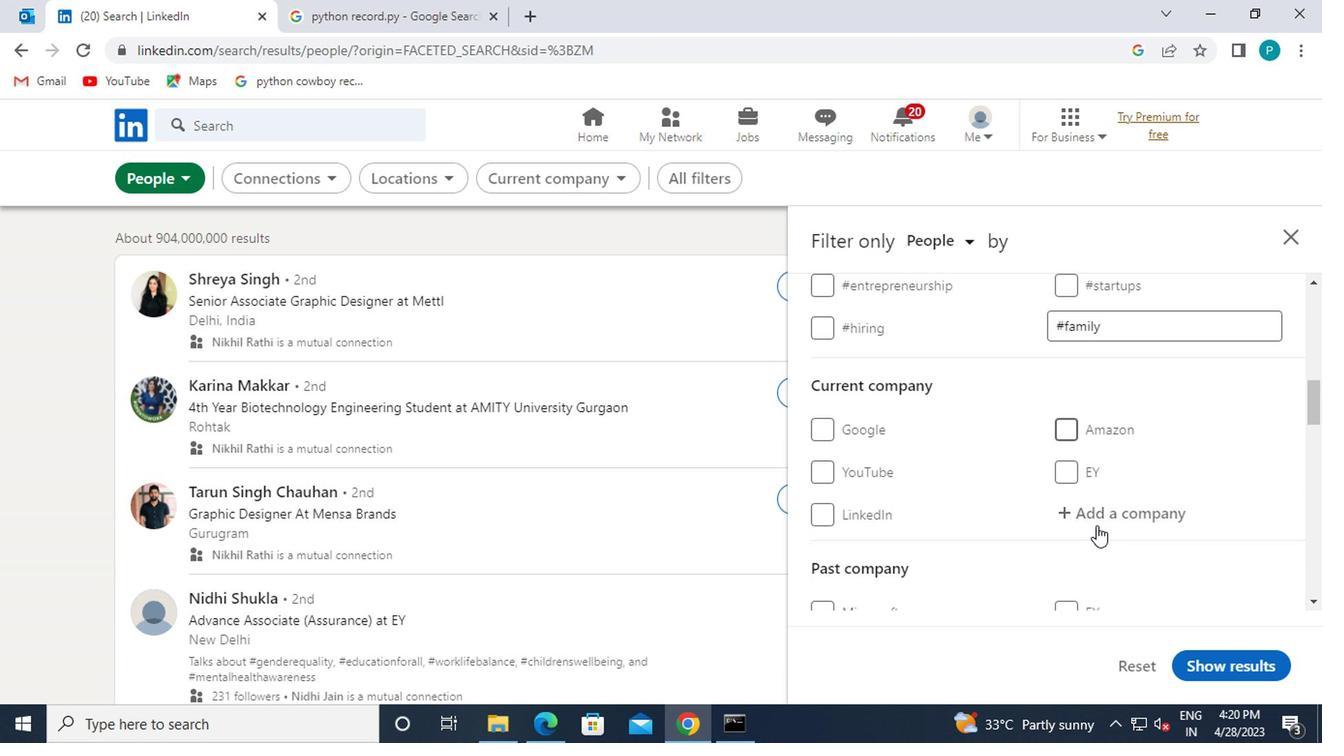 
Action: Mouse pressed left at (1093, 519)
Screenshot: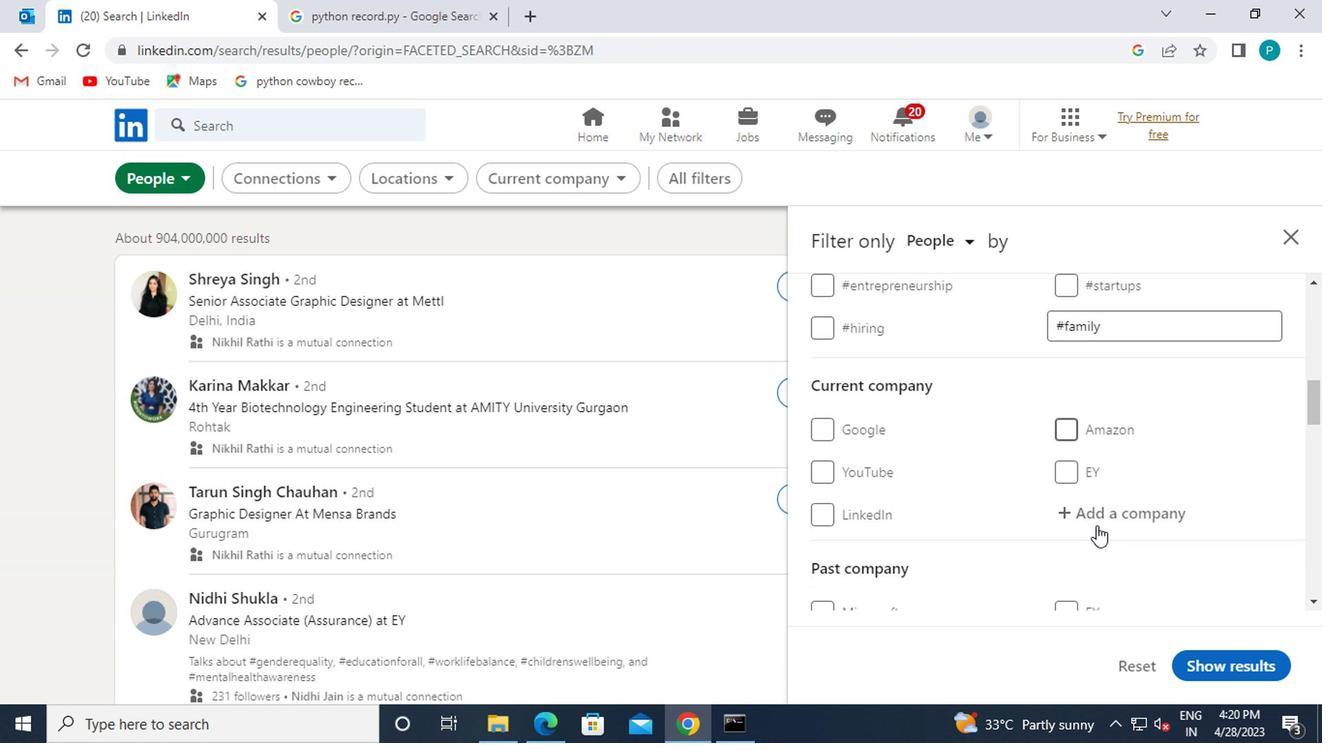 
Action: Mouse moved to (1095, 523)
Screenshot: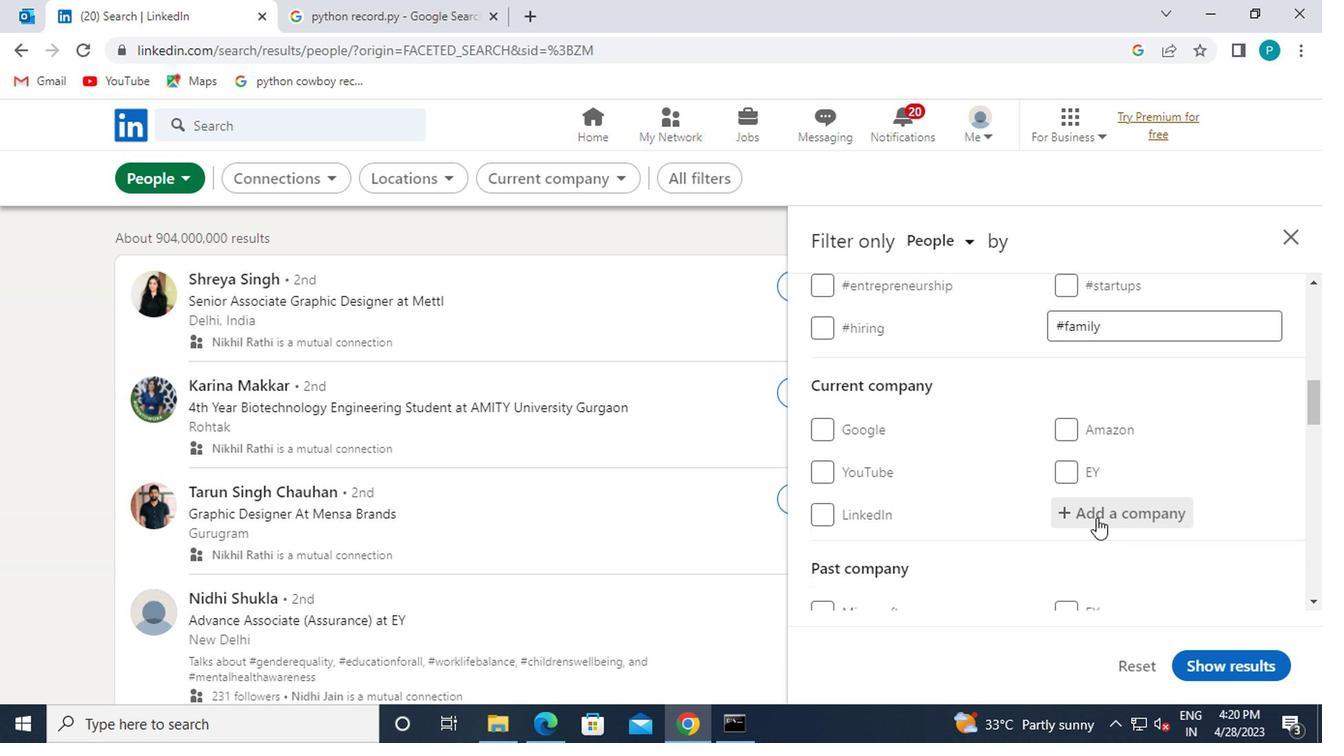
Action: Key pressed <Key.caps_lock>T<Key.caps_lock>OPPR
Screenshot: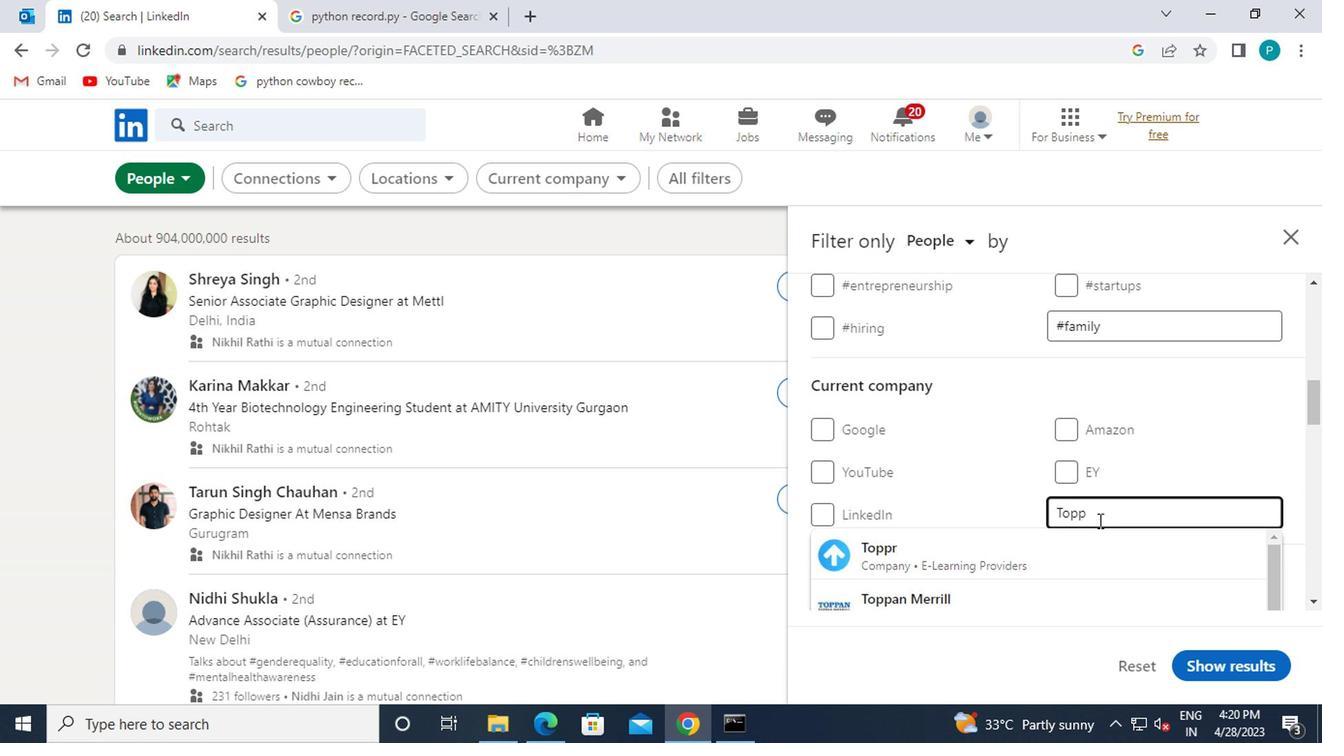 
Action: Mouse moved to (1008, 543)
Screenshot: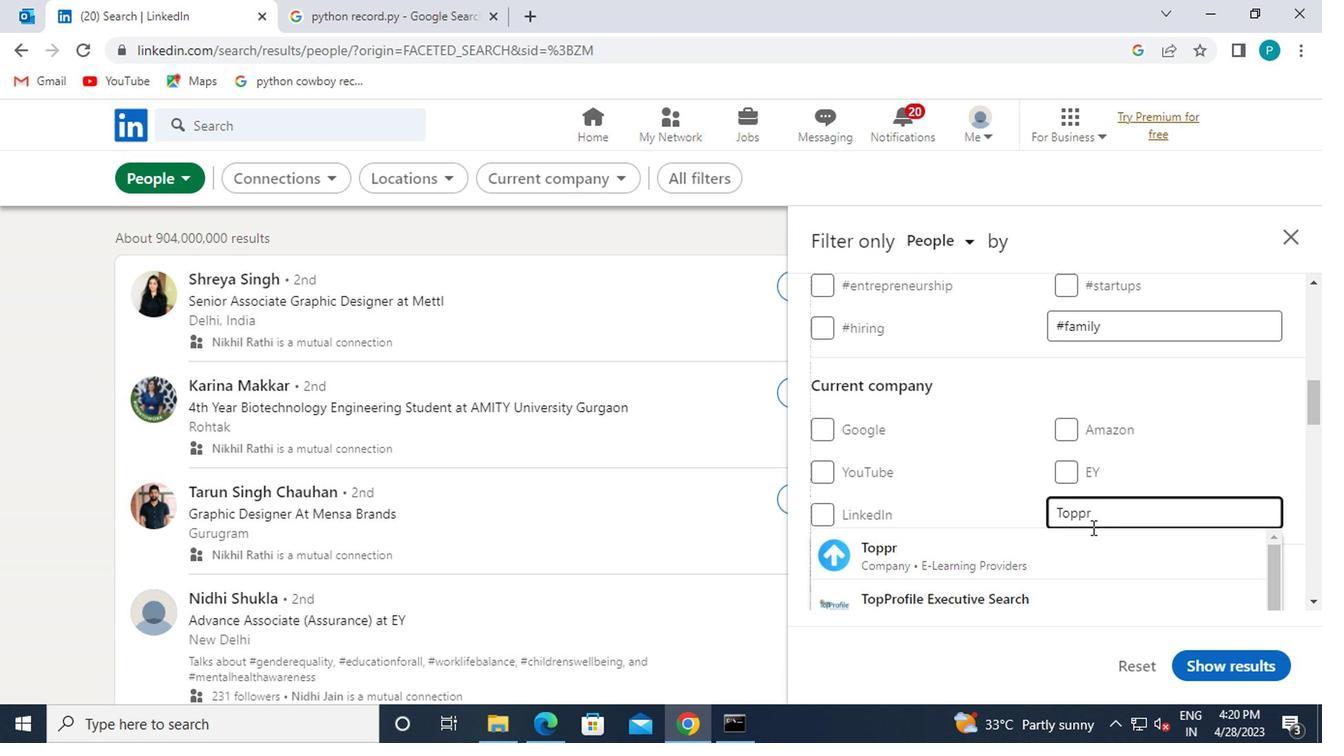 
Action: Mouse pressed left at (1008, 543)
Screenshot: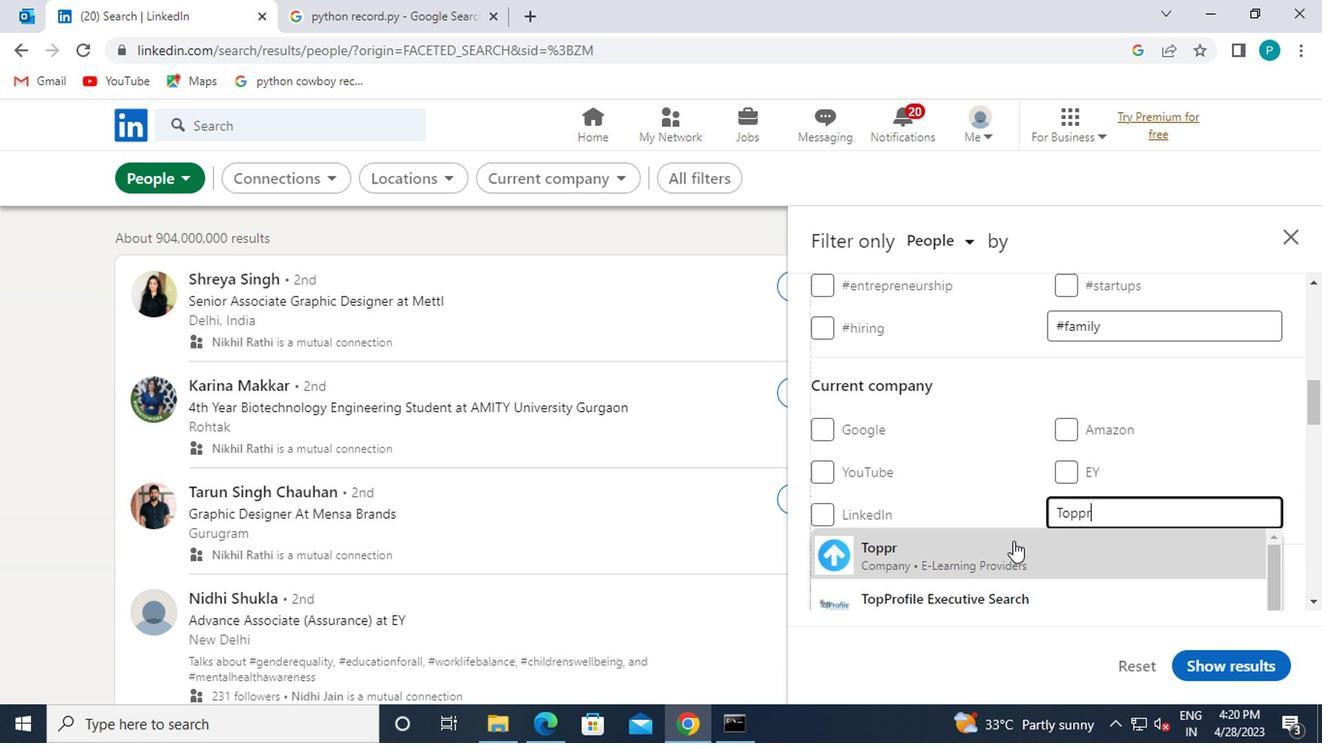 
Action: Mouse moved to (1006, 544)
Screenshot: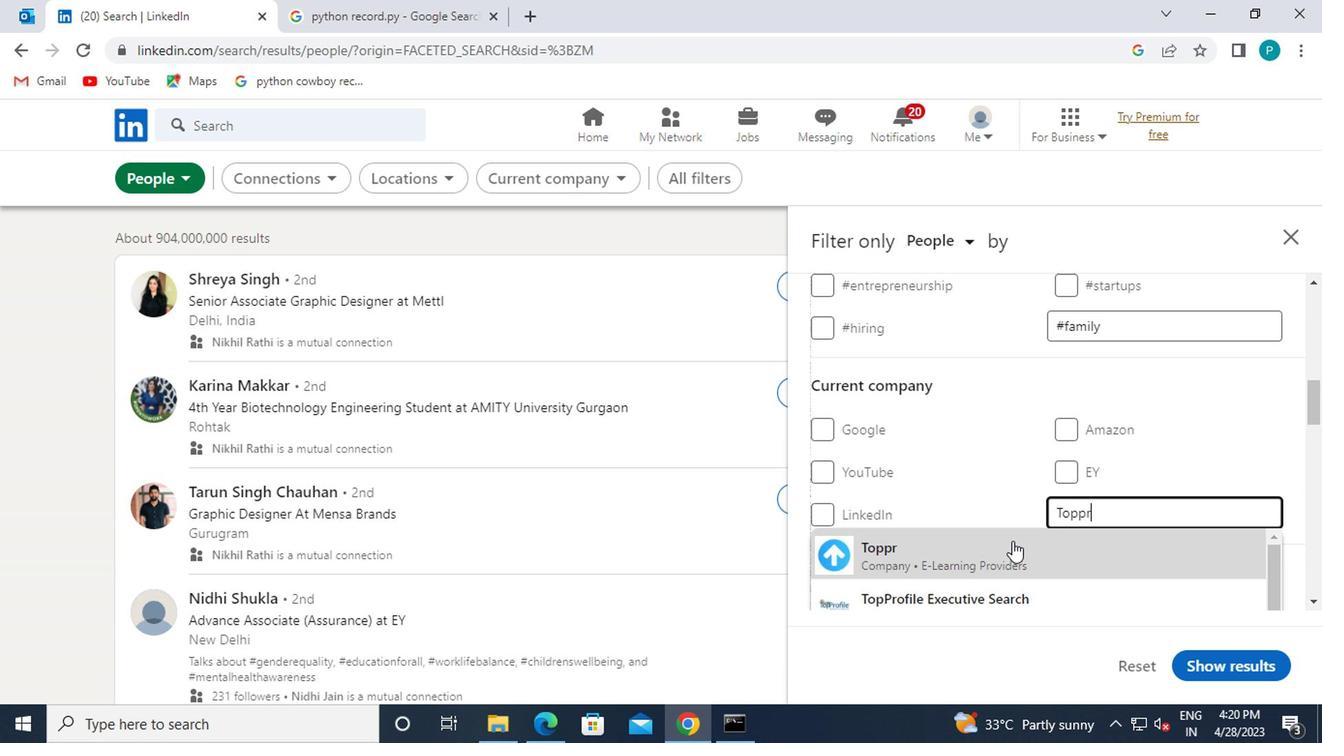 
Action: Mouse scrolled (1006, 543) with delta (0, -1)
Screenshot: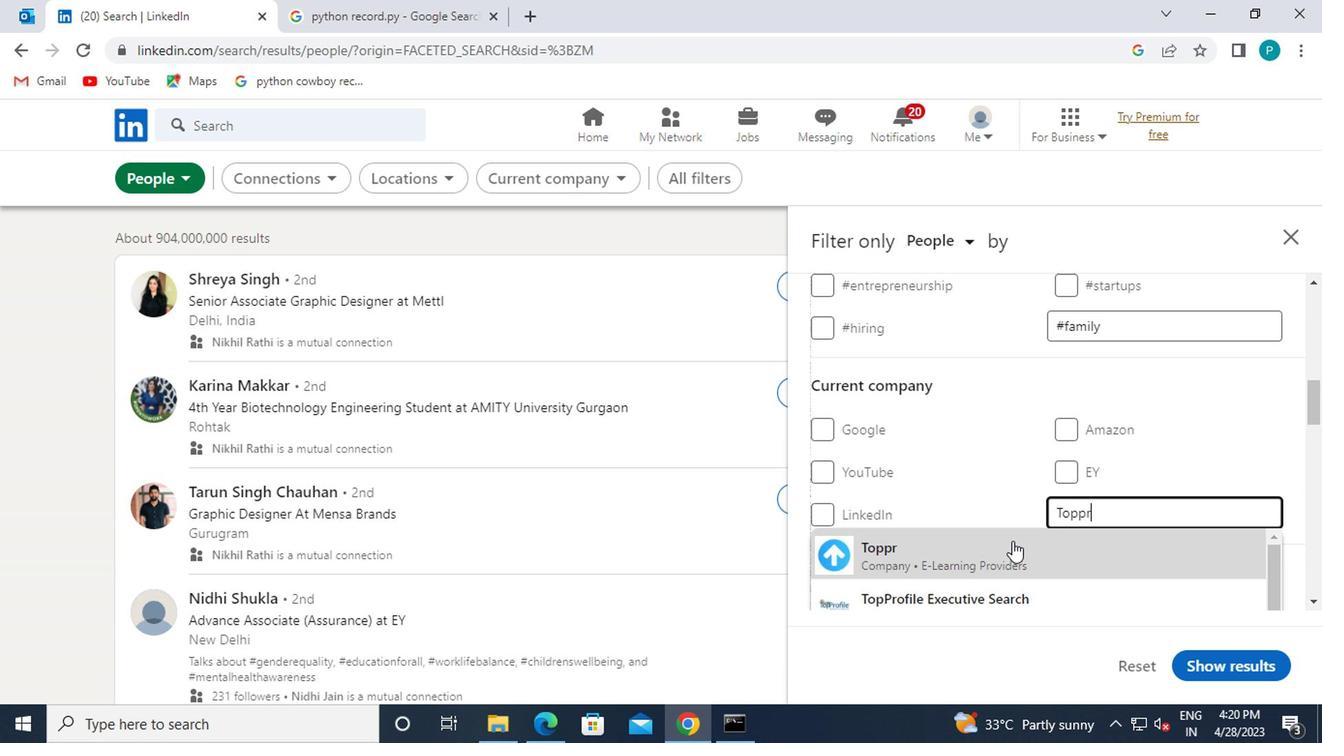 
Action: Mouse scrolled (1006, 543) with delta (0, -1)
Screenshot: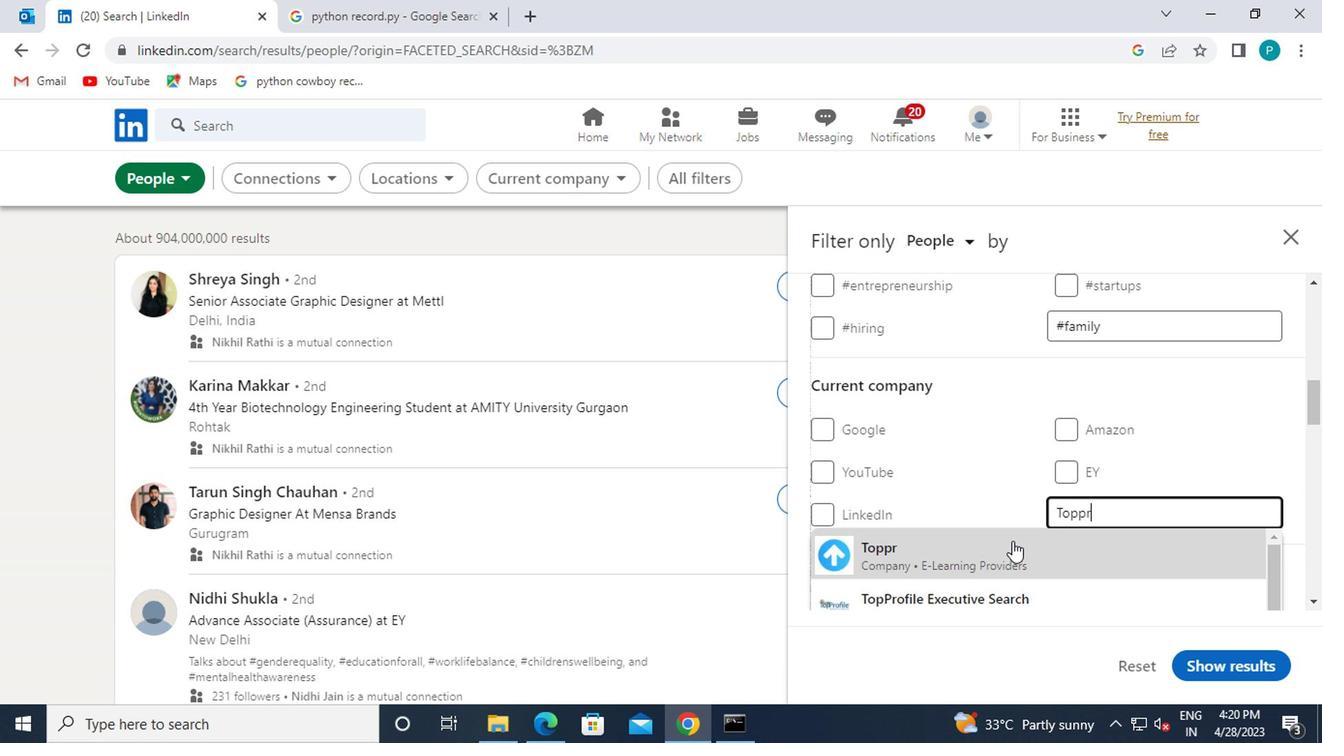 
Action: Mouse scrolled (1006, 543) with delta (0, -1)
Screenshot: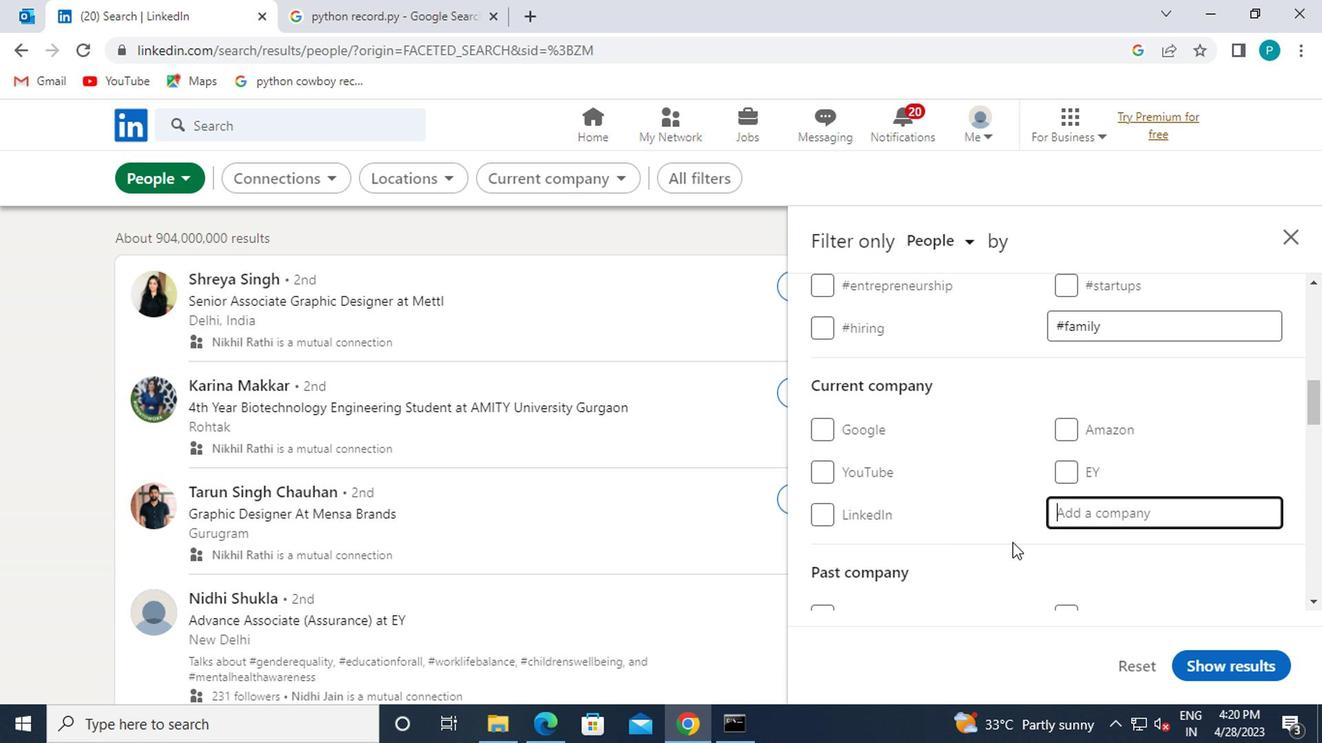 
Action: Mouse moved to (1000, 543)
Screenshot: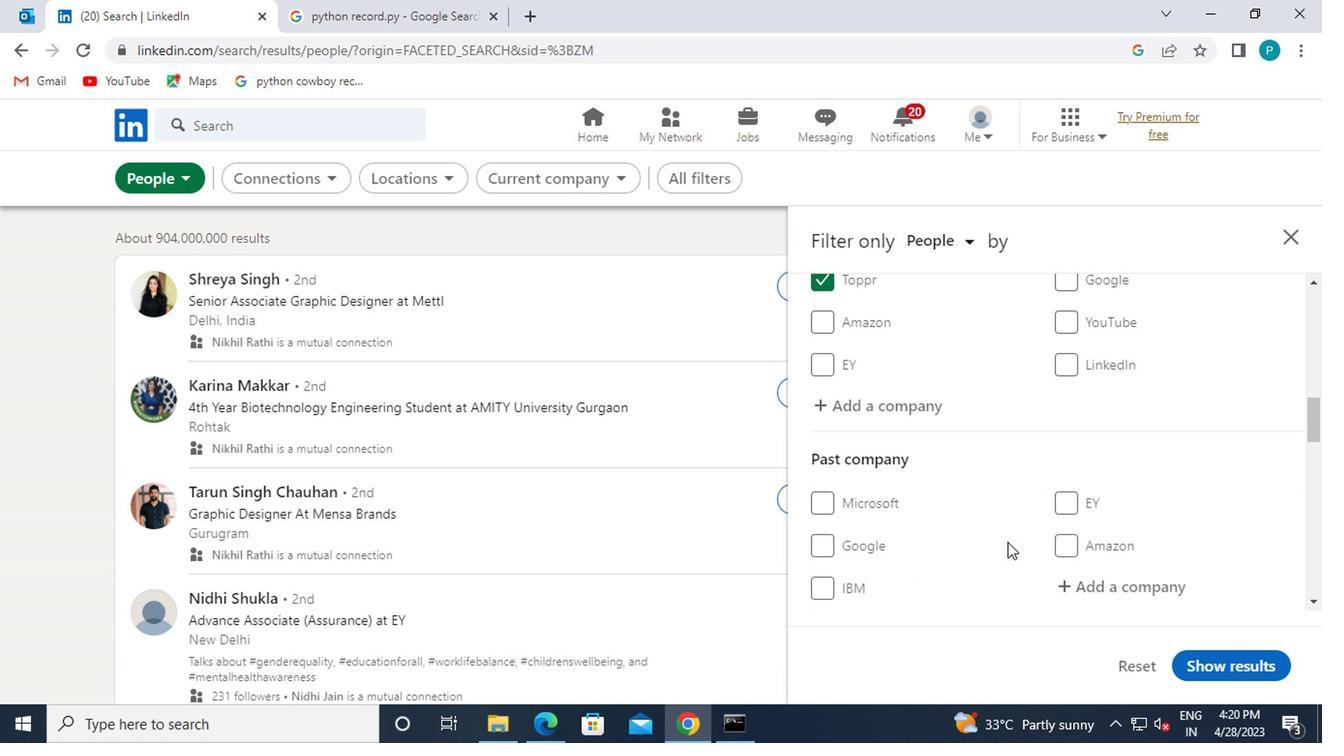 
Action: Mouse scrolled (1000, 542) with delta (0, 0)
Screenshot: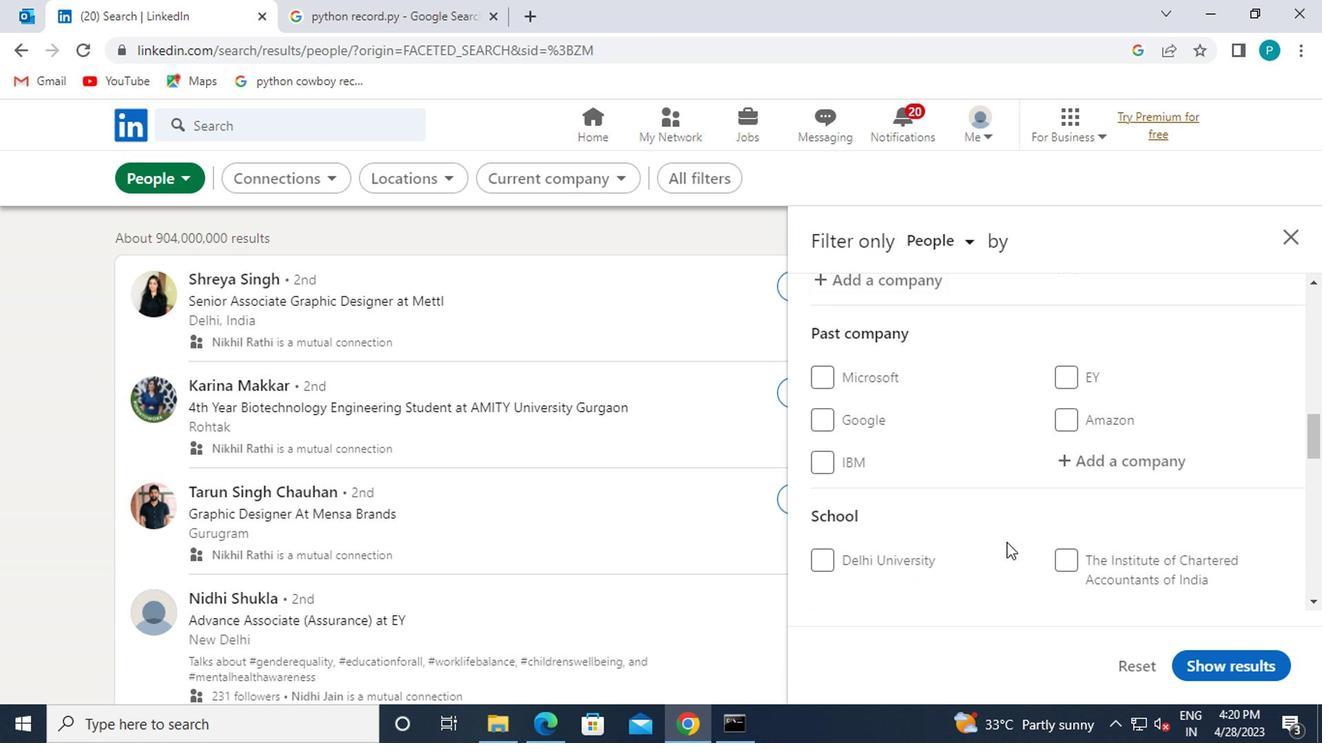 
Action: Mouse moved to (1074, 548)
Screenshot: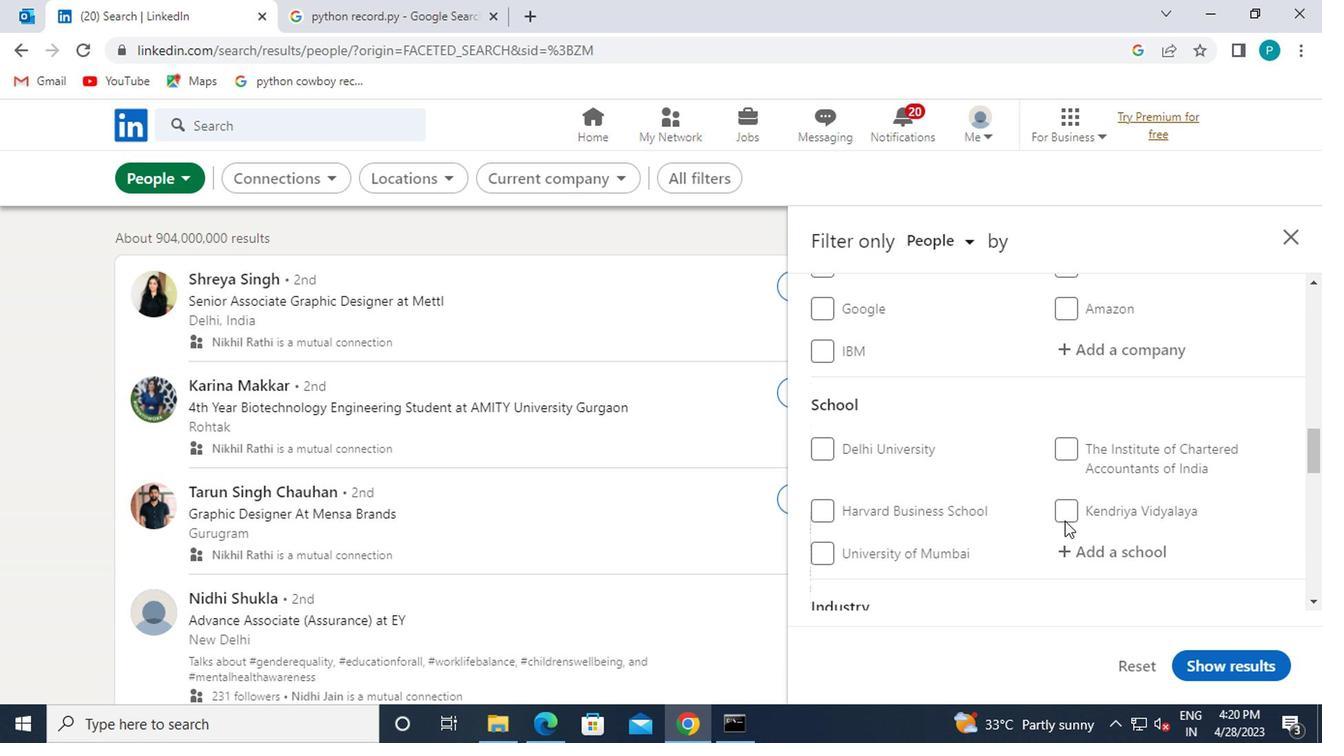 
Action: Mouse pressed left at (1074, 548)
Screenshot: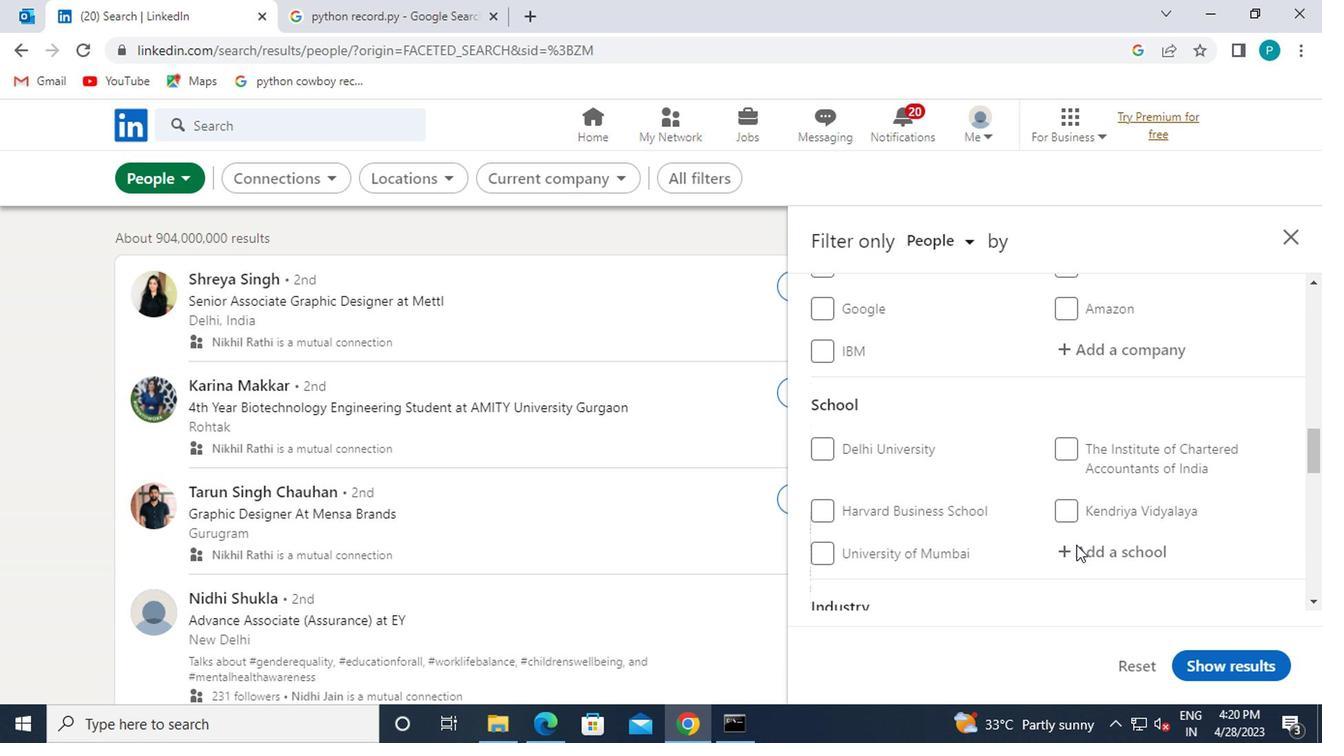 
Action: Mouse moved to (1081, 557)
Screenshot: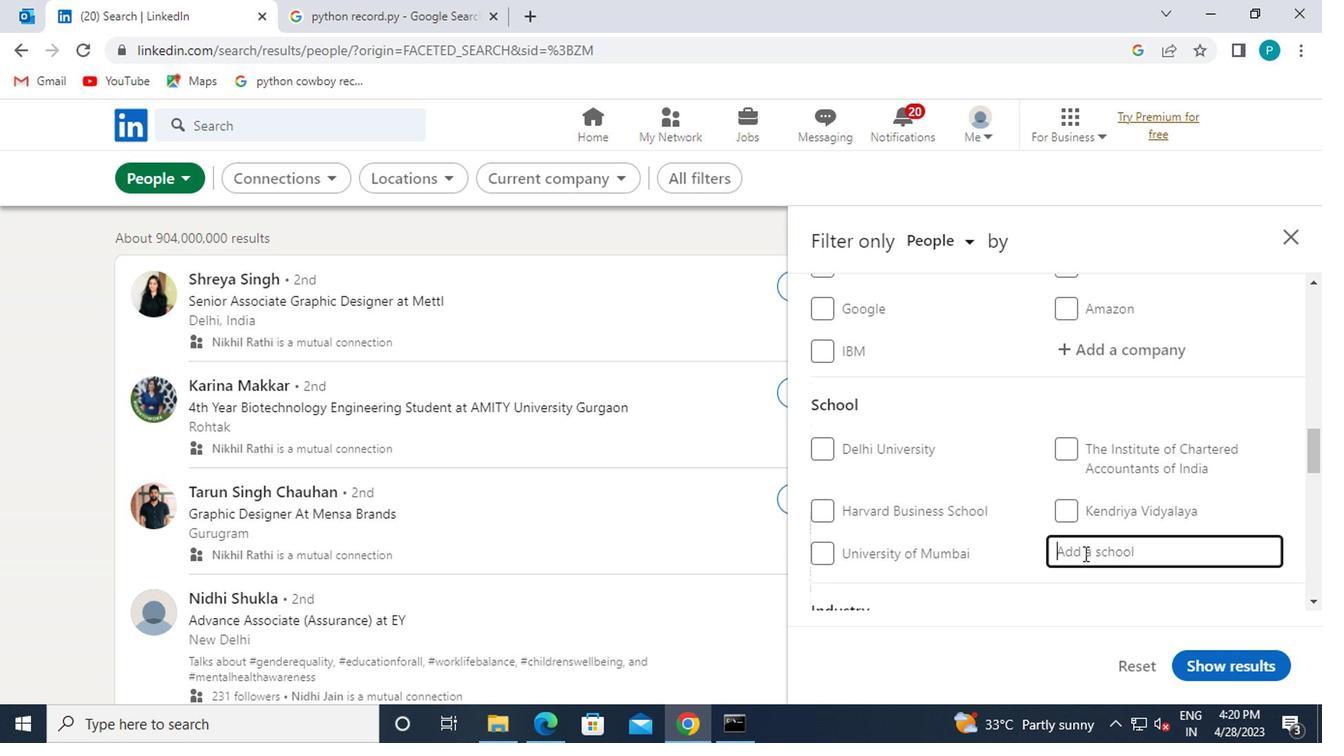 
Action: Key pressed <Key.caps_lock>V<Key.caps_lock>IJYA
Screenshot: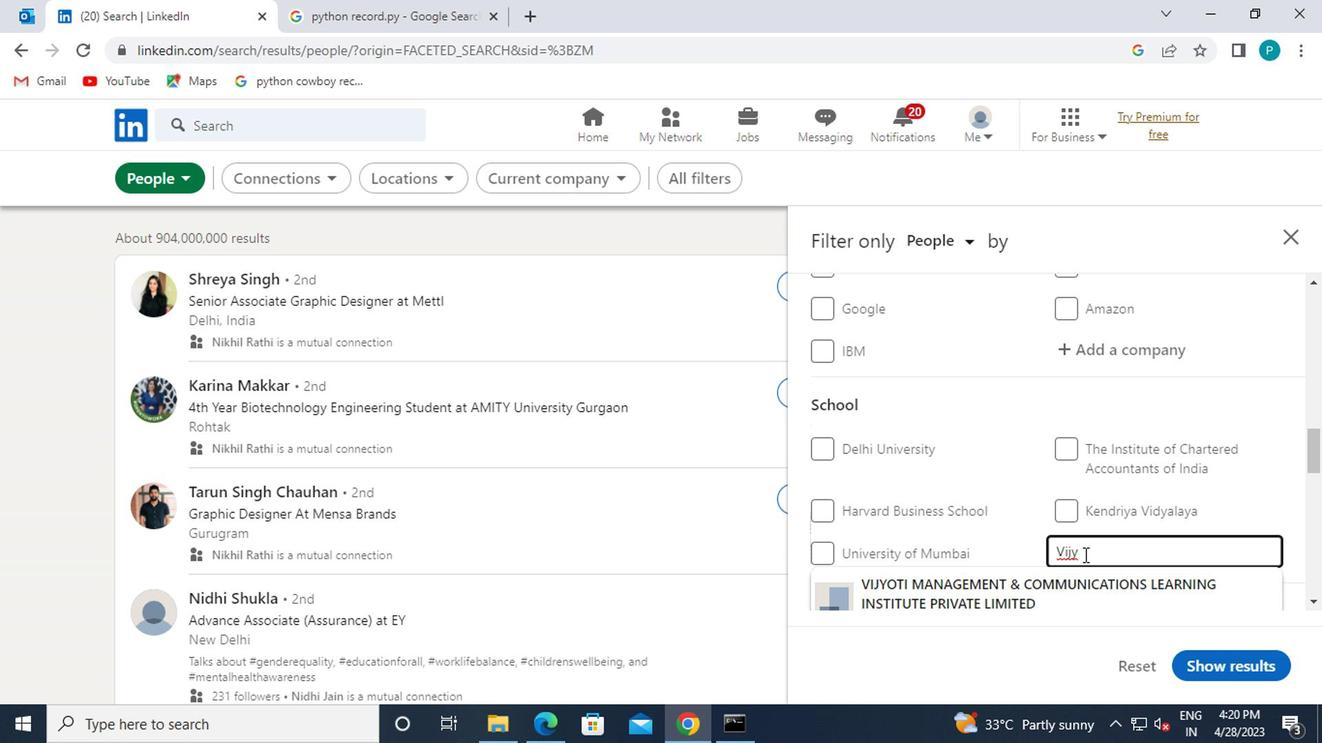 
Action: Mouse moved to (1105, 471)
Screenshot: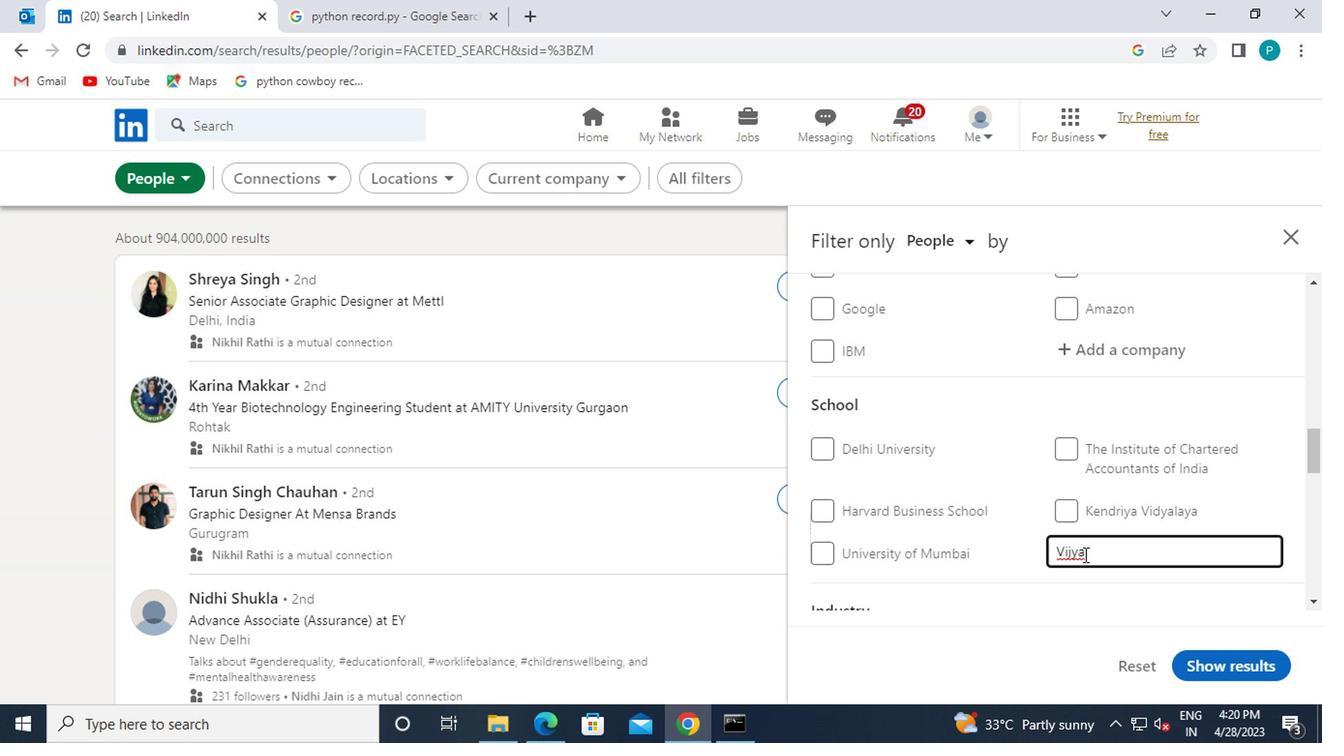 
Action: Mouse scrolled (1105, 469) with delta (0, -1)
Screenshot: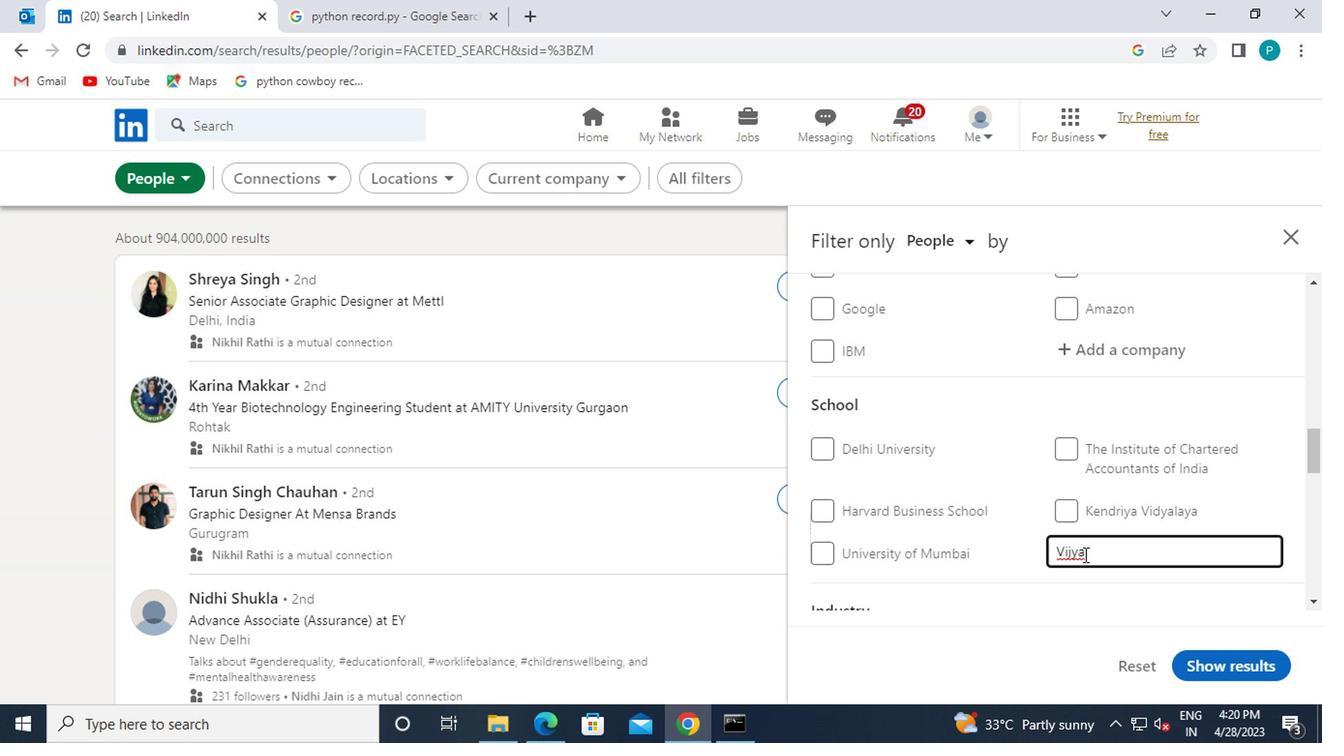 
Action: Mouse moved to (1105, 473)
Screenshot: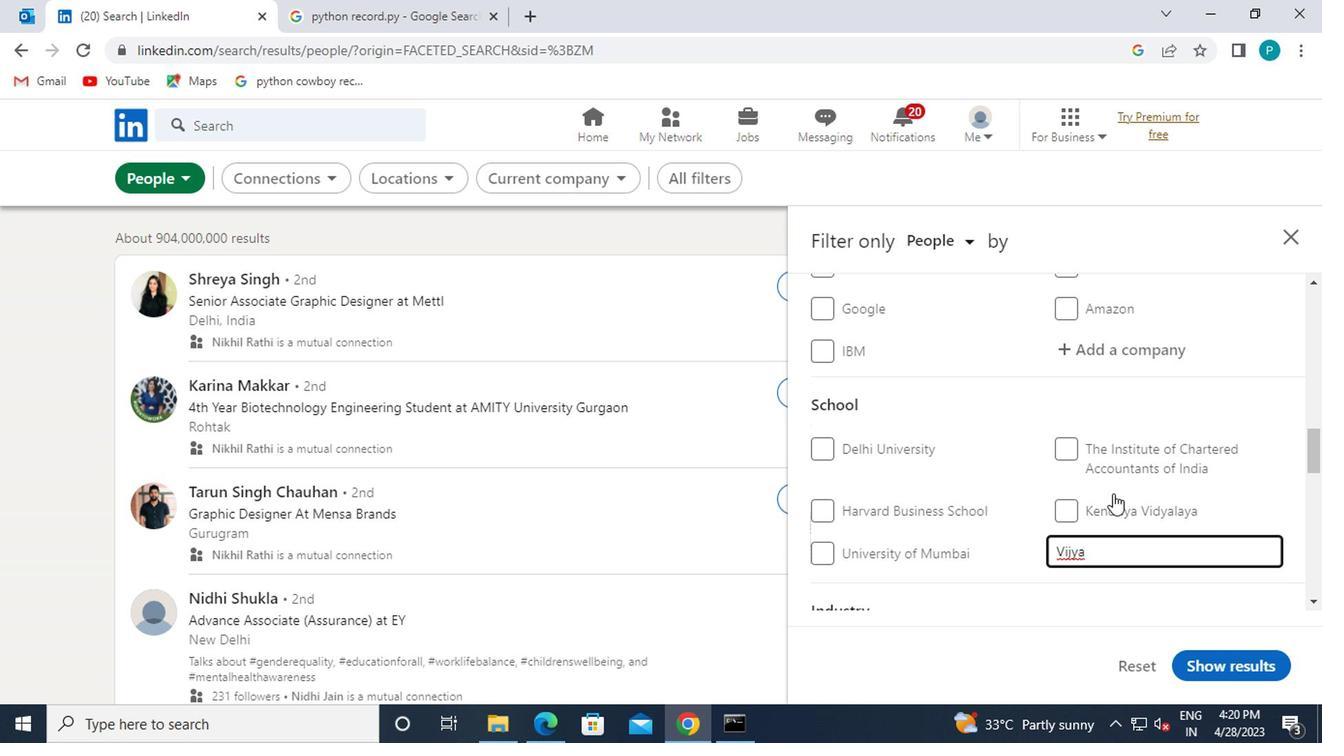 
Action: Mouse scrolled (1105, 471) with delta (0, -1)
Screenshot: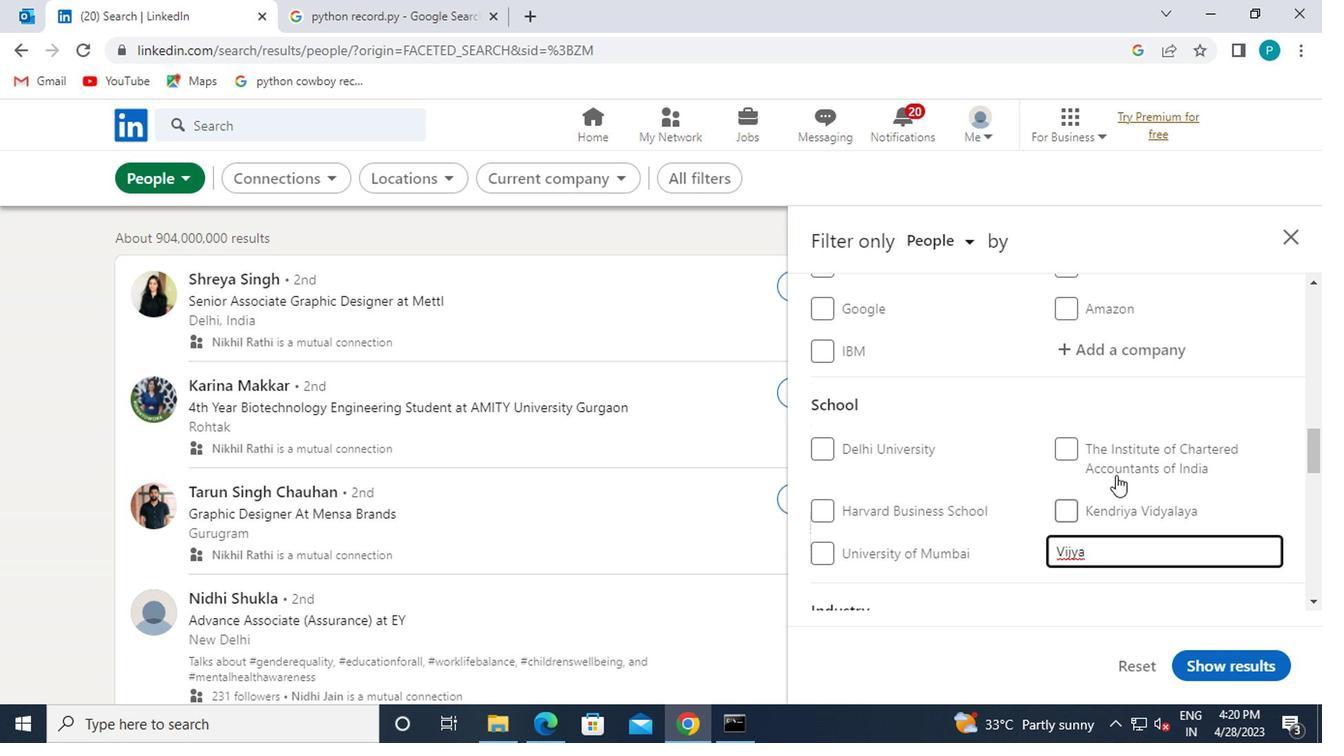 
Action: Mouse moved to (1139, 386)
Screenshot: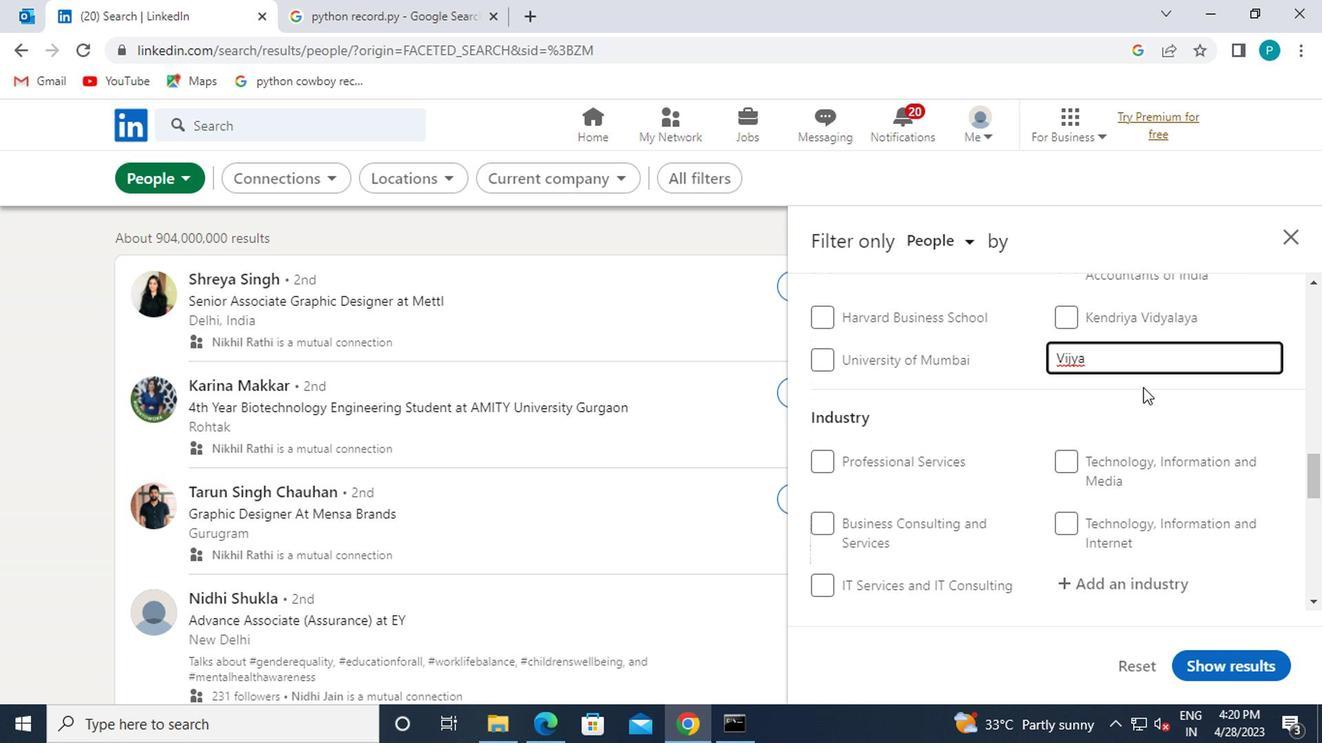 
Action: Key pressed <Key.backspace><Key.backspace>AT<Key.backspace>YA
Screenshot: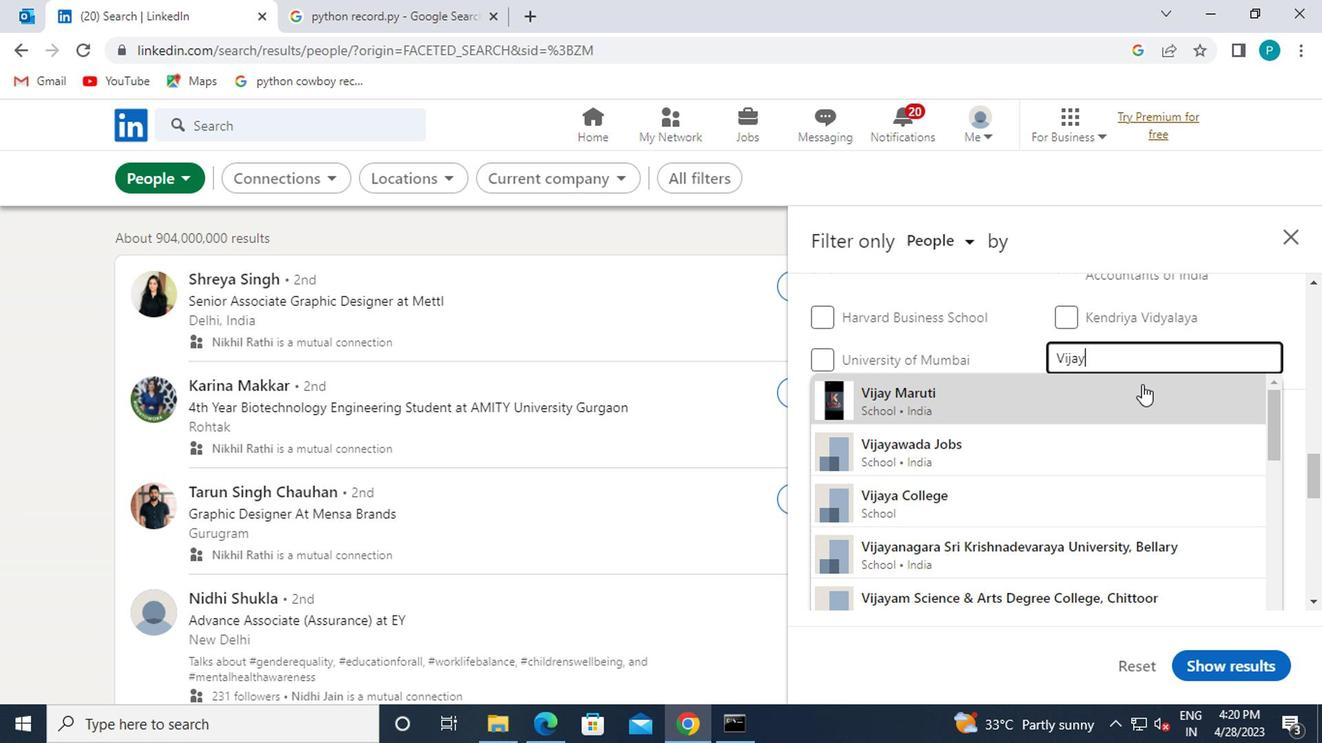 
Action: Mouse moved to (1176, 499)
Screenshot: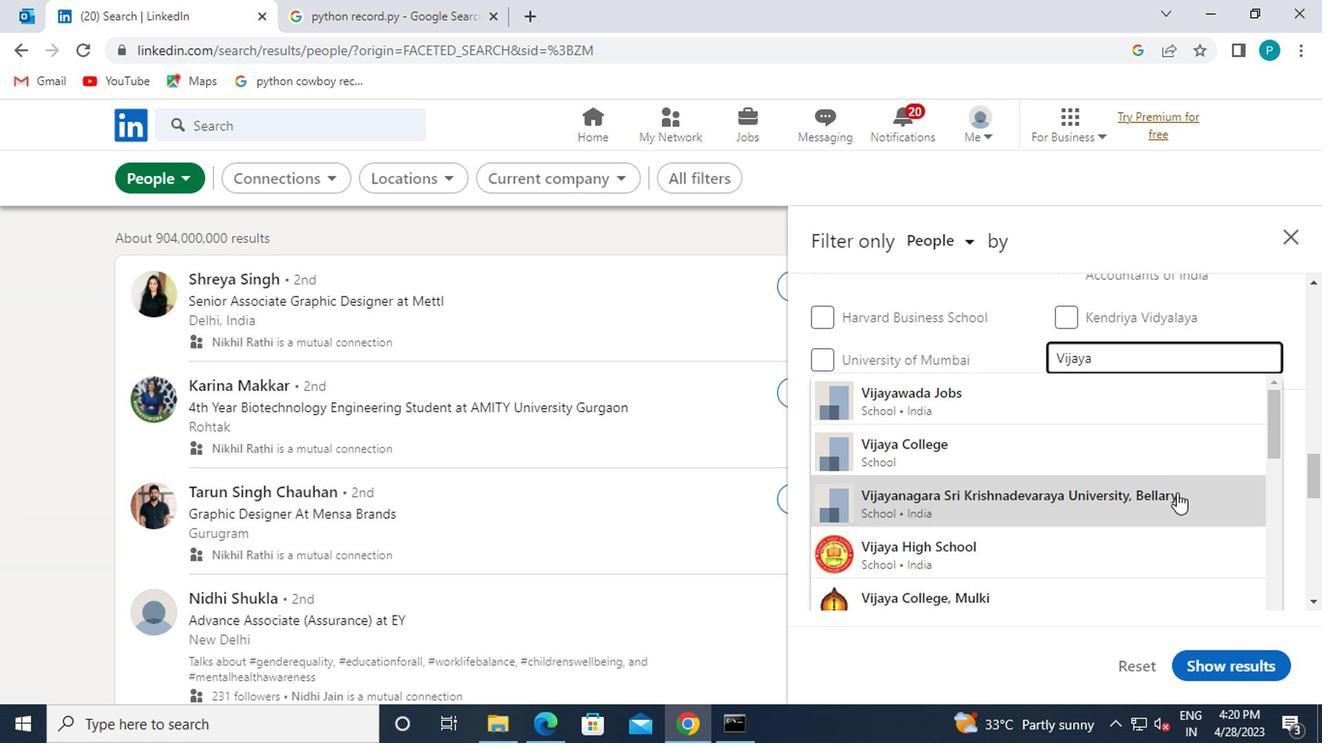 
Action: Mouse pressed left at (1176, 499)
Screenshot: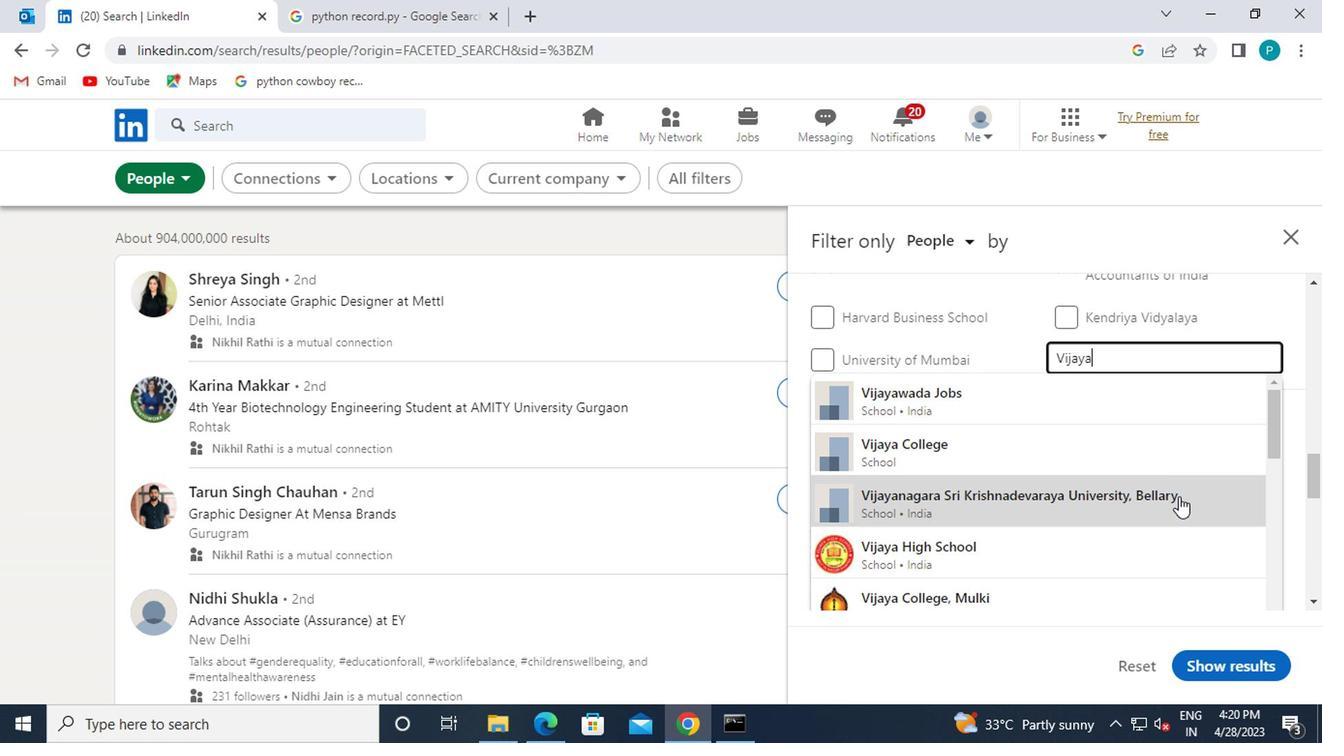 
Action: Mouse moved to (1090, 415)
Screenshot: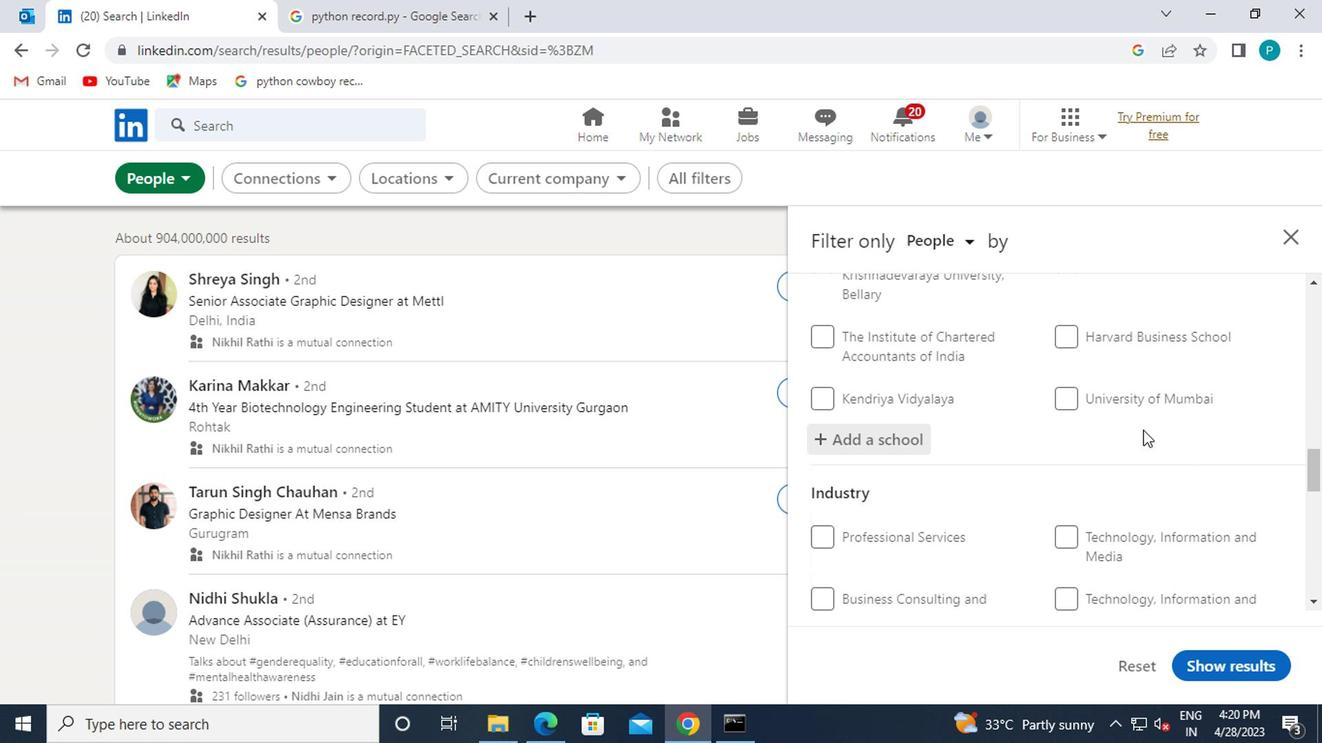 
Action: Mouse scrolled (1090, 414) with delta (0, -1)
Screenshot: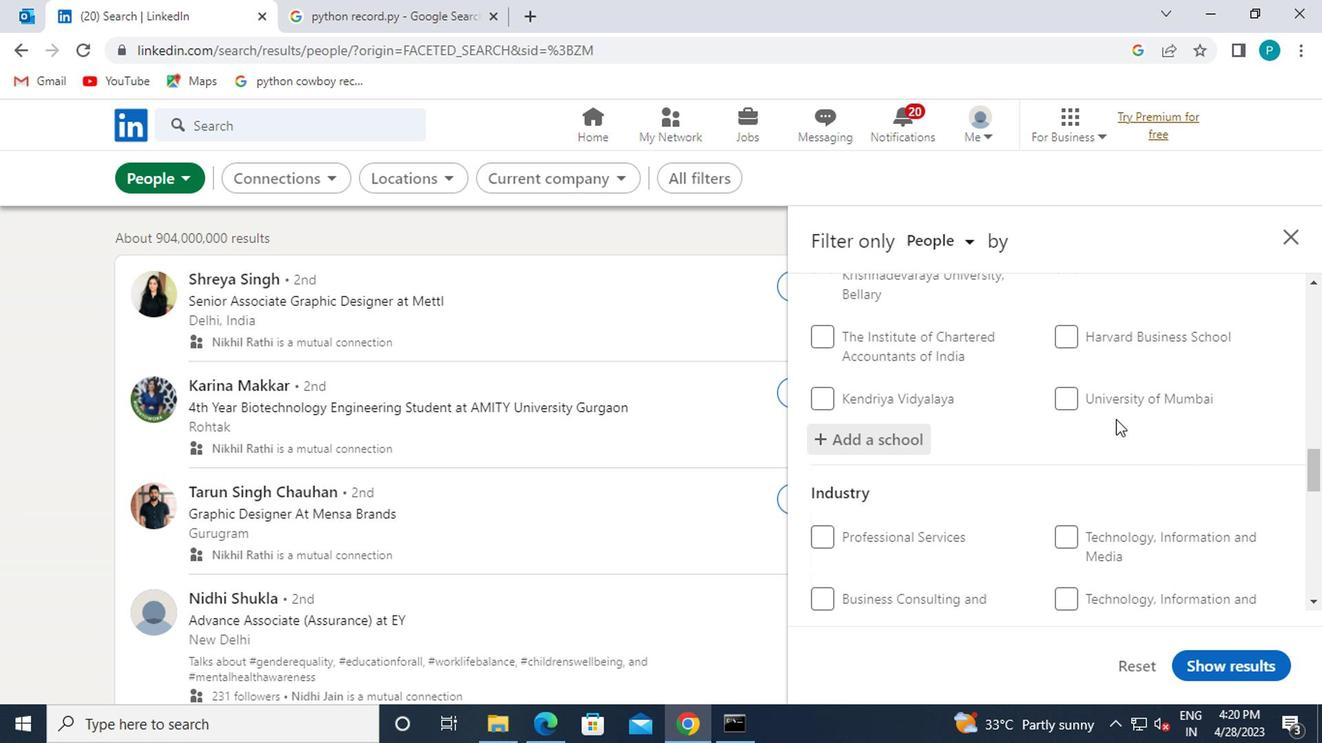 
Action: Mouse scrolled (1090, 414) with delta (0, -1)
Screenshot: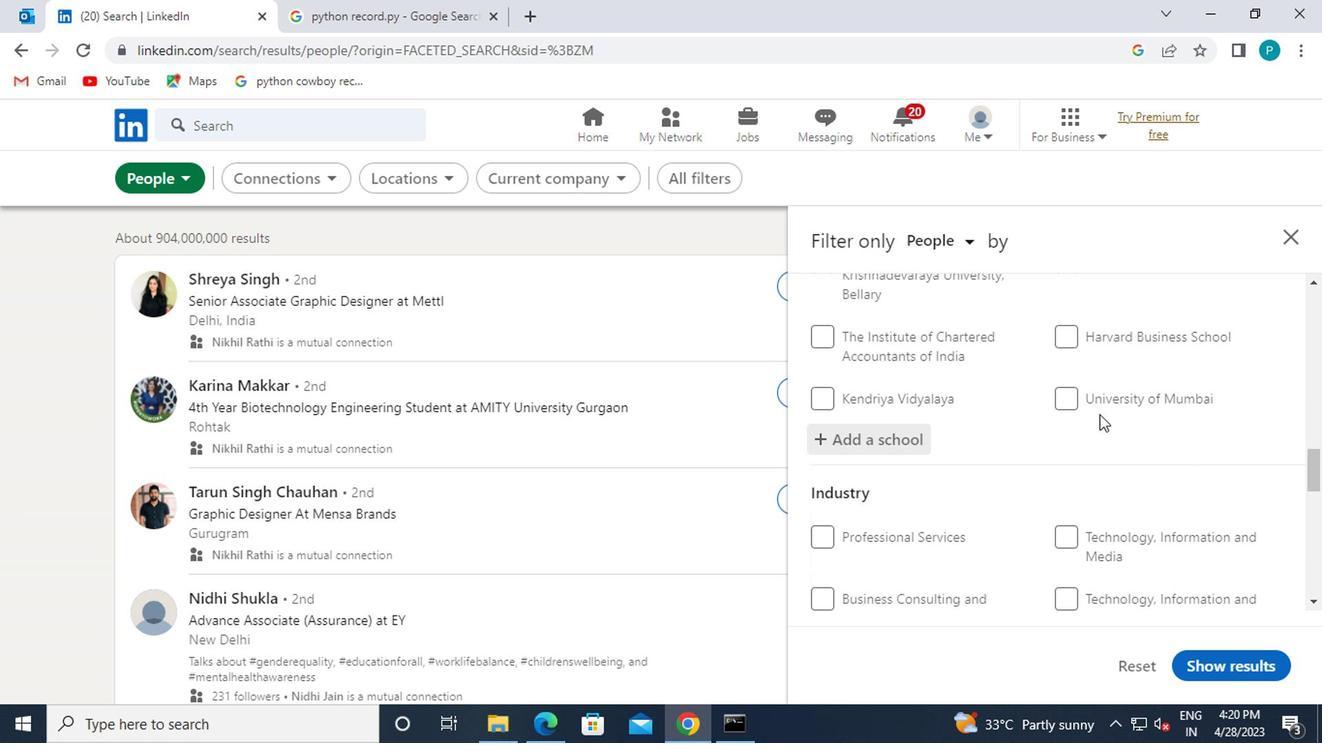 
Action: Mouse moved to (1139, 457)
Screenshot: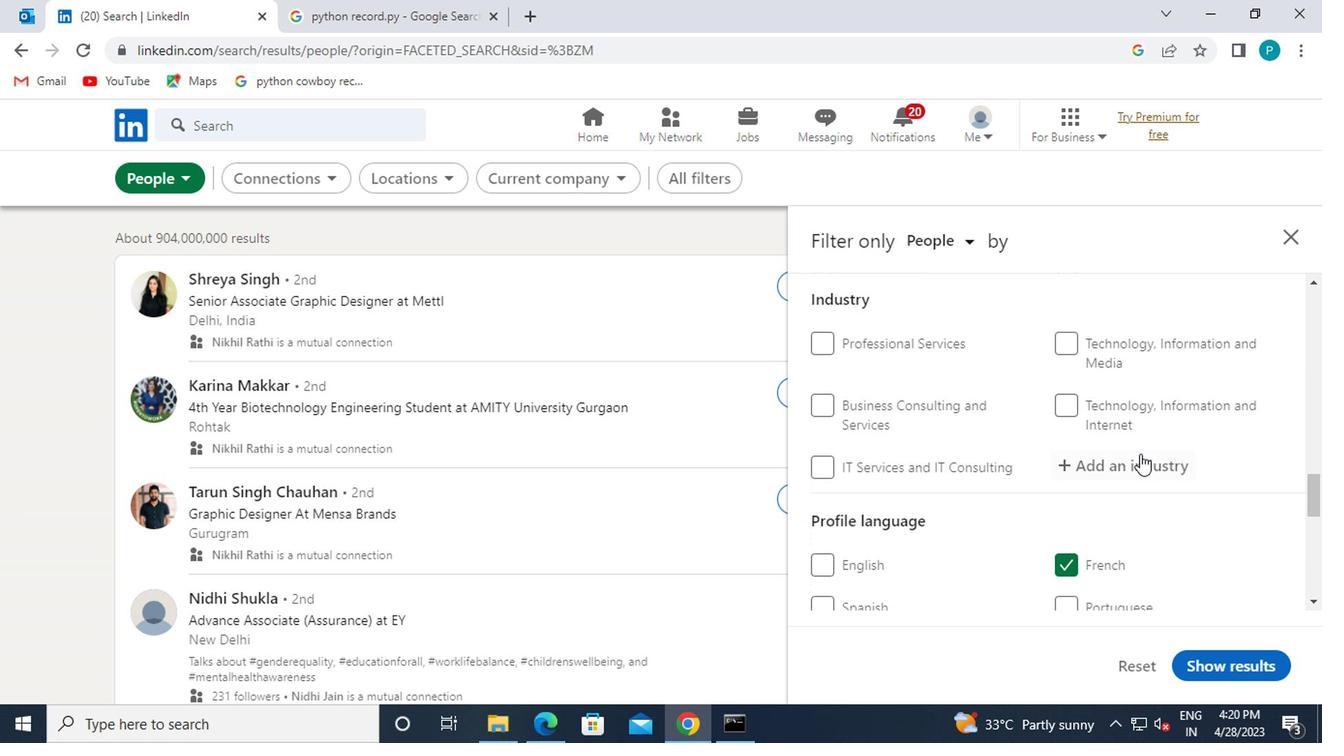 
Action: Mouse pressed left at (1139, 457)
Screenshot: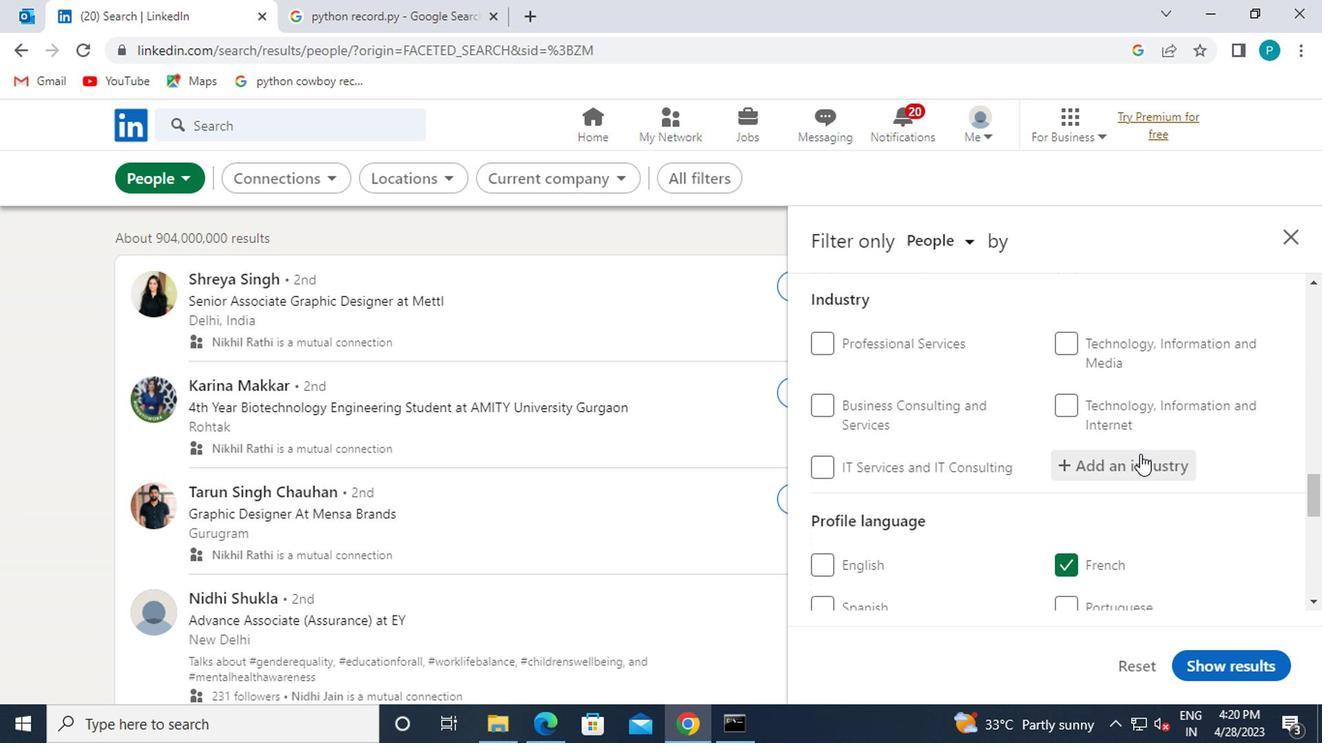 
Action: Mouse moved to (1145, 497)
Screenshot: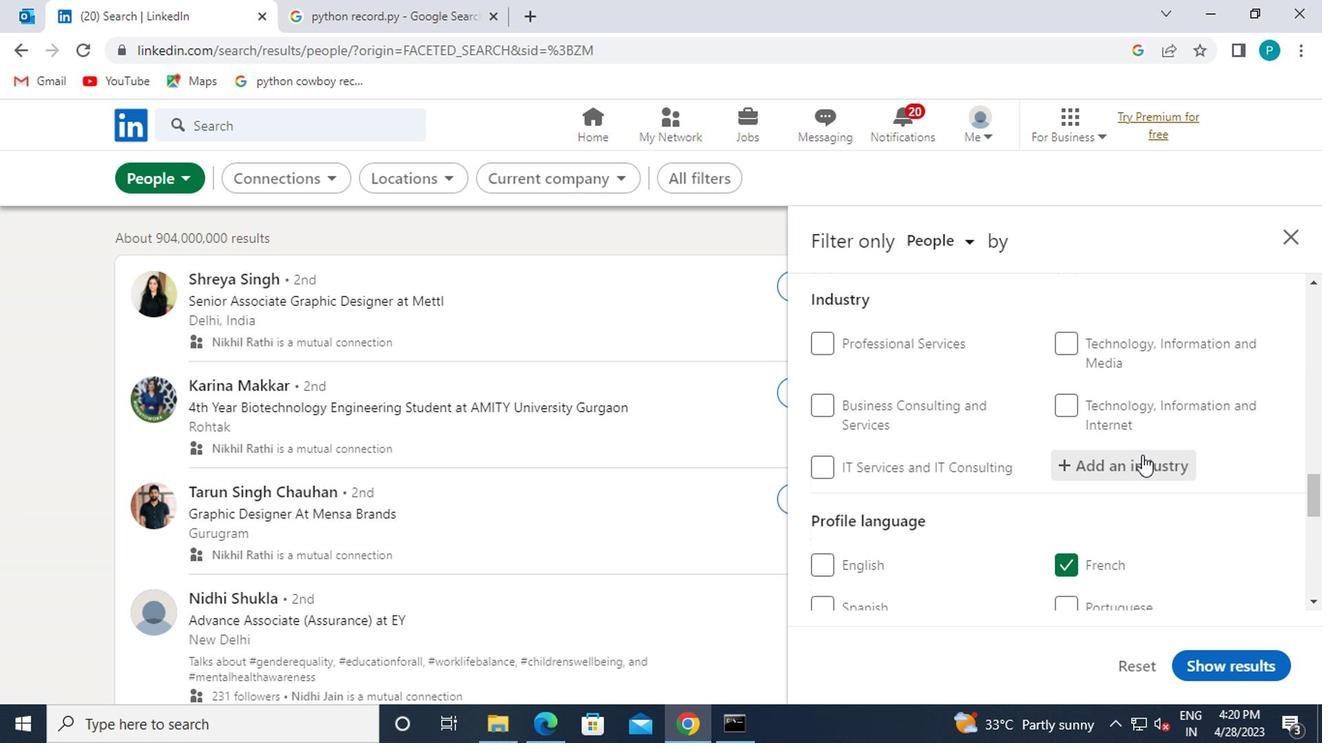 
Action: Key pressed <Key.caps_lock>P<Key.caps_lock>HARN<Key.backspace>MACE
Screenshot: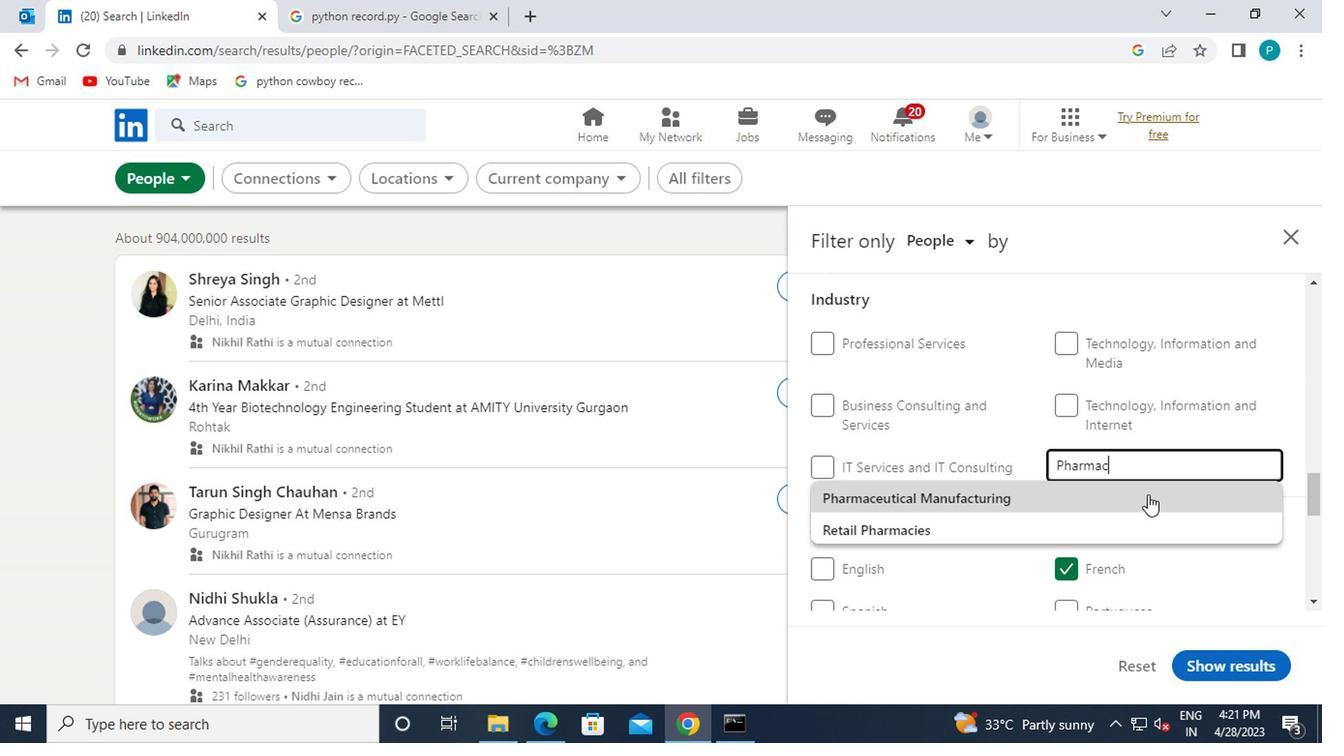 
Action: Mouse moved to (1128, 493)
Screenshot: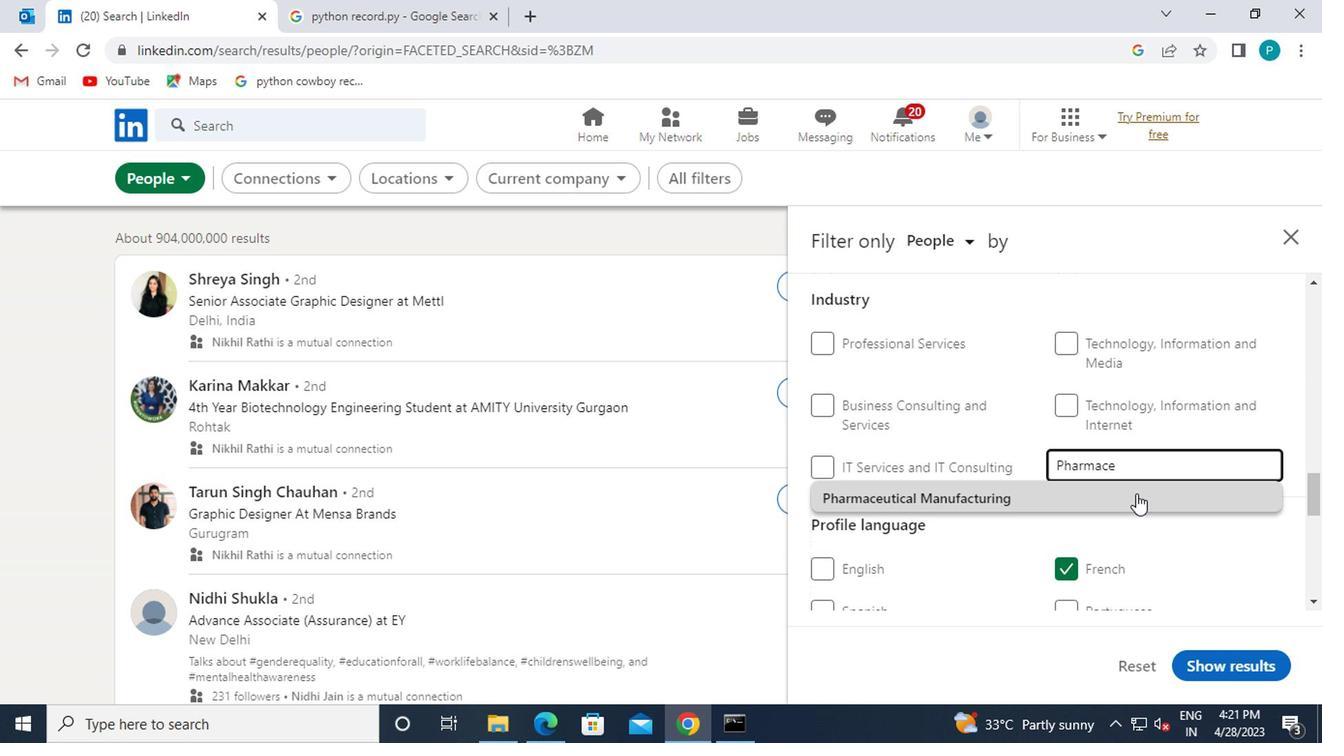 
Action: Mouse pressed left at (1128, 493)
Screenshot: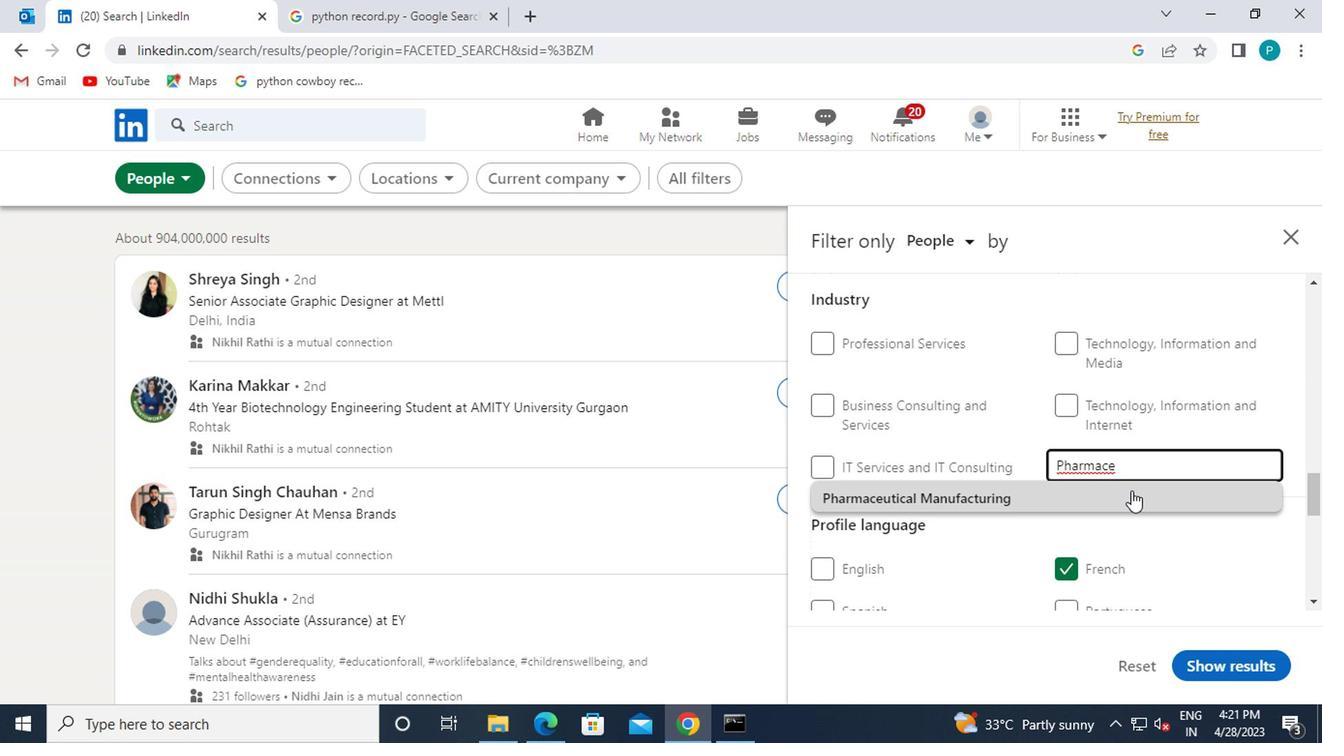 
Action: Mouse moved to (1124, 493)
Screenshot: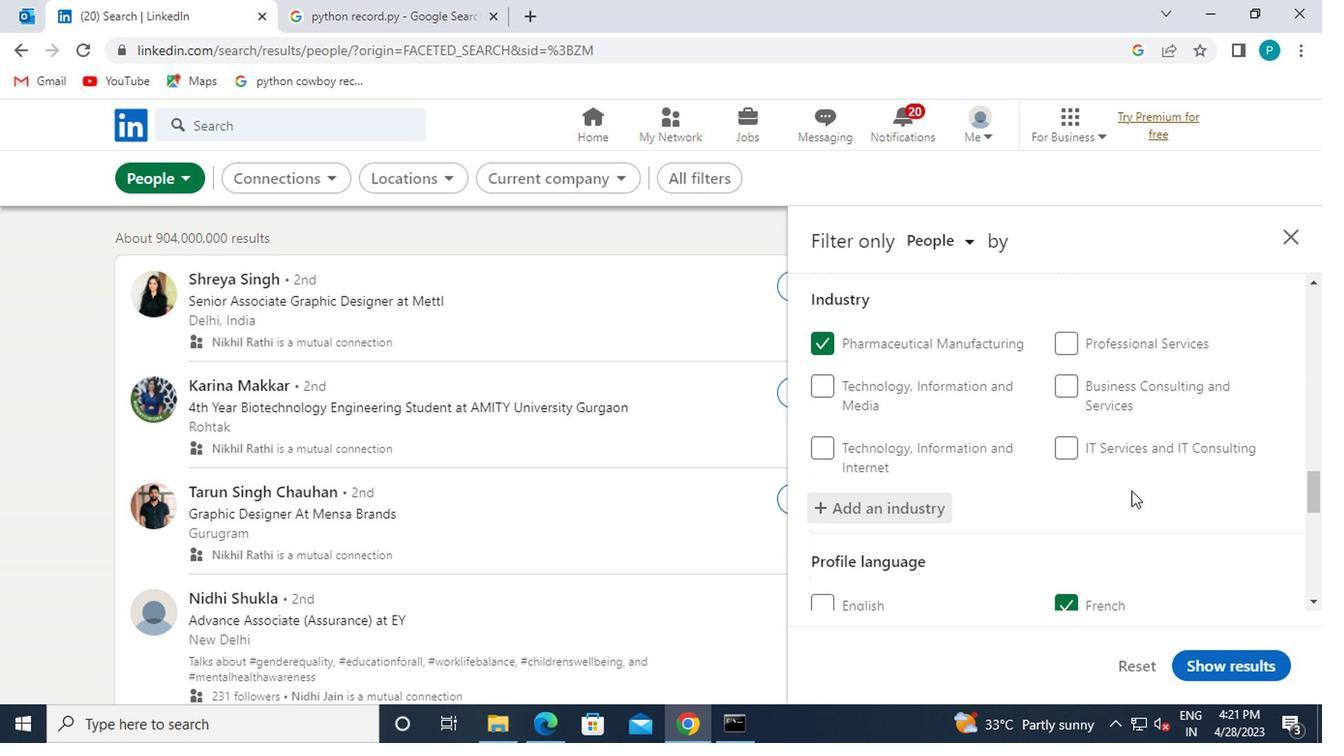 
Action: Mouse scrolled (1124, 492) with delta (0, 0)
Screenshot: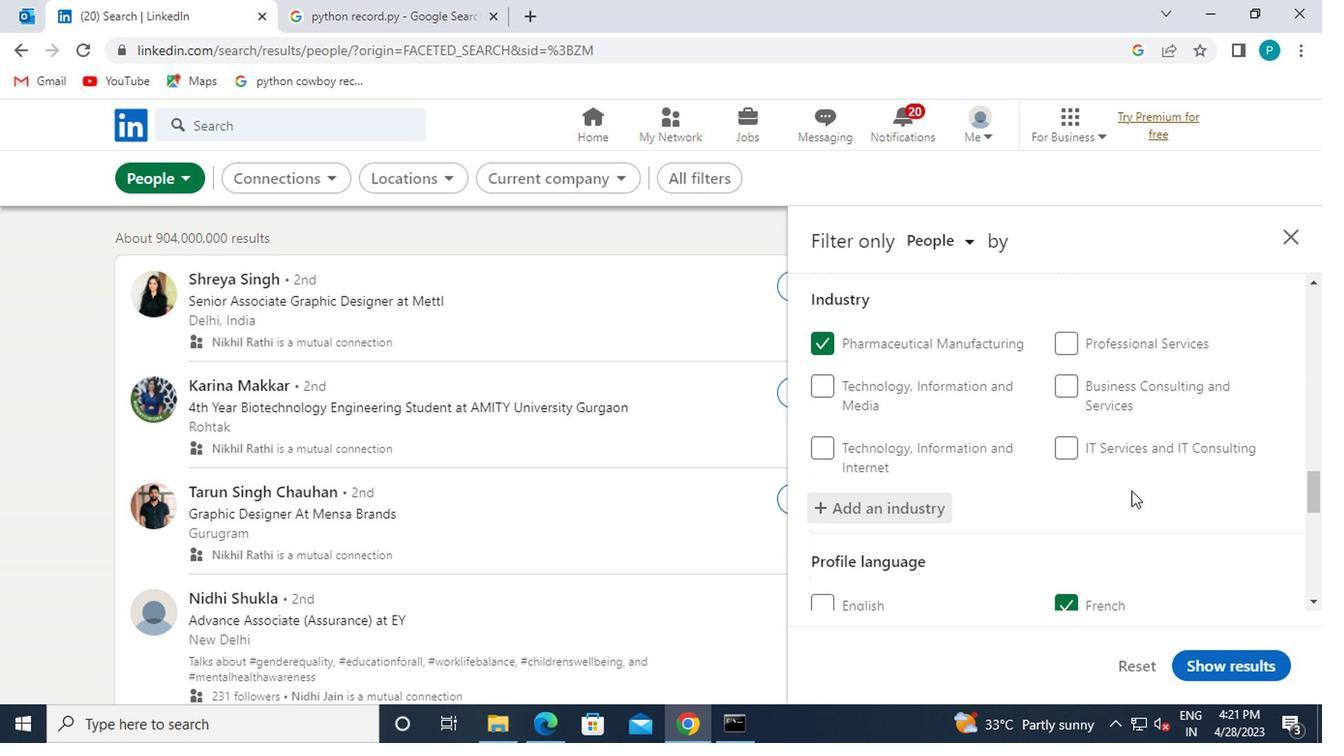 
Action: Mouse moved to (1119, 495)
Screenshot: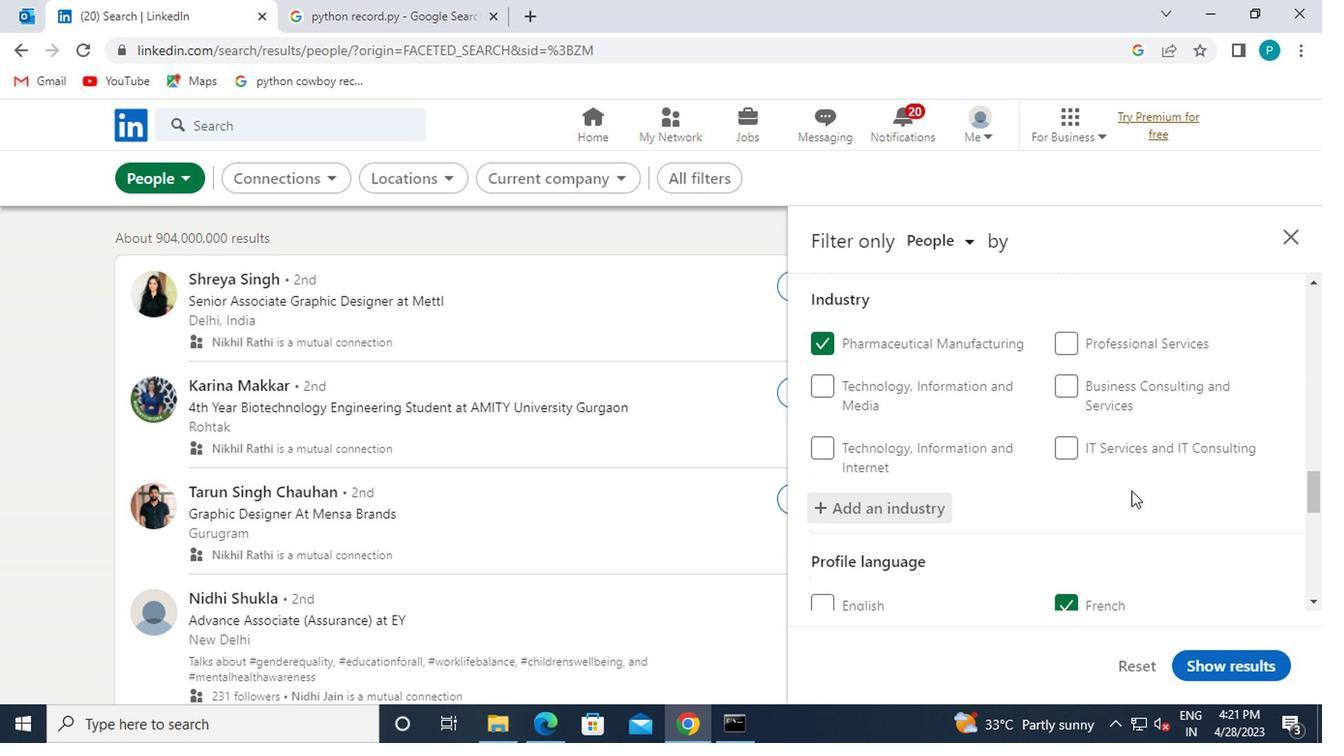 
Action: Mouse scrolled (1119, 493) with delta (0, -1)
Screenshot: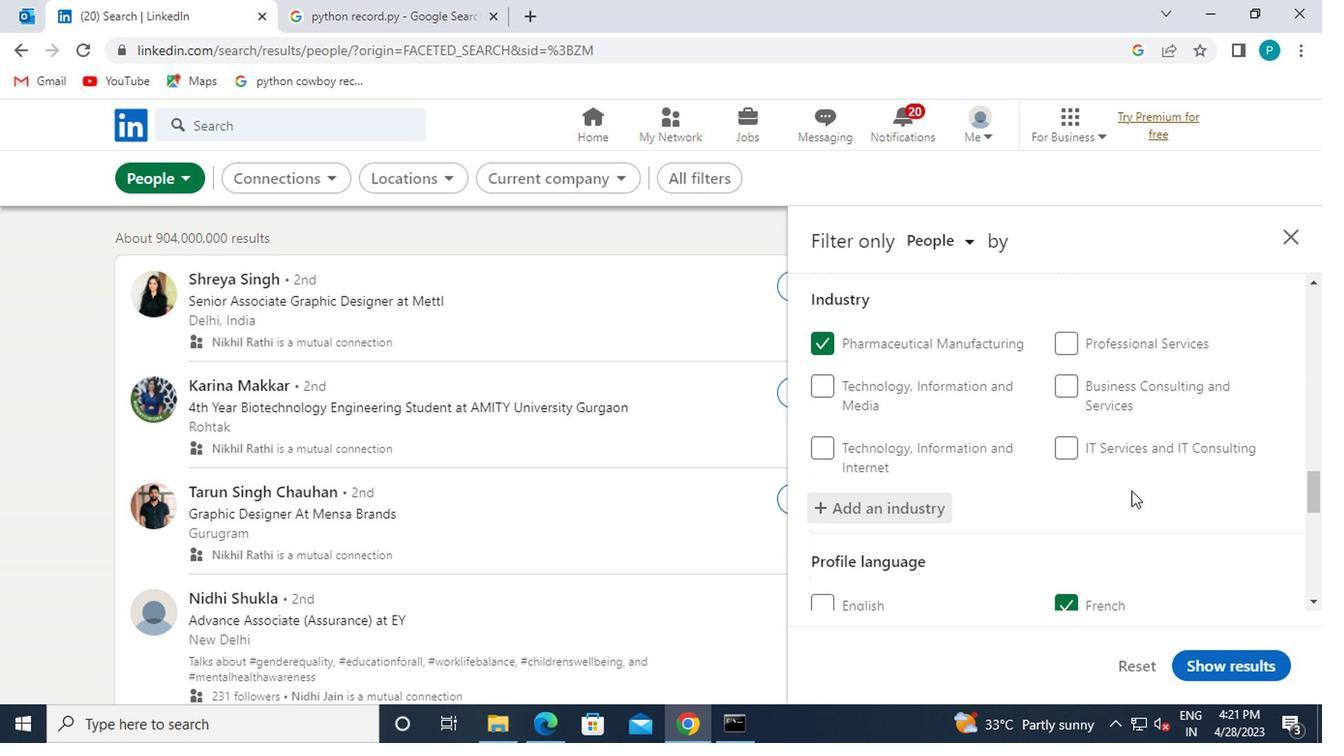 
Action: Mouse moved to (1116, 495)
Screenshot: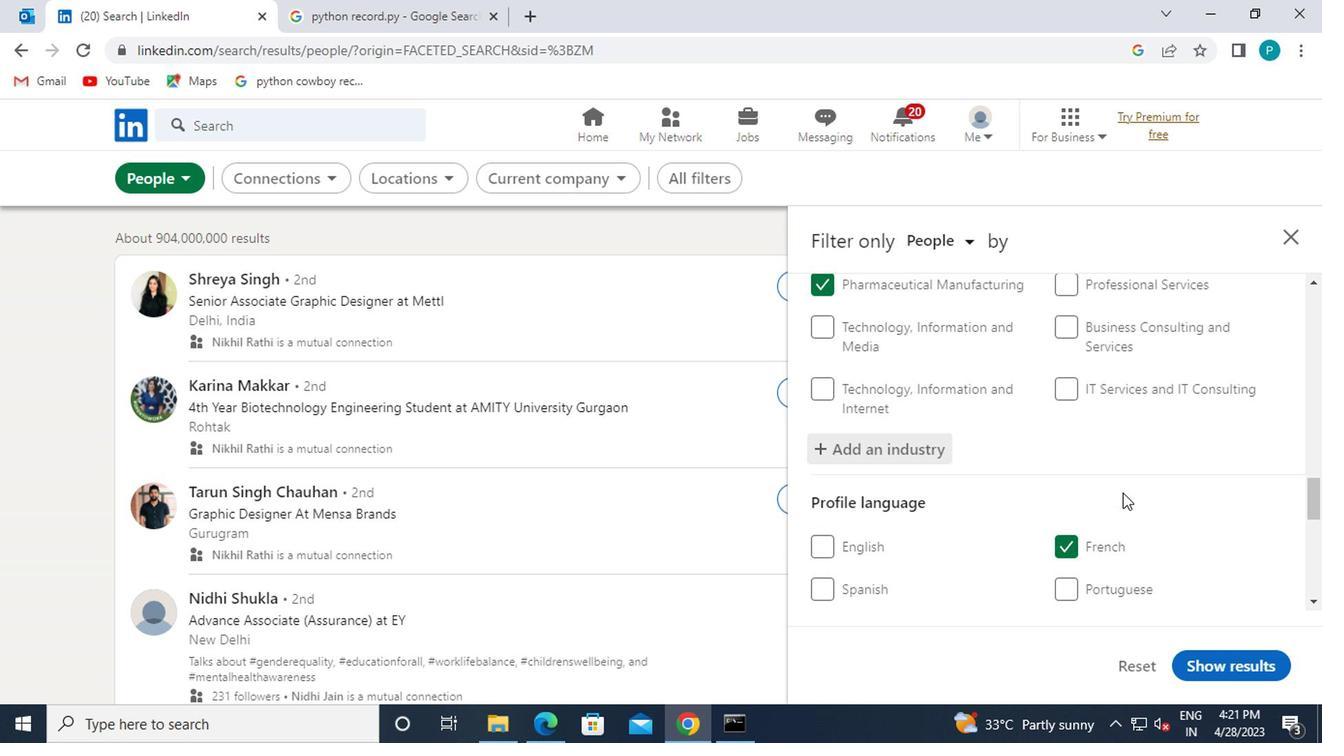 
Action: Mouse scrolled (1116, 493) with delta (0, -1)
Screenshot: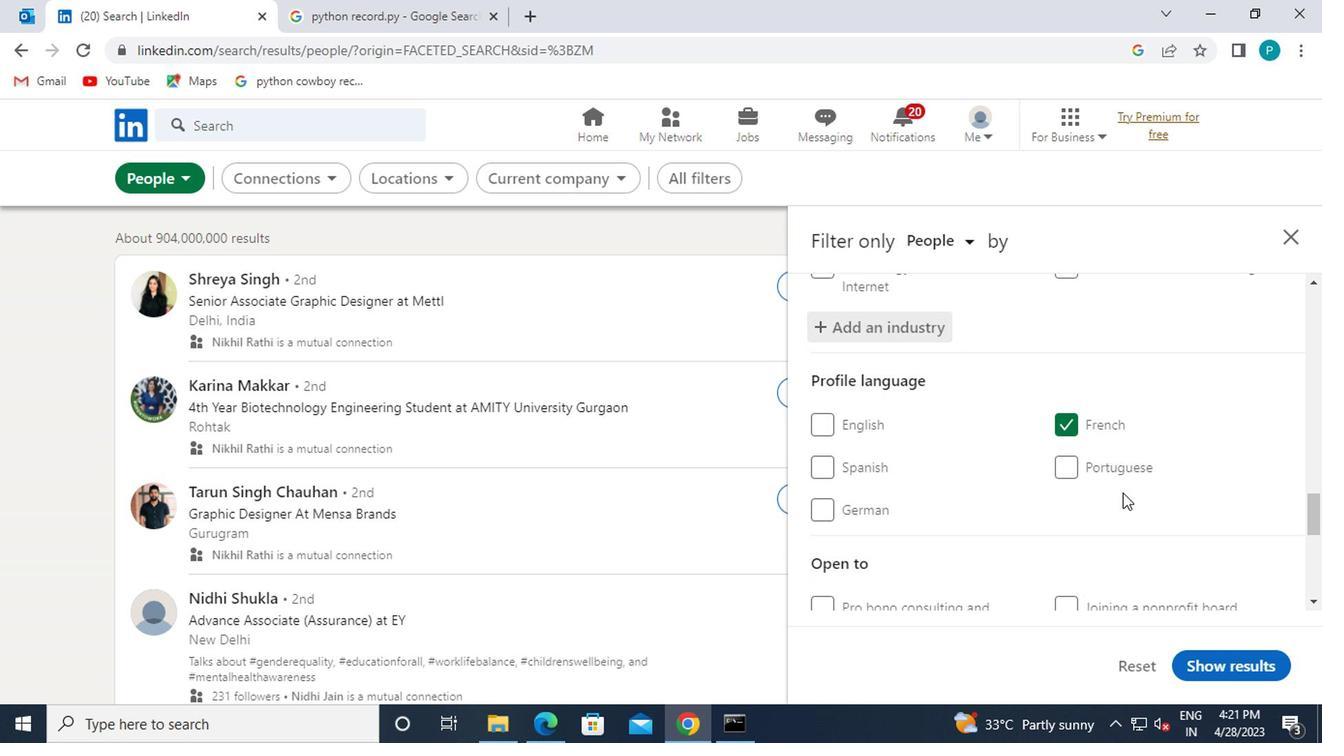 
Action: Mouse scrolled (1116, 493) with delta (0, -1)
Screenshot: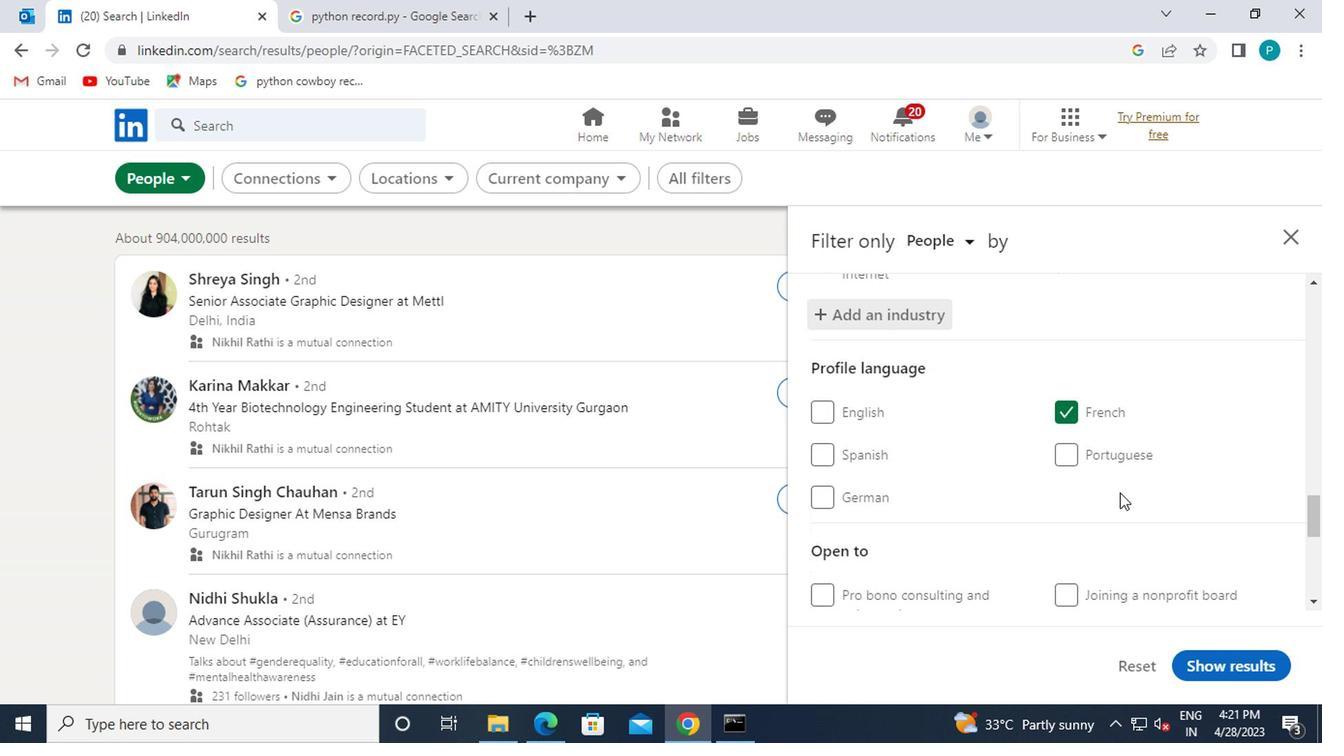 
Action: Mouse moved to (1129, 594)
Screenshot: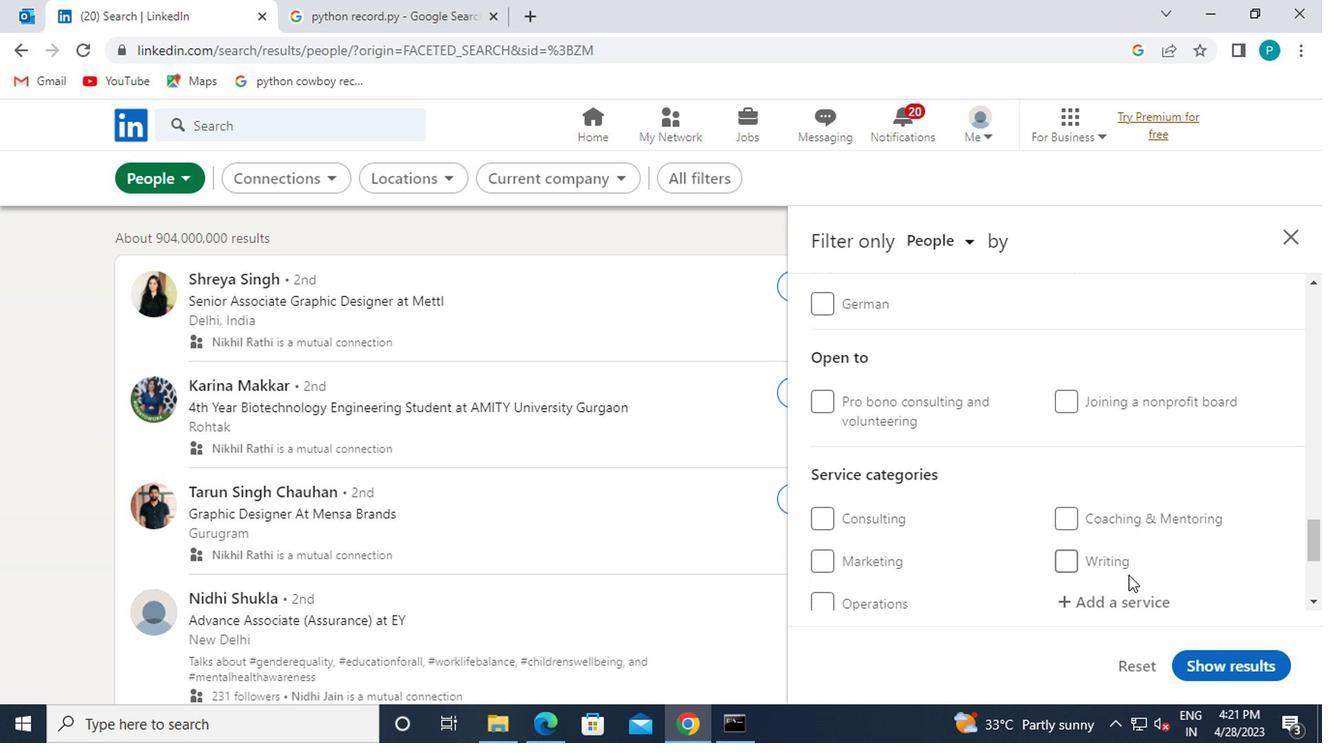 
Action: Mouse pressed left at (1129, 594)
Screenshot: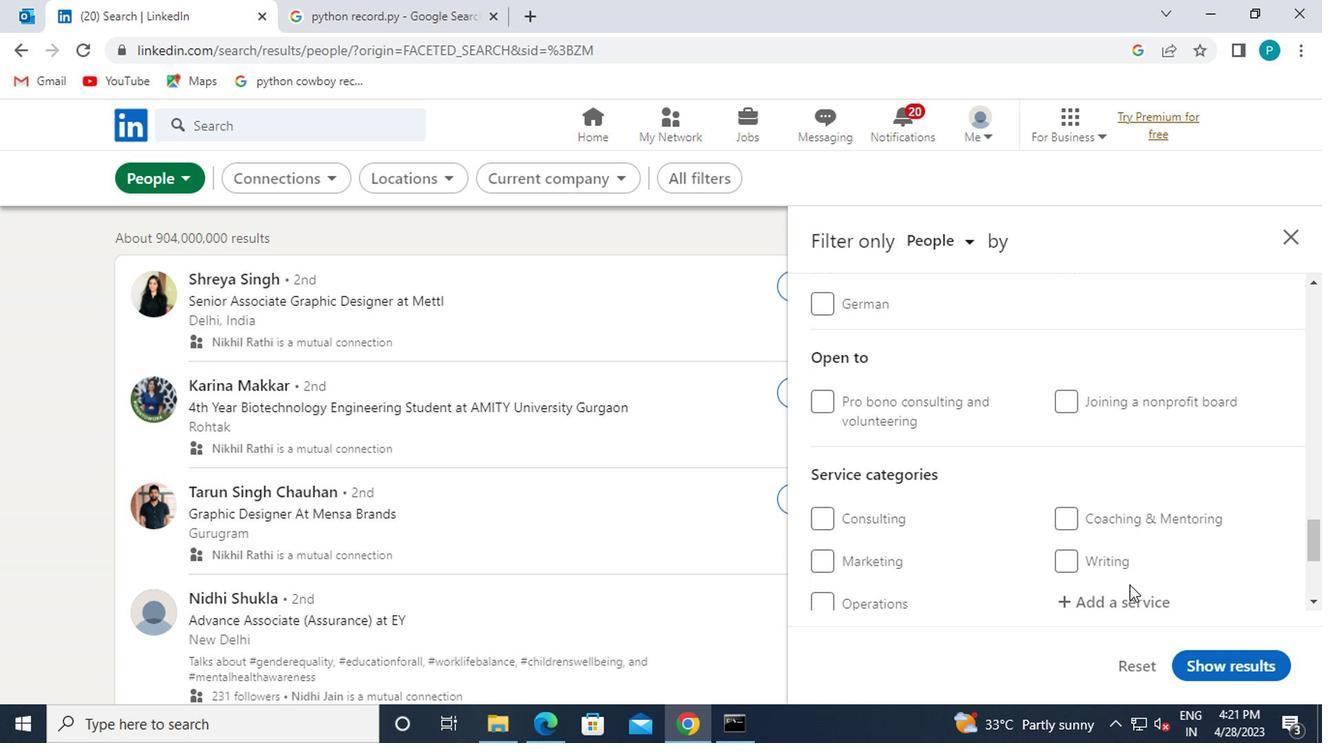 
Action: Mouse moved to (1143, 596)
Screenshot: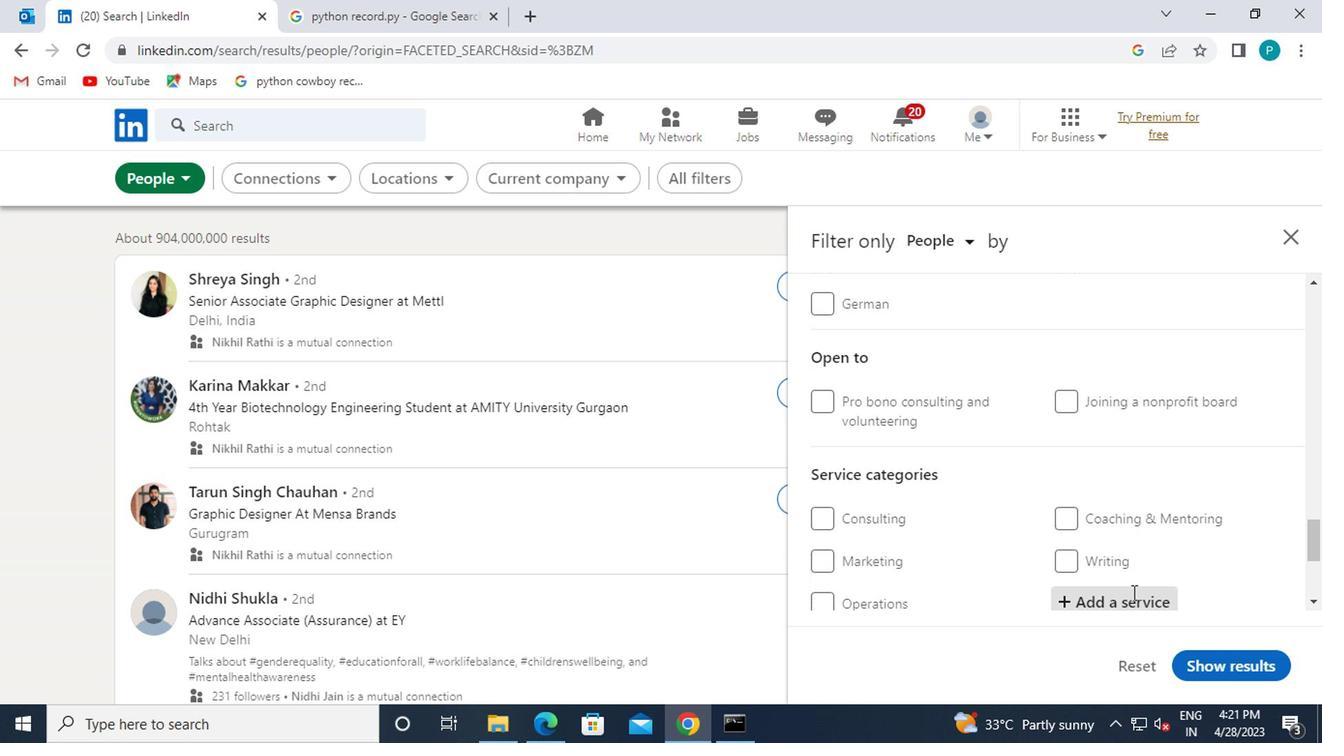 
Action: Key pressed <Key.caps_lock>L<Key.caps_lock>IFE<Key.space>
Screenshot: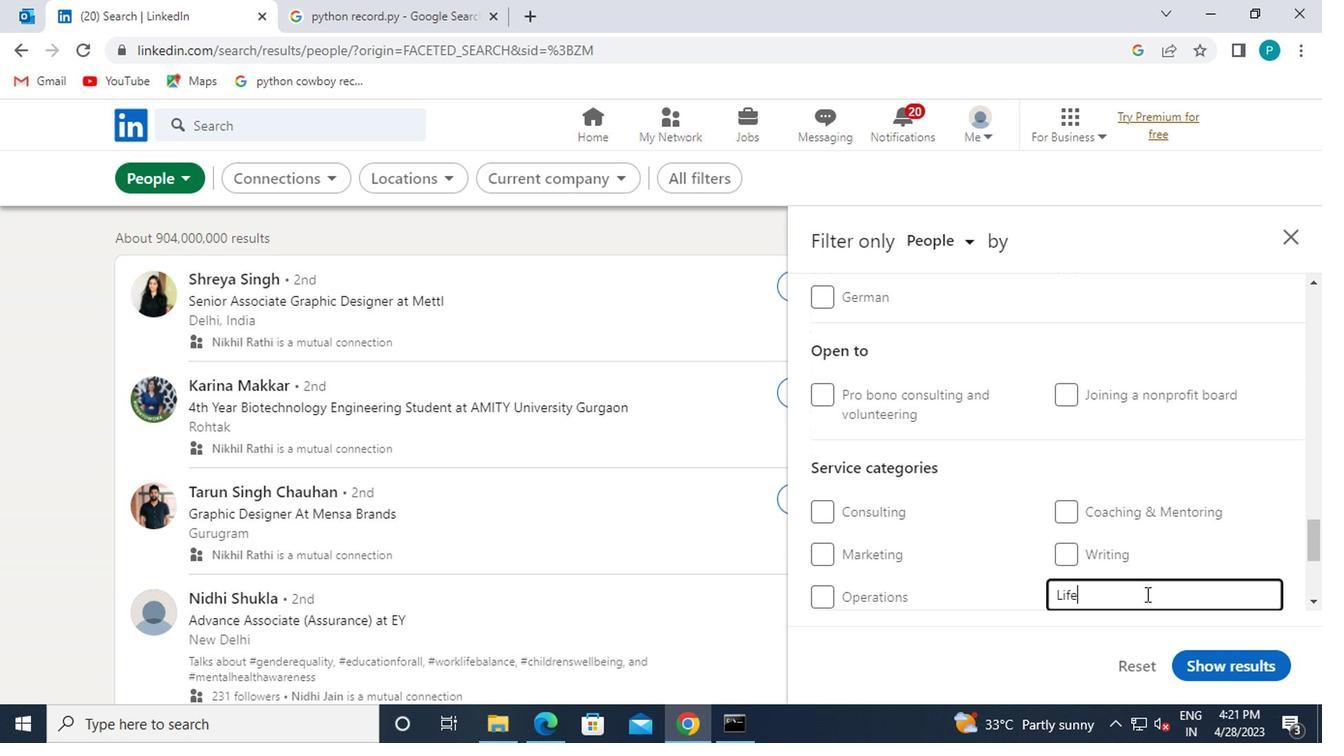 
Action: Mouse moved to (1046, 564)
Screenshot: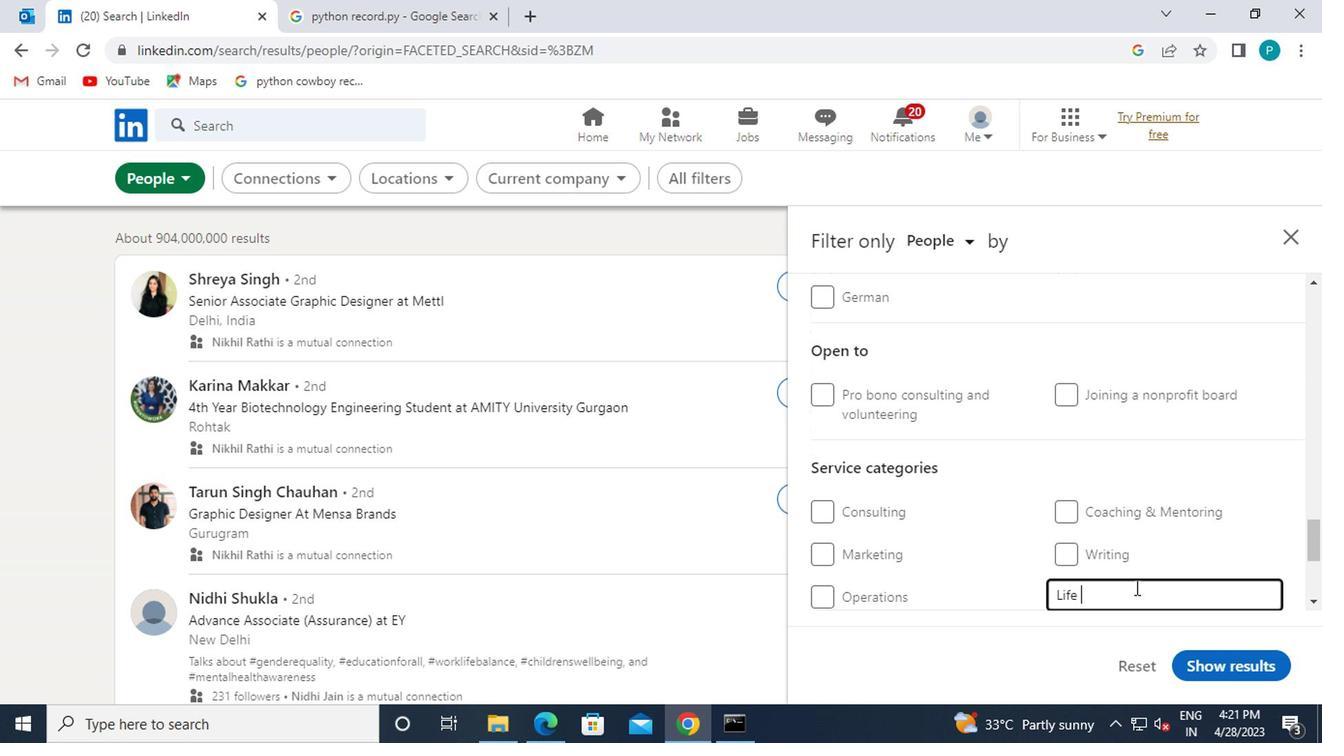 
Action: Mouse scrolled (1046, 563) with delta (0, 0)
Screenshot: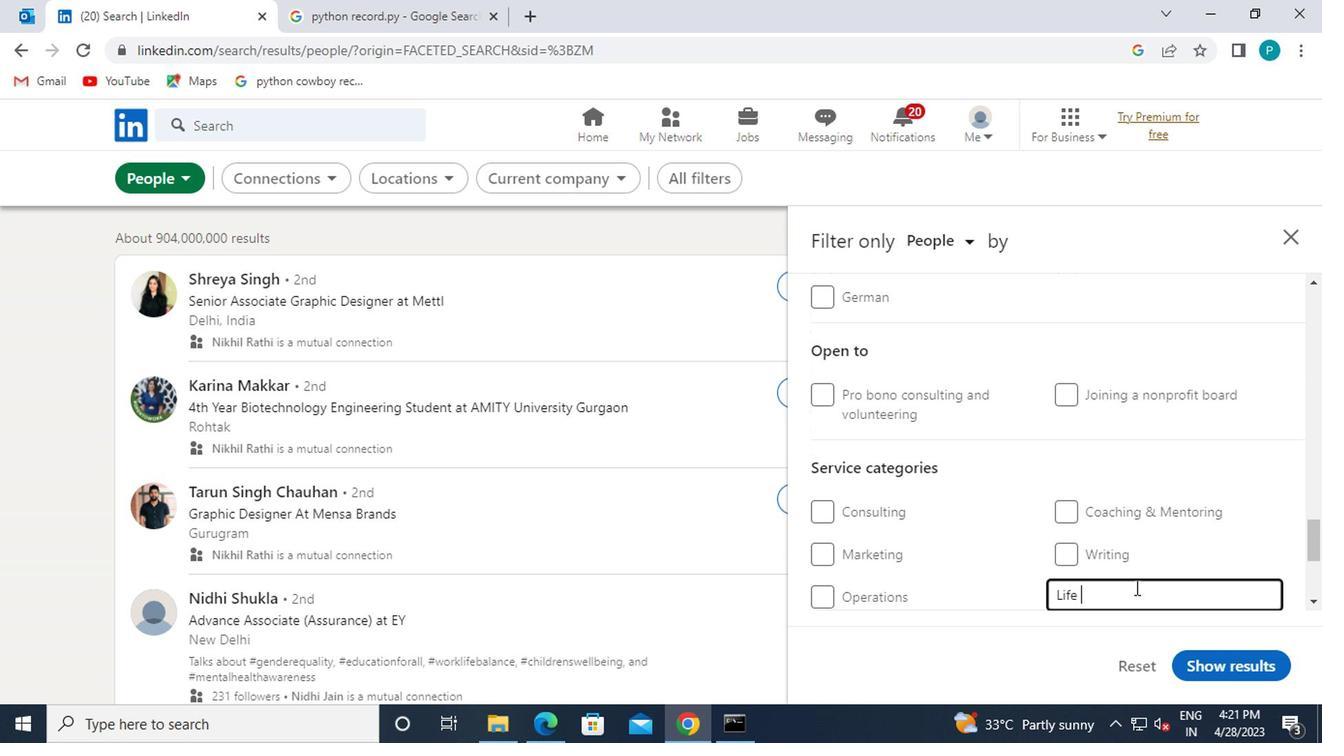 
Action: Mouse moved to (1044, 563)
Screenshot: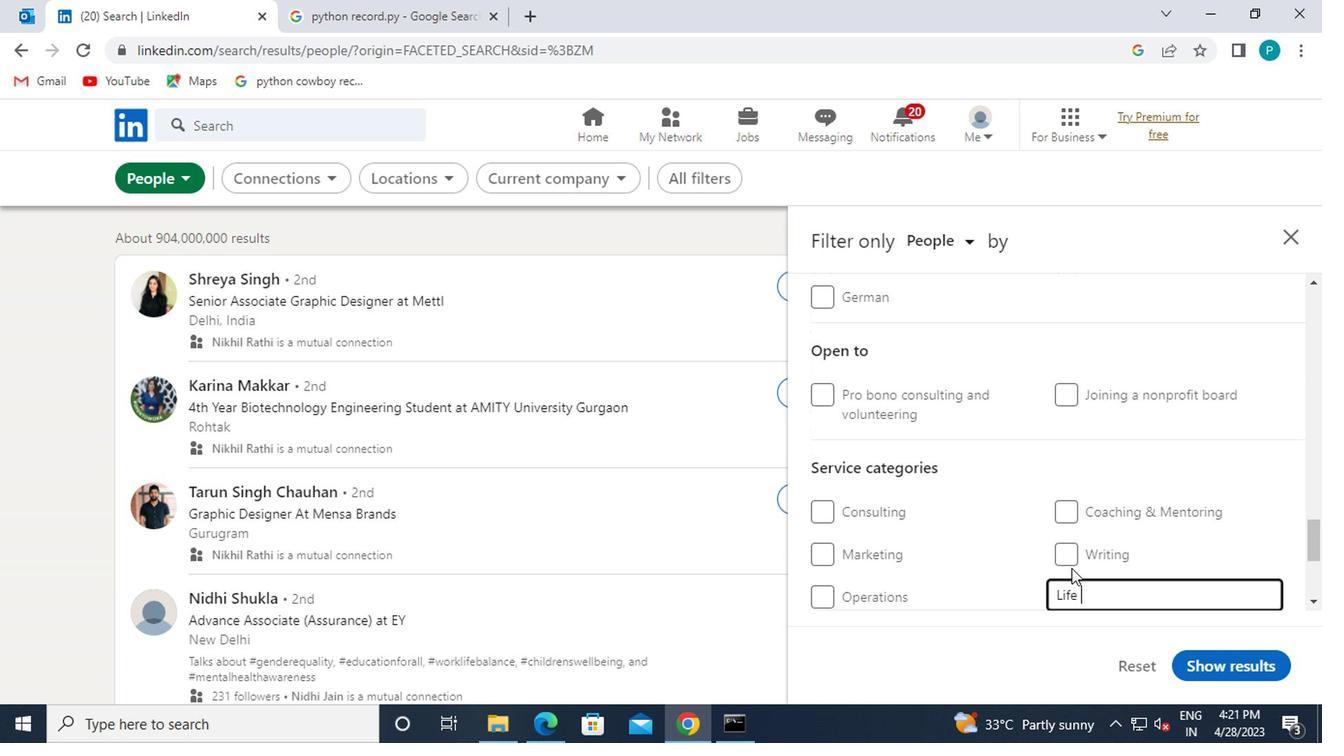 
Action: Mouse scrolled (1044, 562) with delta (0, -1)
Screenshot: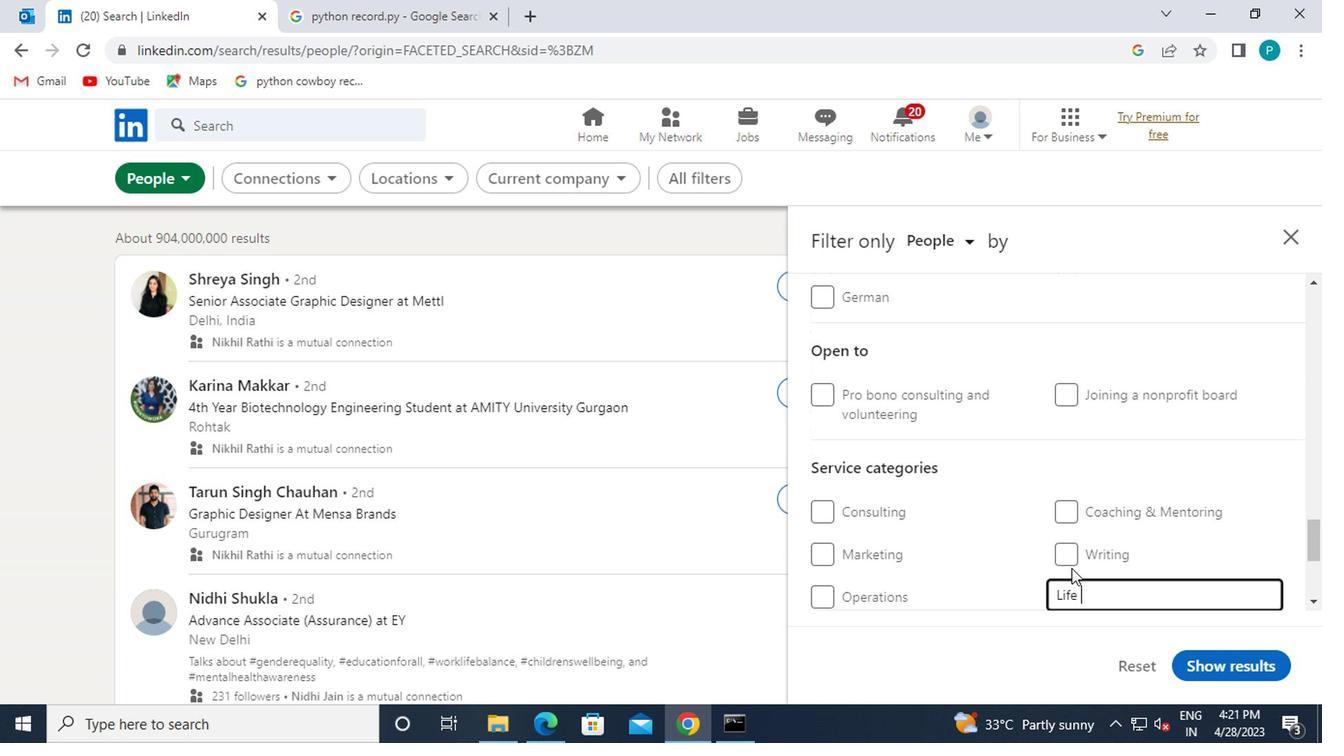 
Action: Mouse moved to (897, 442)
Screenshot: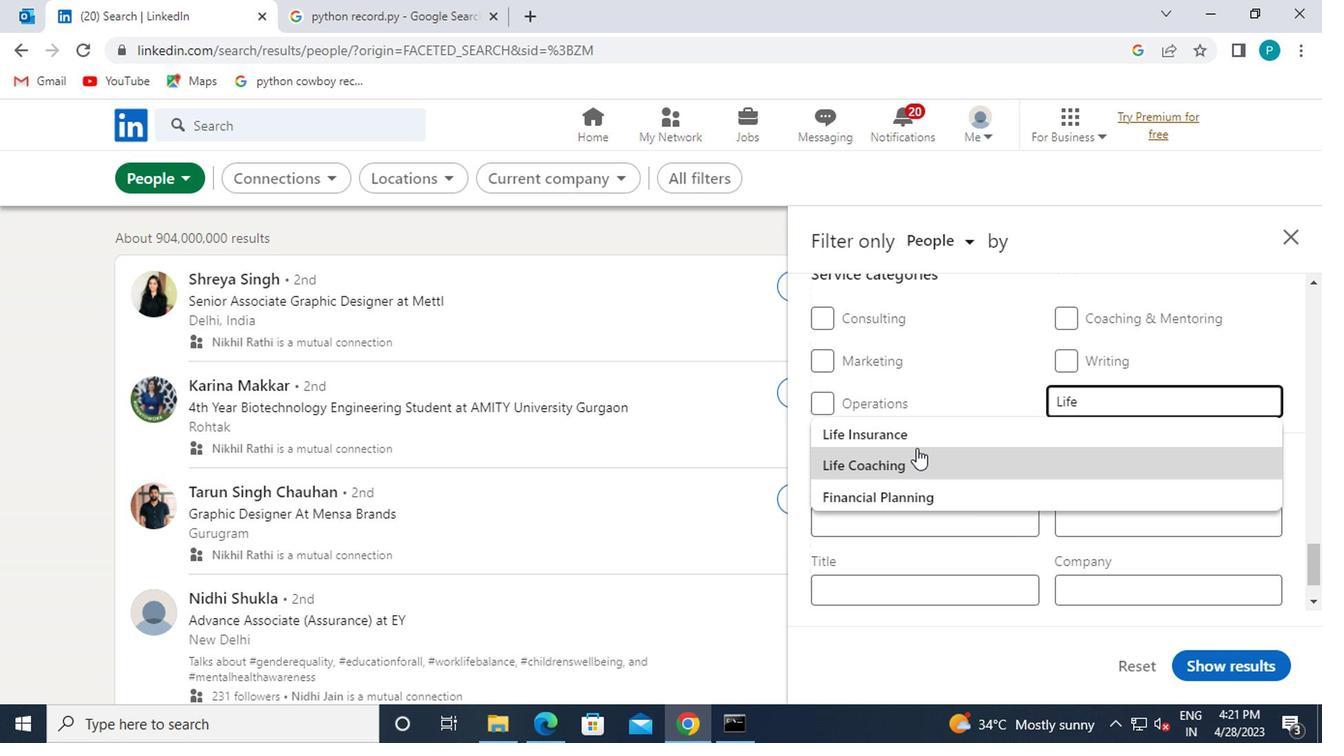
Action: Mouse pressed left at (897, 442)
Screenshot: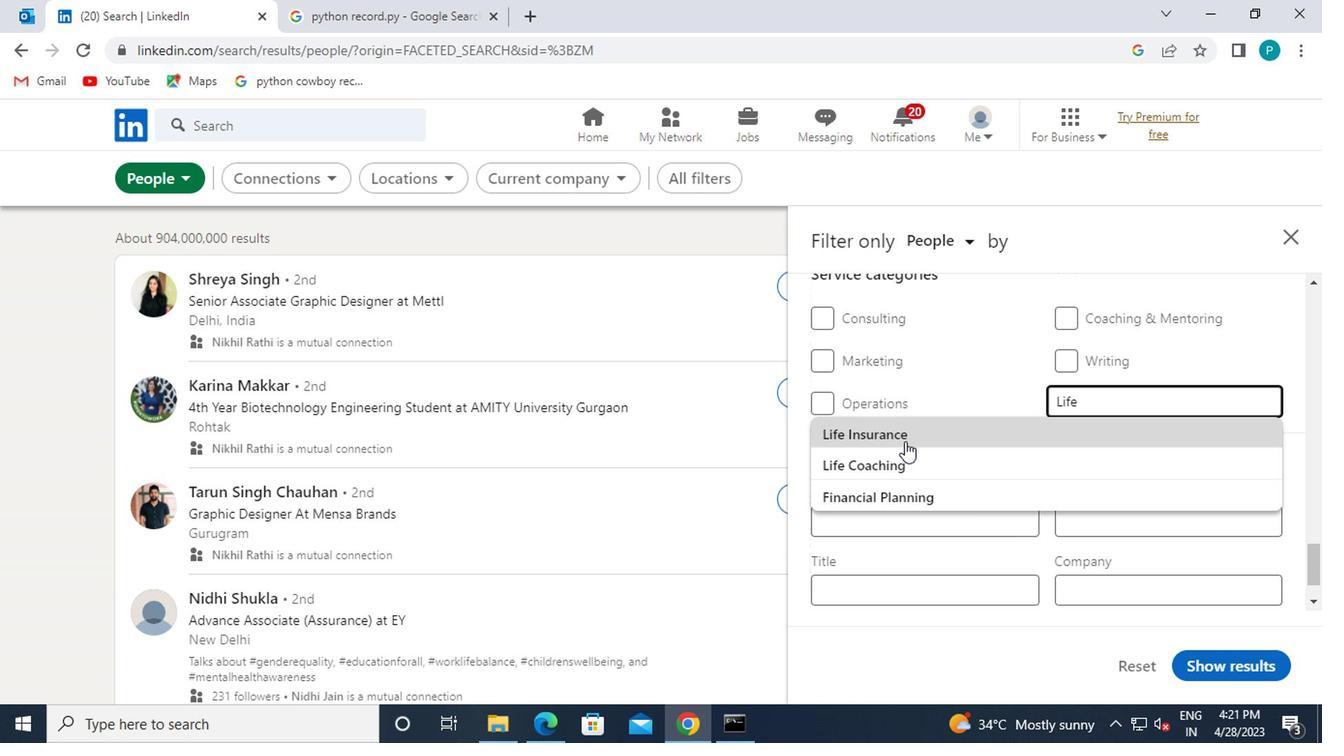 
Action: Mouse moved to (903, 442)
Screenshot: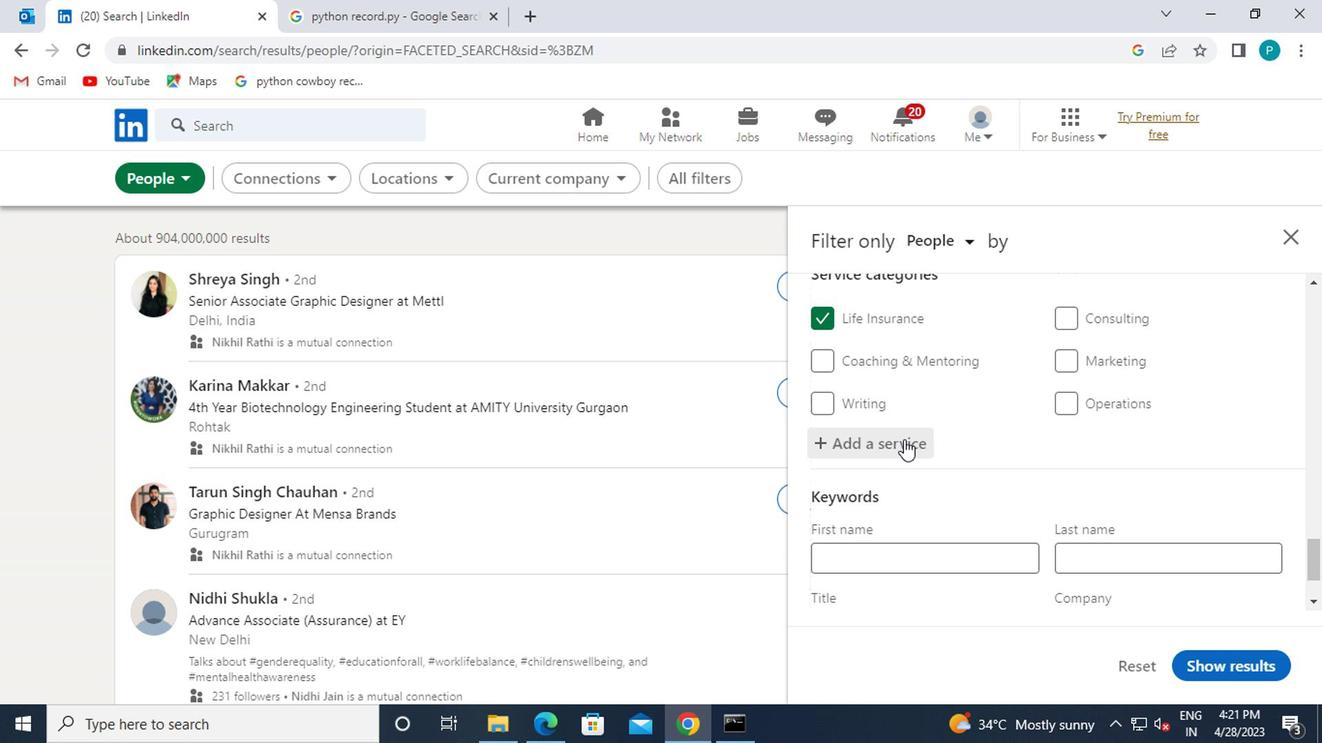 
Action: Mouse scrolled (903, 440) with delta (0, -1)
Screenshot: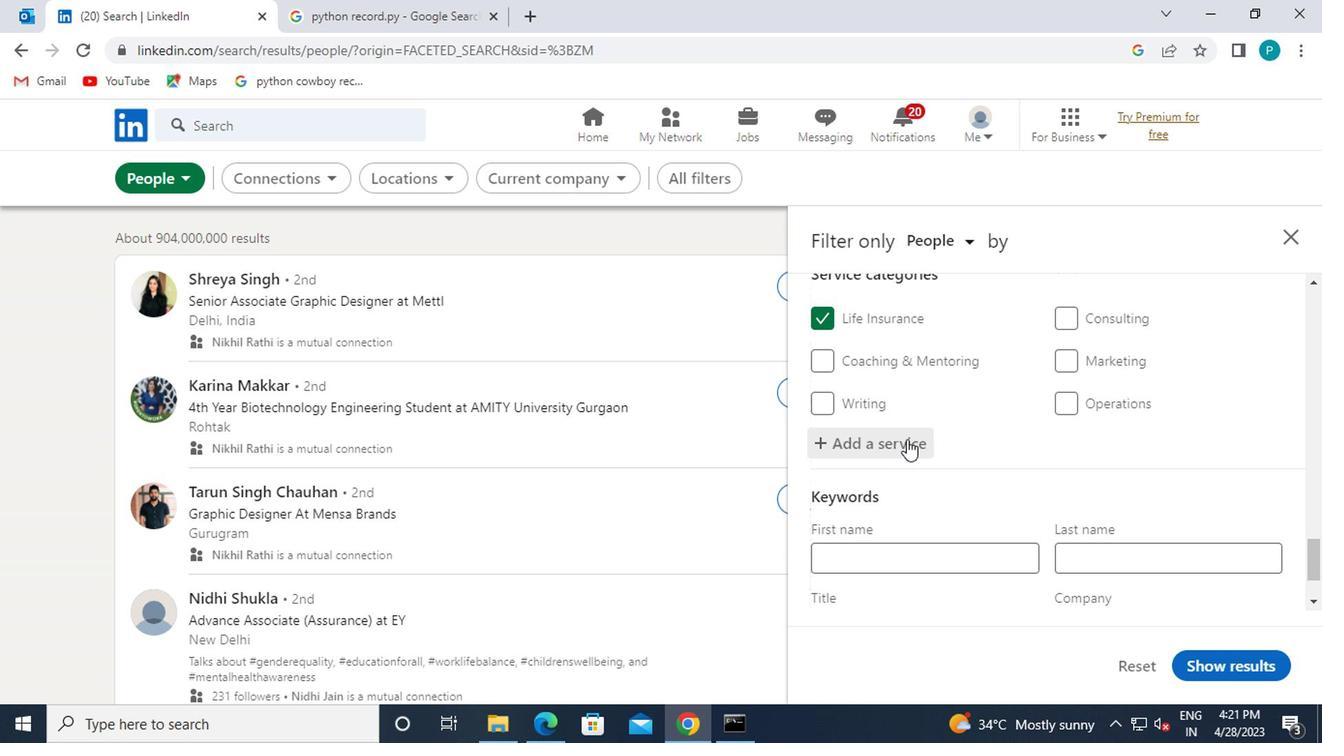 
Action: Mouse scrolled (903, 440) with delta (0, -1)
Screenshot: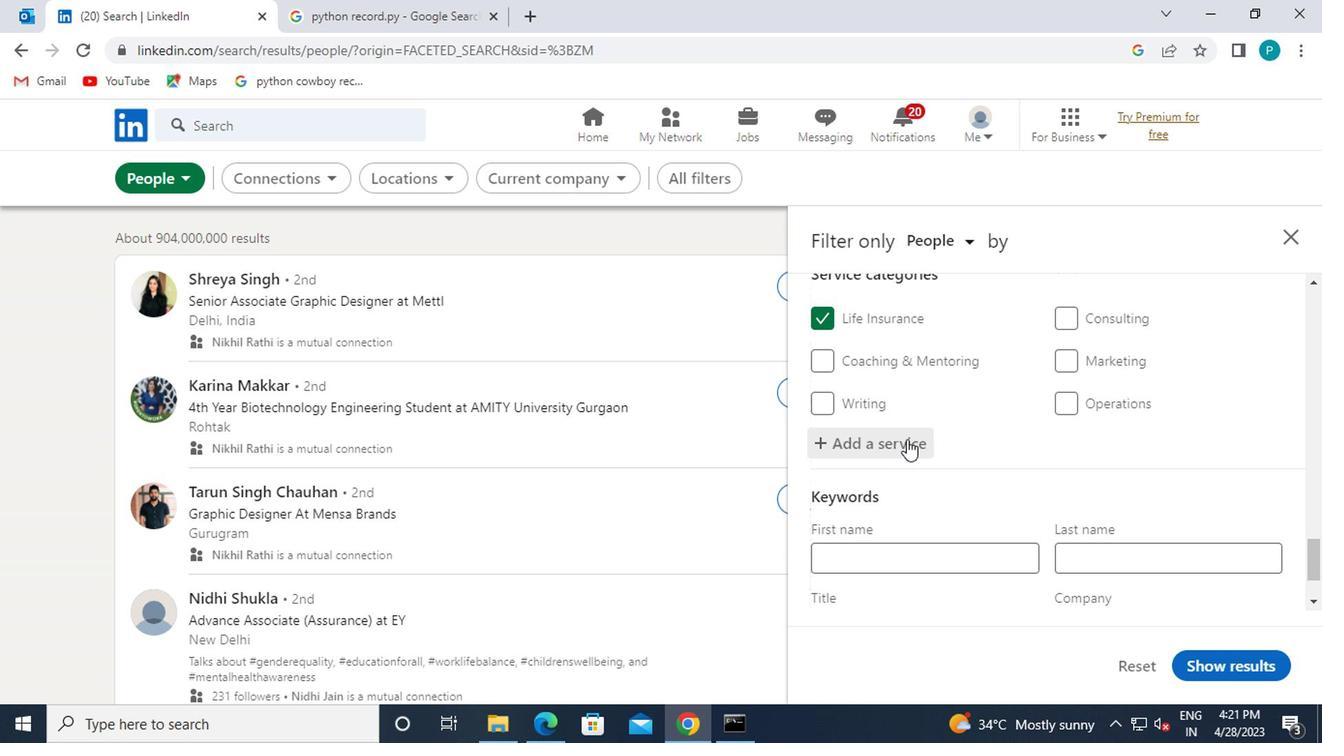
Action: Mouse moved to (910, 523)
Screenshot: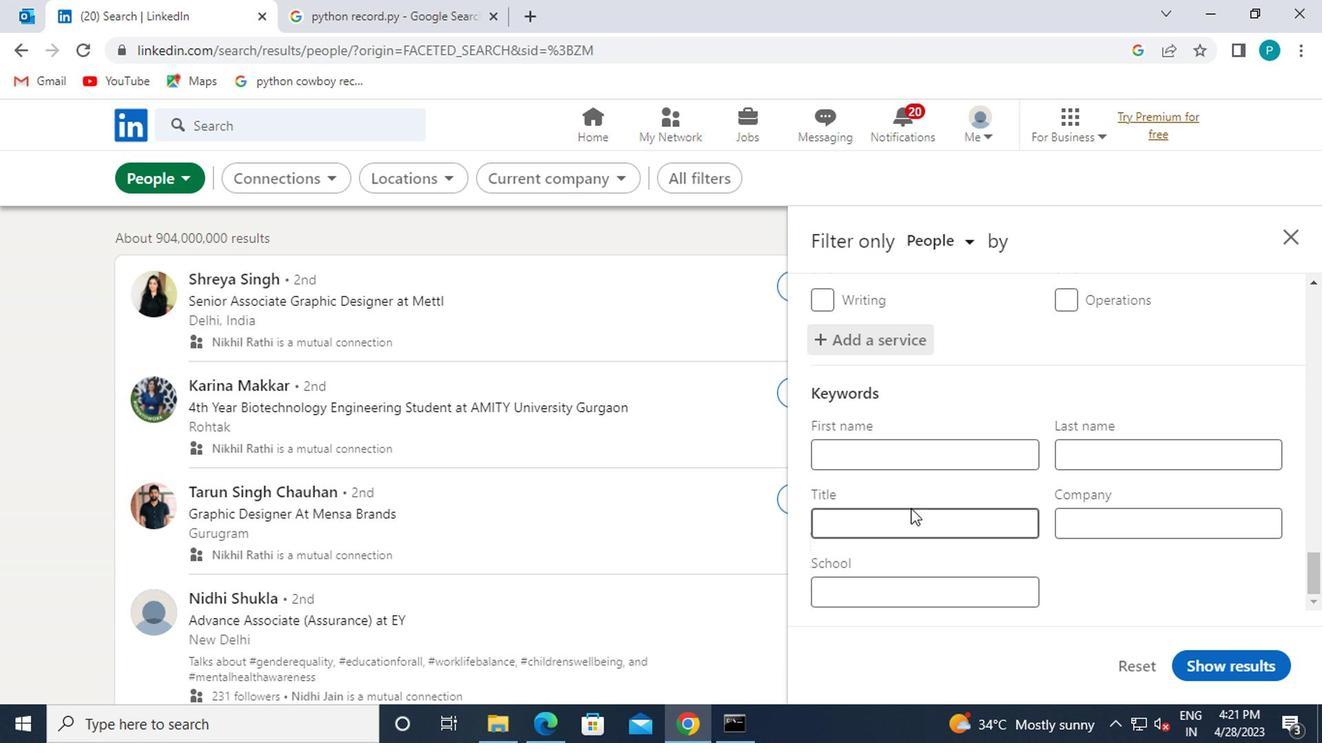 
Action: Mouse pressed left at (910, 523)
Screenshot: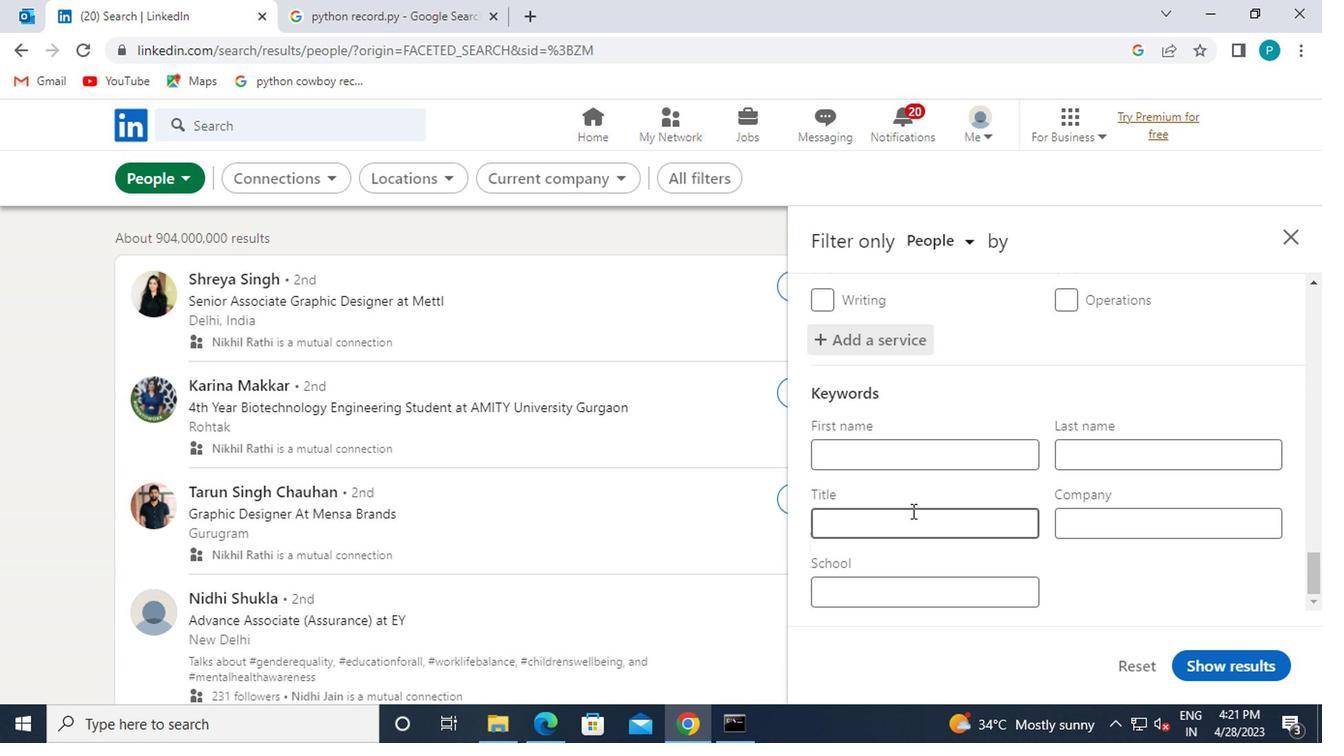 
Action: Mouse moved to (1005, 671)
Screenshot: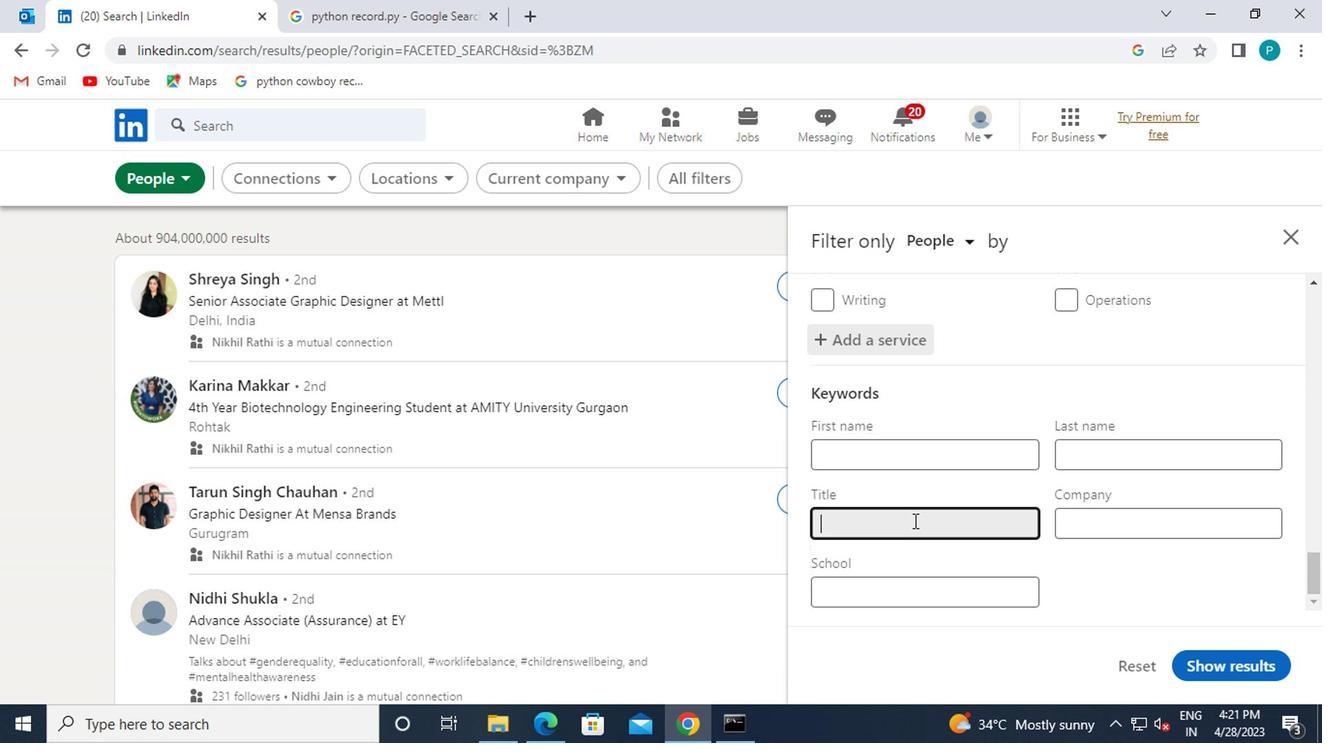 
Action: Key pressed <Key.caps_lock>N<Key.caps_lock>ETWORK<Key.space>
Screenshot: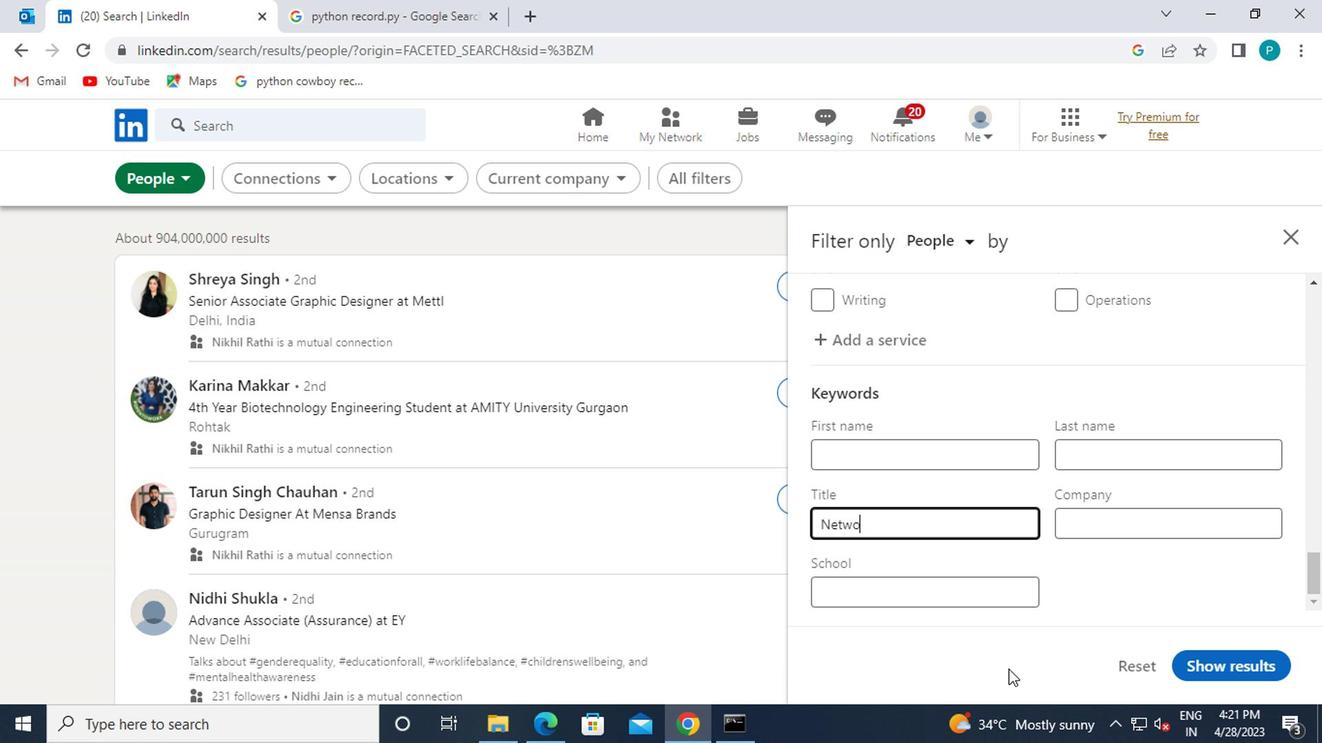 
Action: Mouse moved to (955, 681)
Screenshot: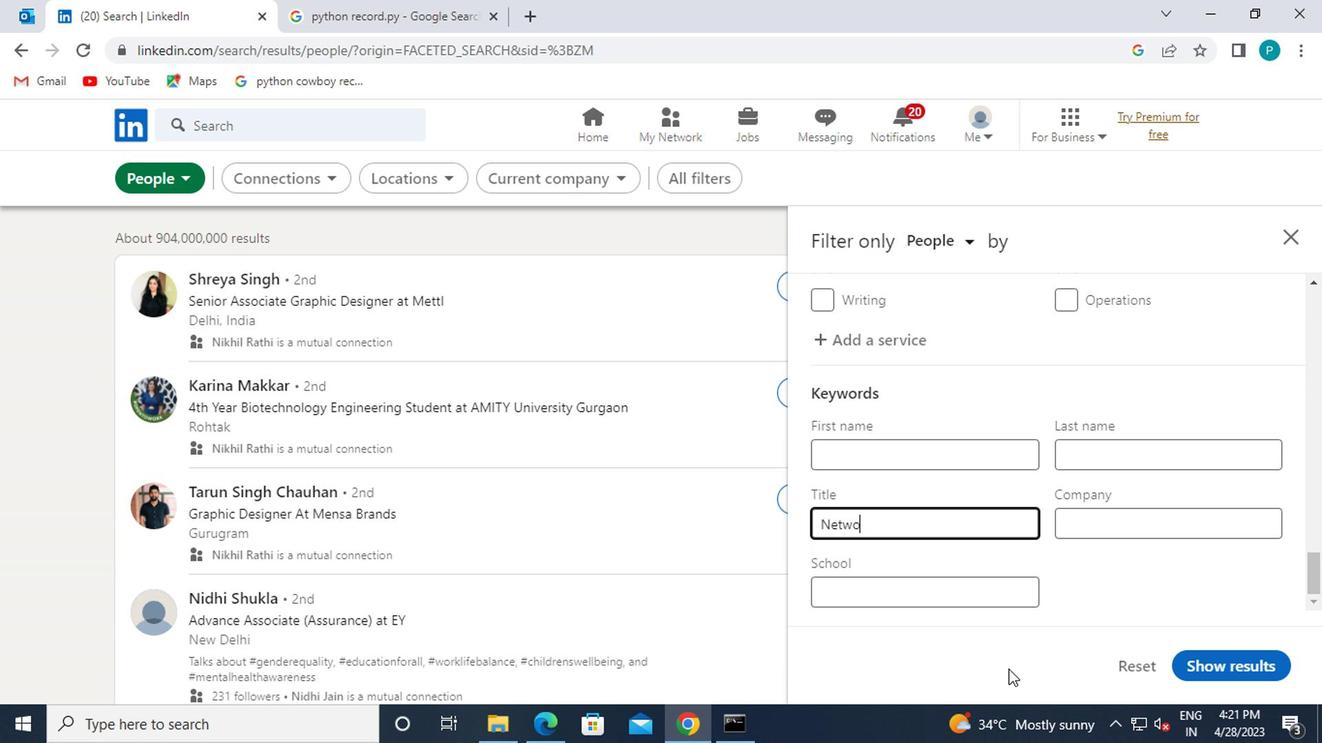 
Action: Key pressed <Key.caps_lock>A<Key.caps_lock>DMINSTRATOR
Screenshot: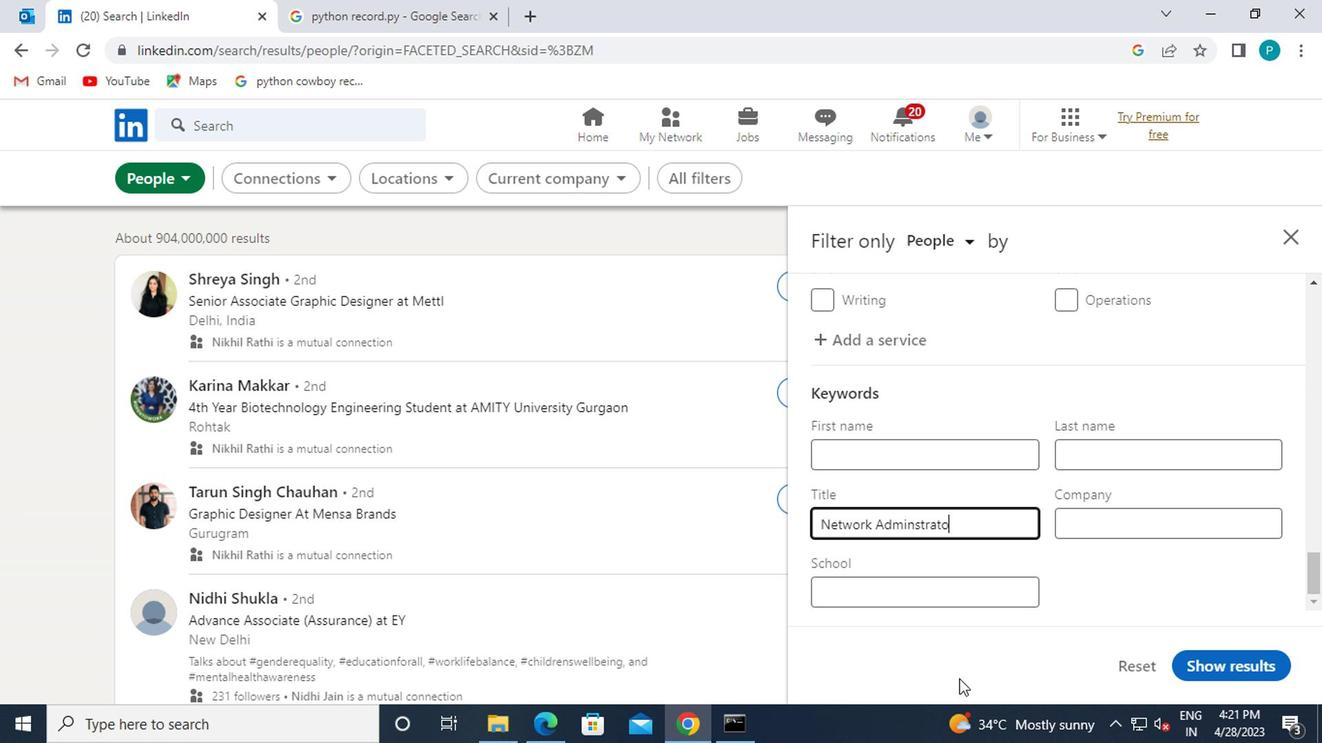 
Action: Mouse moved to (1220, 667)
Screenshot: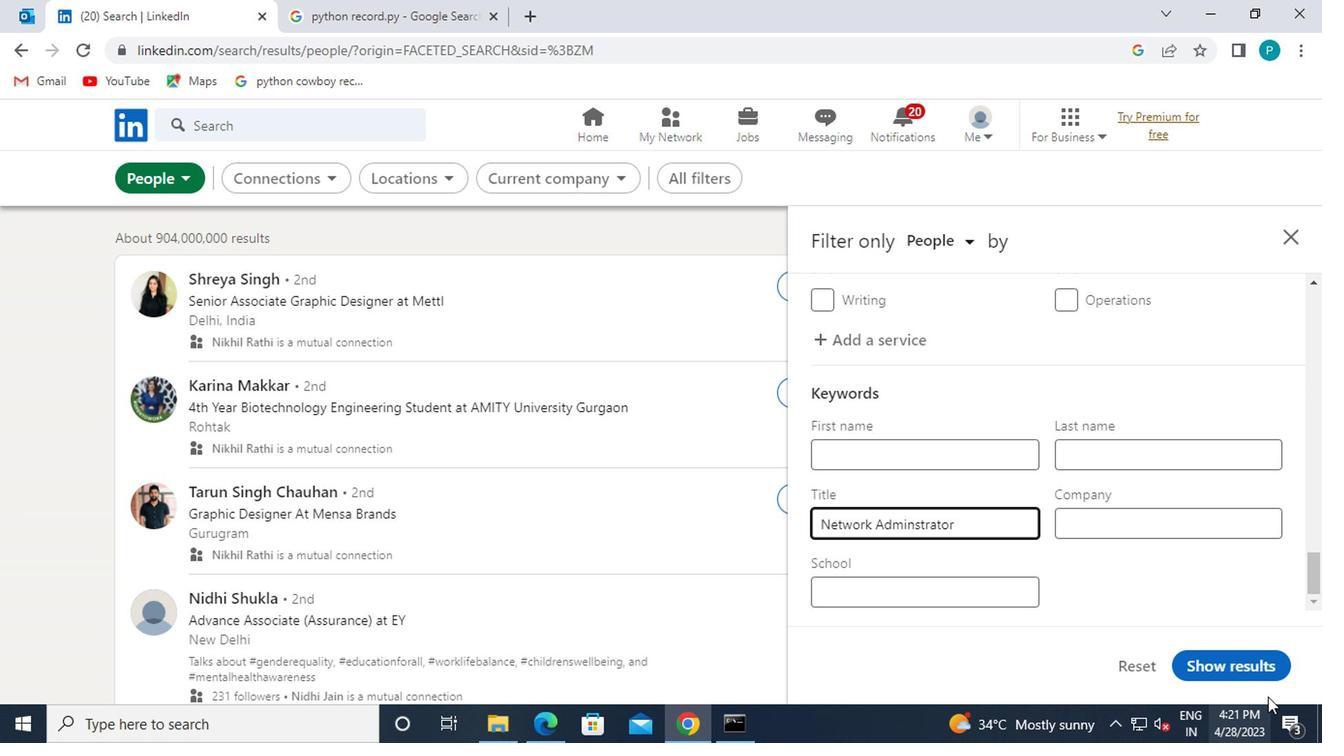
Action: Mouse pressed left at (1220, 667)
Screenshot: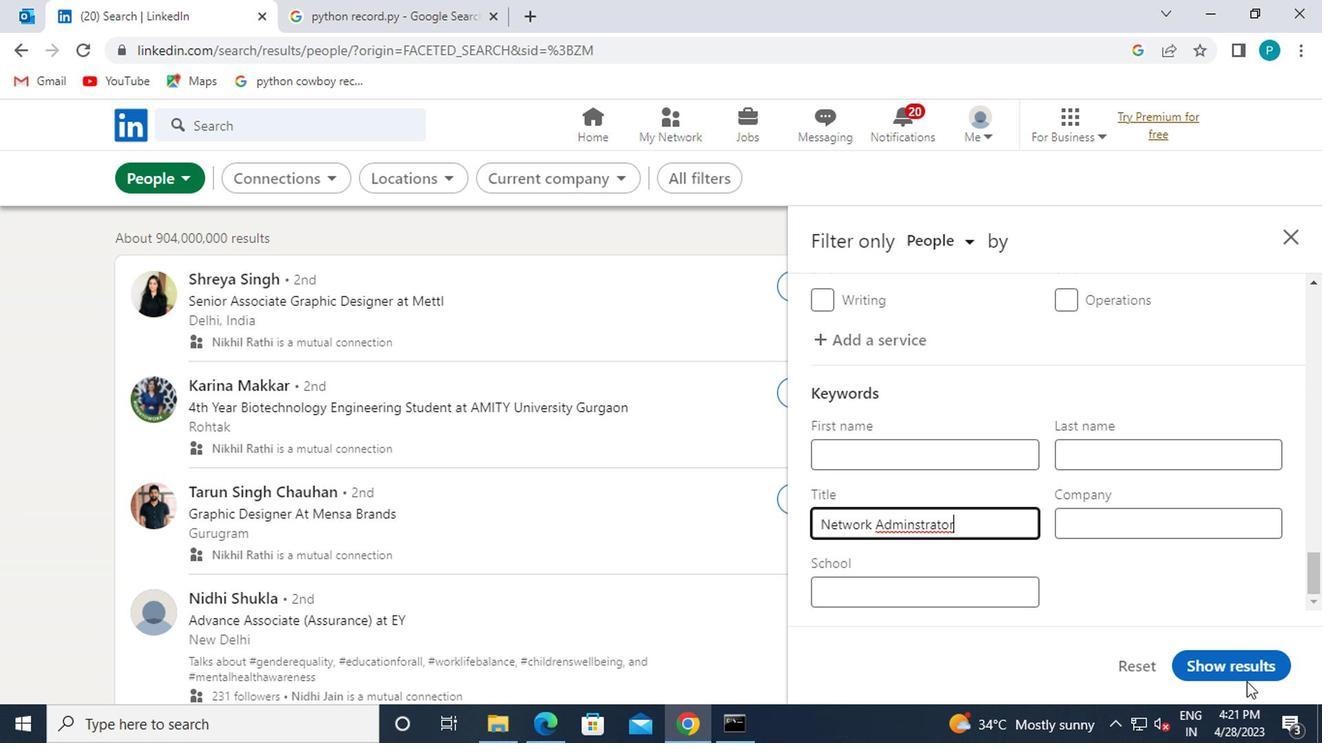 
